 Task: Buy 4 Ballast Resistors from Ignition Parts section under best seller category for shipping address: Jillian Wright, 4206 Skips Lane, Phoenix, Arizona 85012, Cell Number 9285042162. Pay from credit card ending with 2005, CVV 3321
Action: Mouse moved to (25, 73)
Screenshot: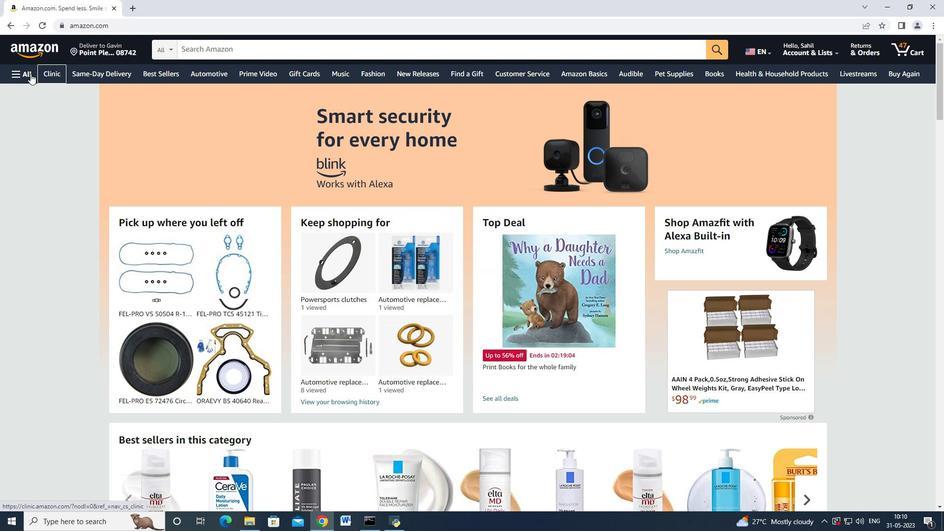 
Action: Mouse pressed left at (25, 73)
Screenshot: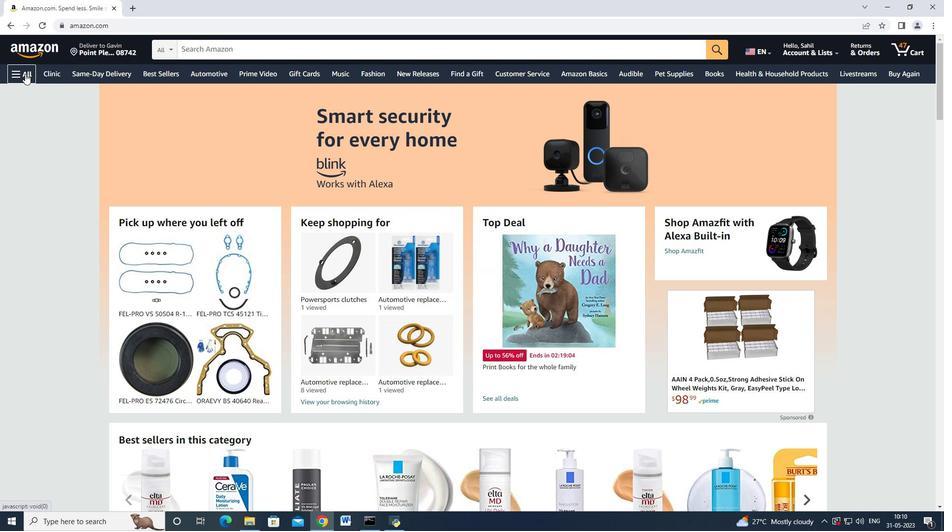 
Action: Mouse moved to (146, 201)
Screenshot: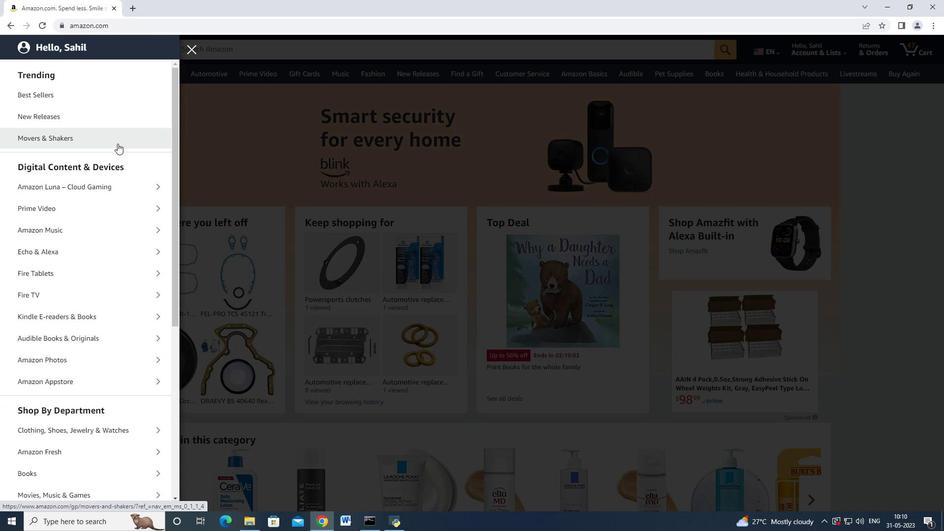 
Action: Mouse scrolled (146, 201) with delta (0, 0)
Screenshot: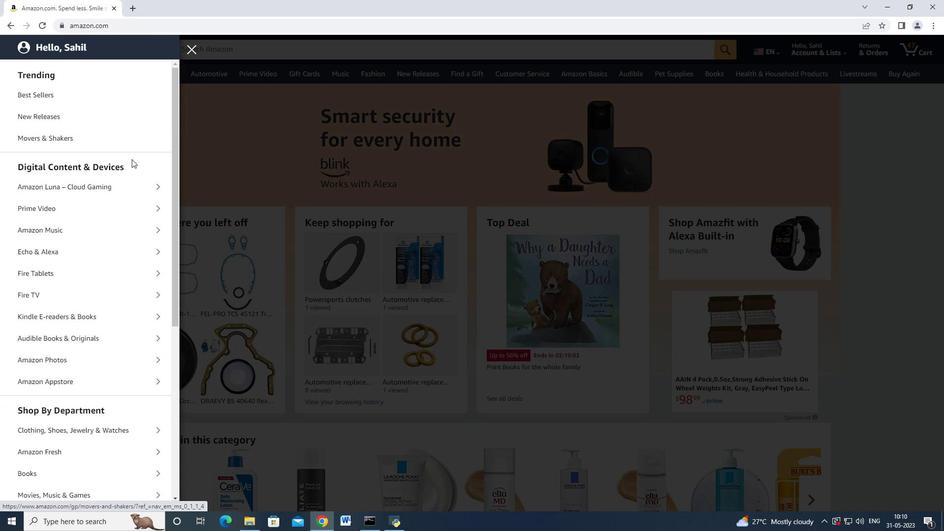 
Action: Mouse moved to (145, 205)
Screenshot: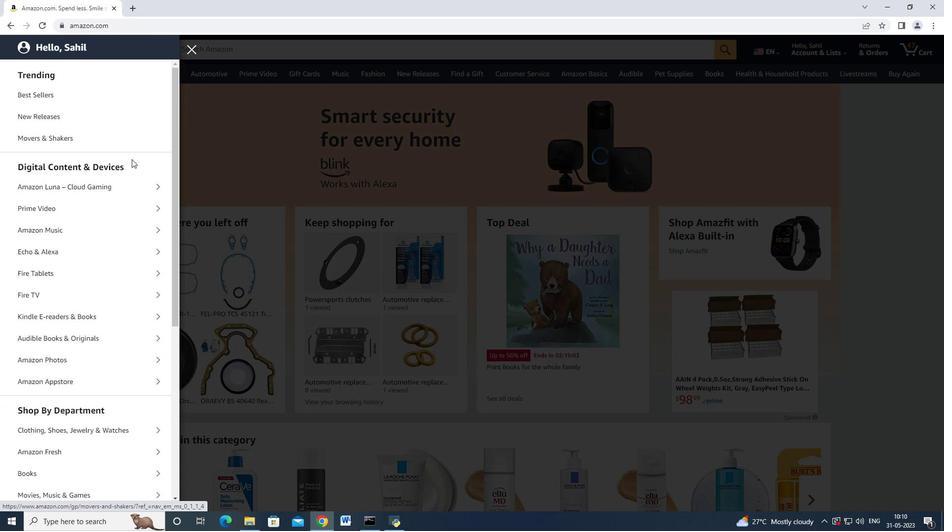 
Action: Mouse scrolled (145, 204) with delta (0, 0)
Screenshot: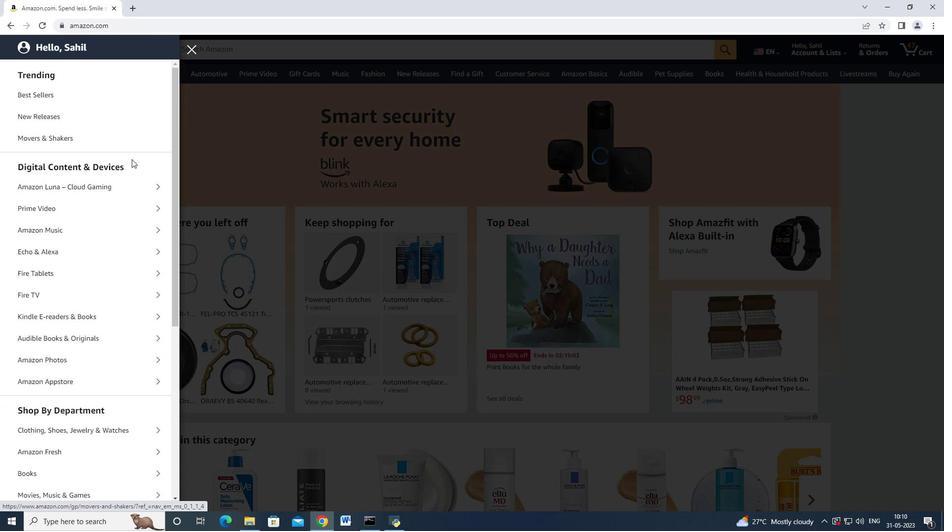 
Action: Mouse moved to (144, 212)
Screenshot: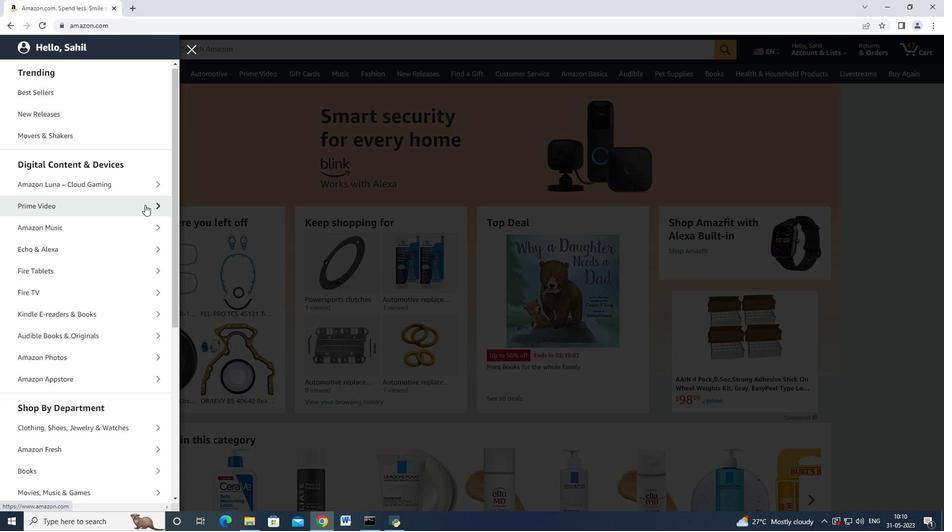 
Action: Mouse scrolled (144, 211) with delta (0, 0)
Screenshot: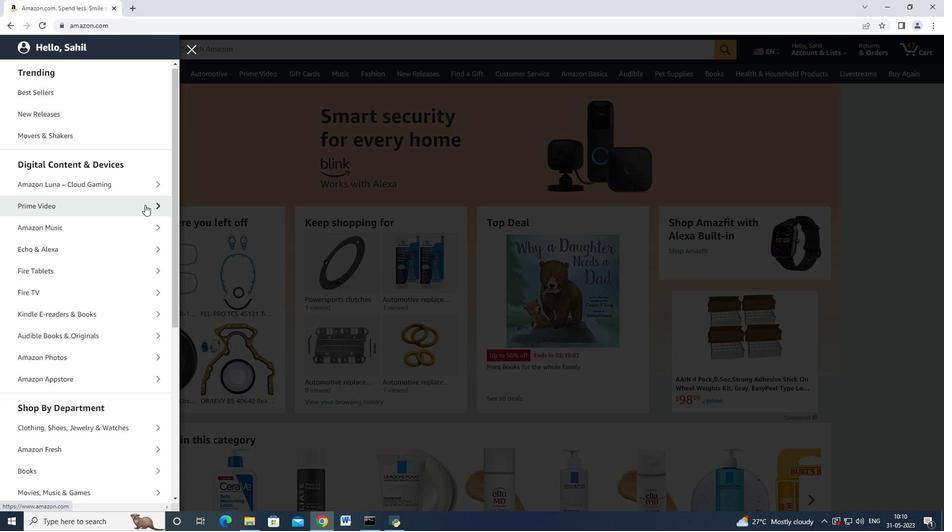 
Action: Mouse moved to (94, 313)
Screenshot: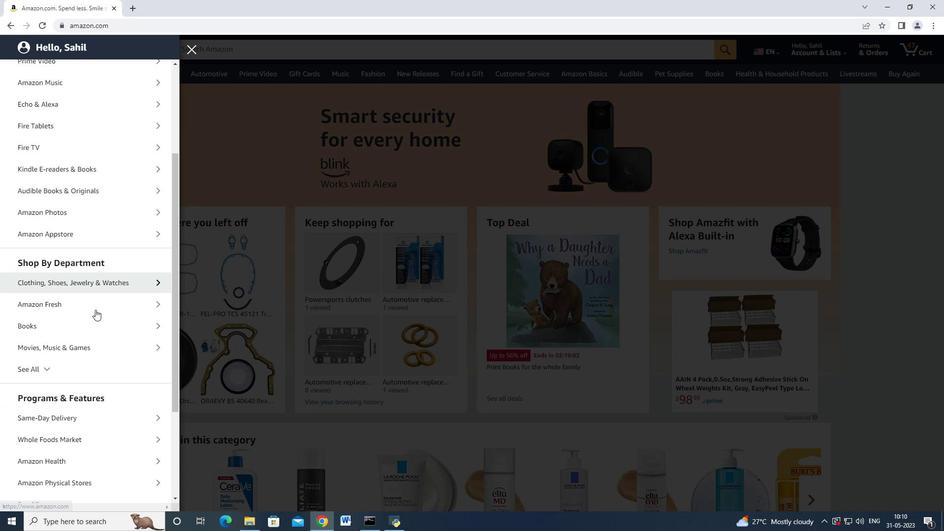 
Action: Mouse scrolled (94, 312) with delta (0, 0)
Screenshot: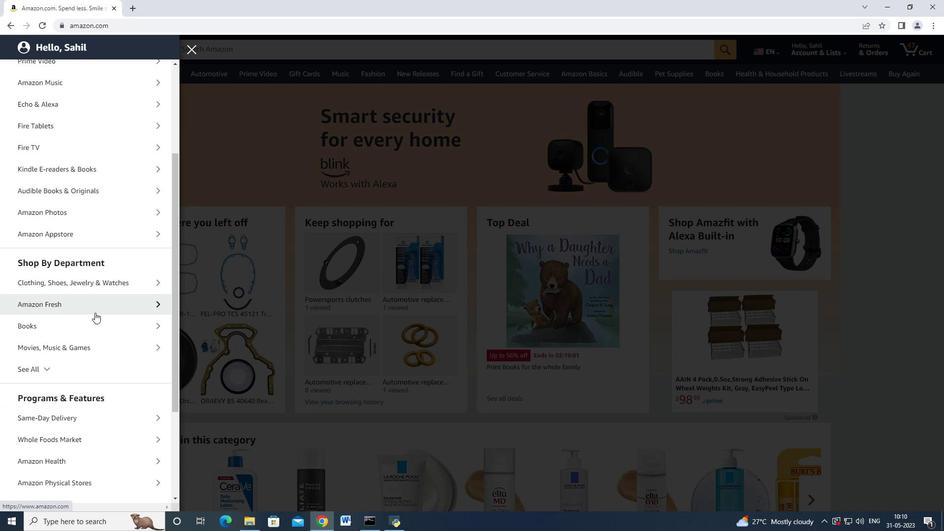 
Action: Mouse moved to (65, 317)
Screenshot: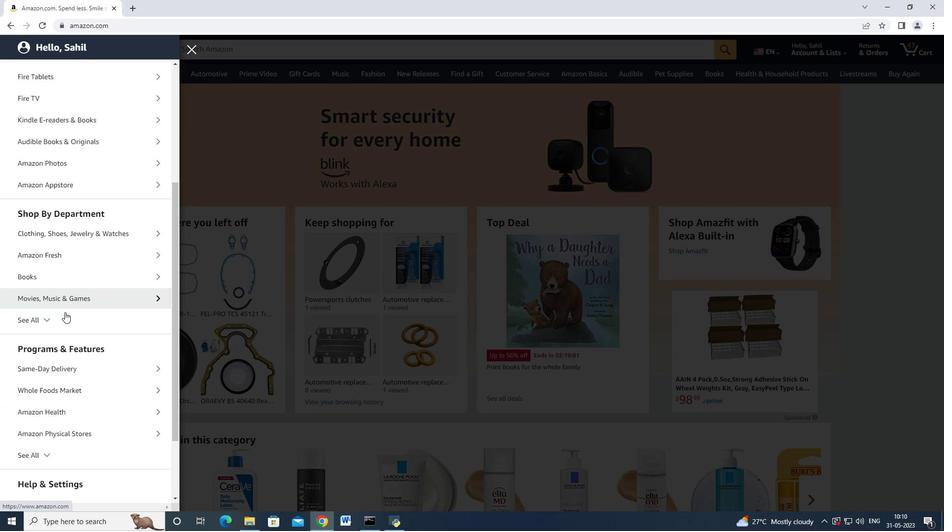 
Action: Mouse pressed left at (65, 317)
Screenshot: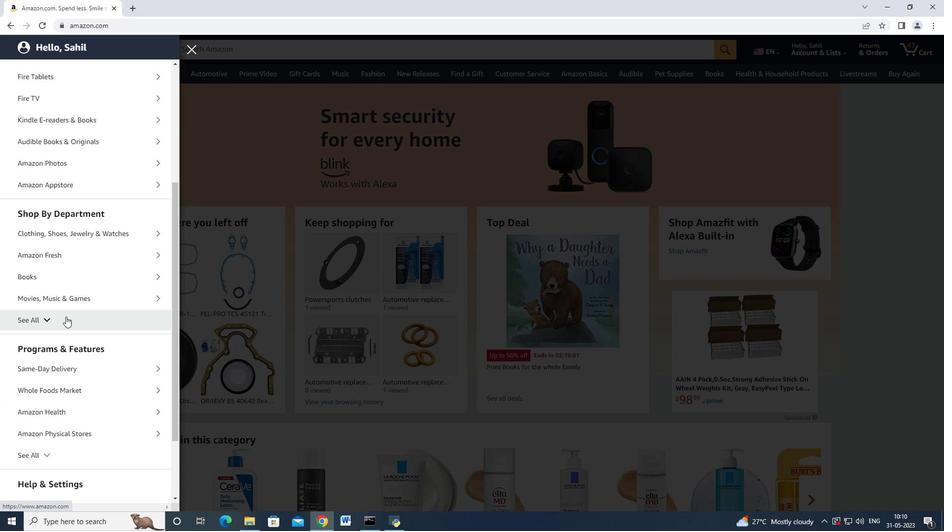
Action: Mouse moved to (80, 339)
Screenshot: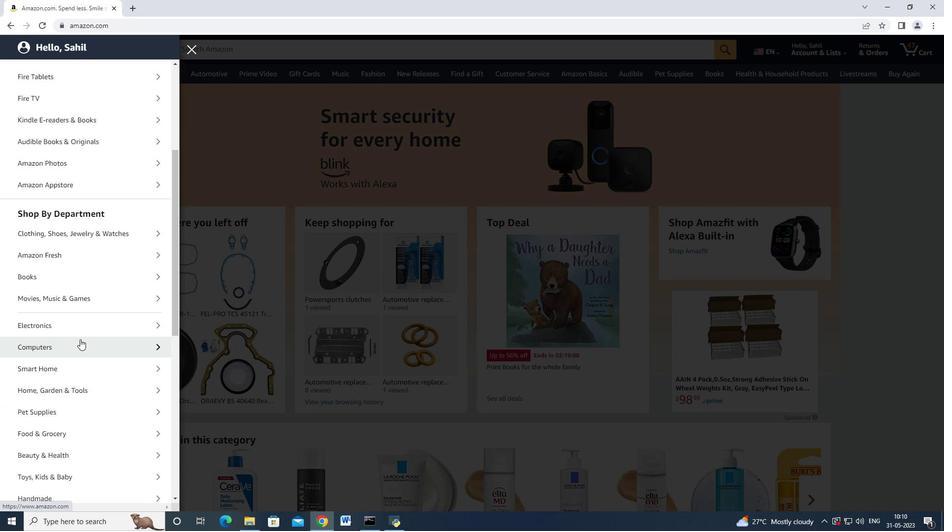 
Action: Mouse scrolled (80, 339) with delta (0, 0)
Screenshot: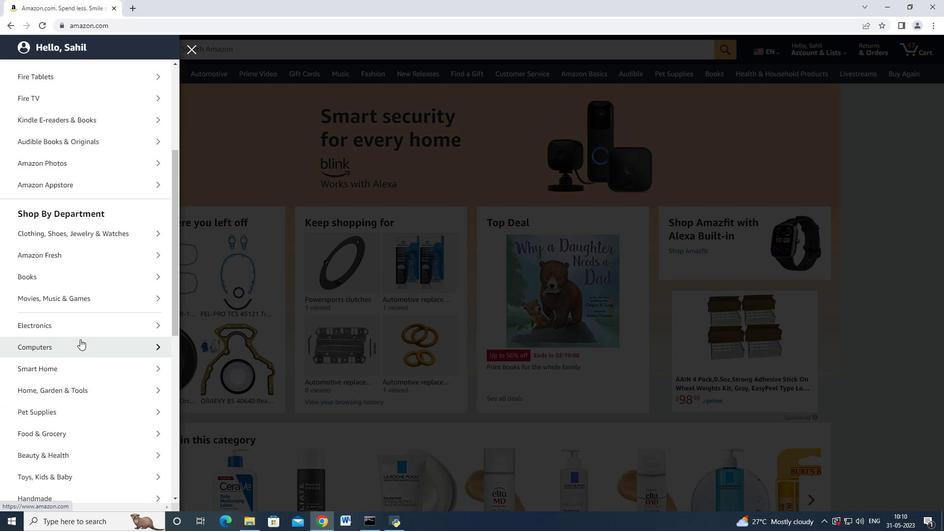 
Action: Mouse moved to (80, 343)
Screenshot: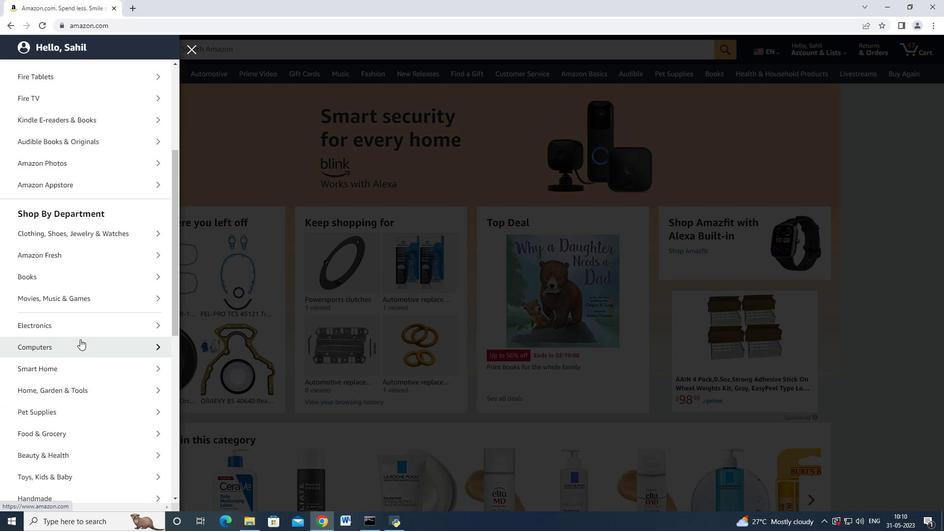 
Action: Mouse scrolled (80, 339) with delta (0, 0)
Screenshot: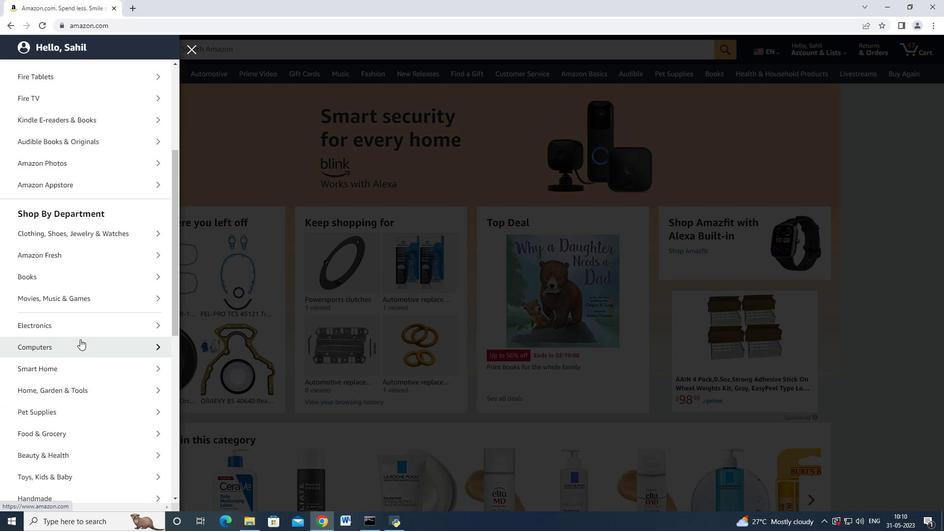 
Action: Mouse moved to (80, 343)
Screenshot: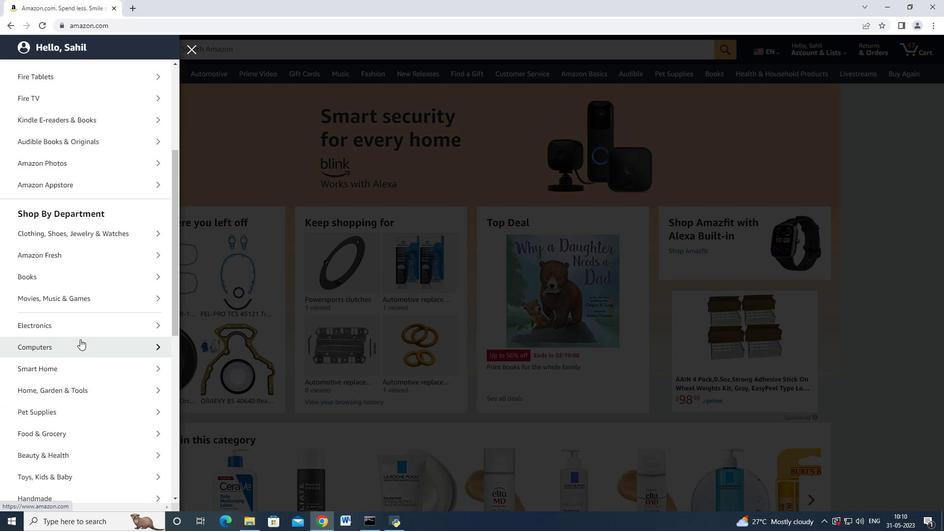 
Action: Mouse scrolled (80, 339) with delta (0, 0)
Screenshot: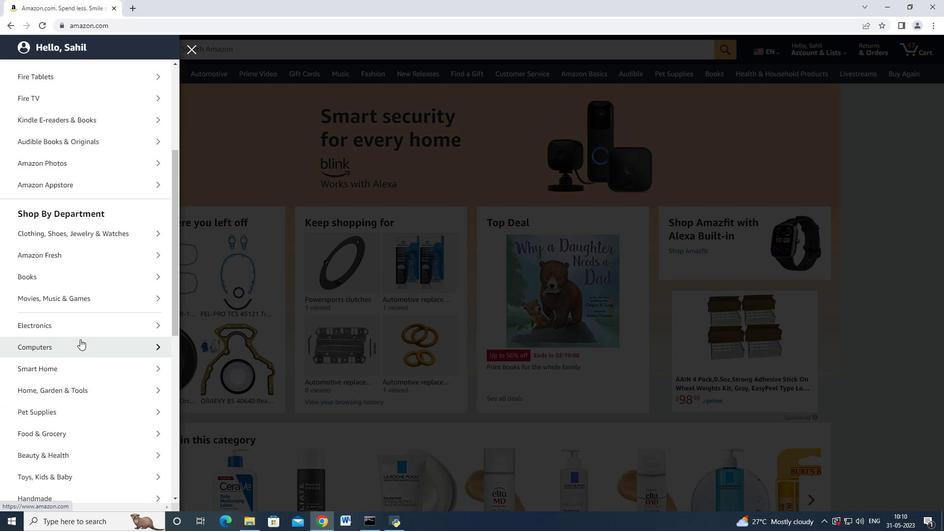 
Action: Mouse moved to (80, 343)
Screenshot: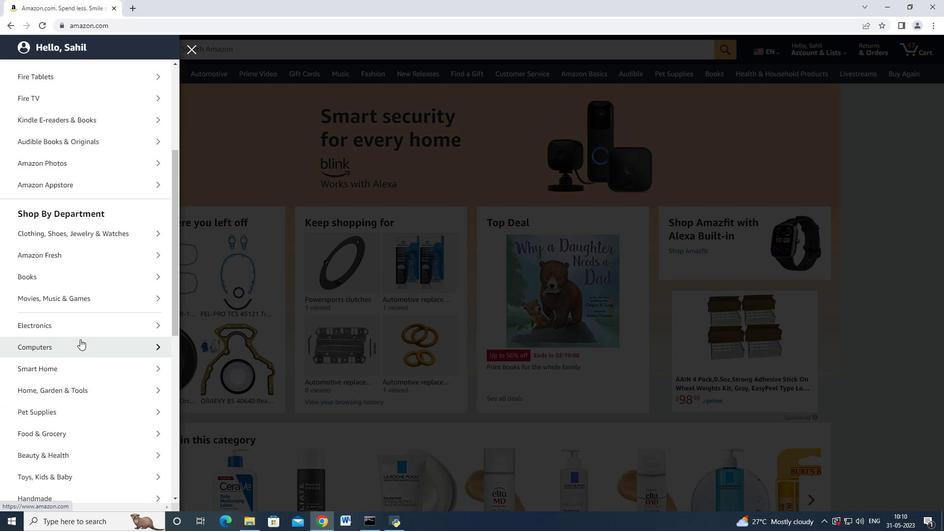 
Action: Mouse scrolled (80, 339) with delta (0, 0)
Screenshot: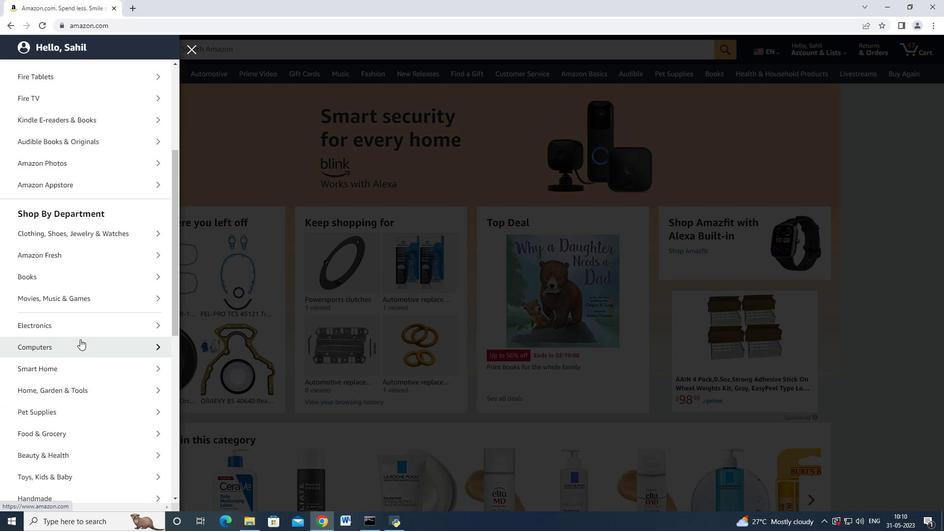 
Action: Mouse moved to (80, 359)
Screenshot: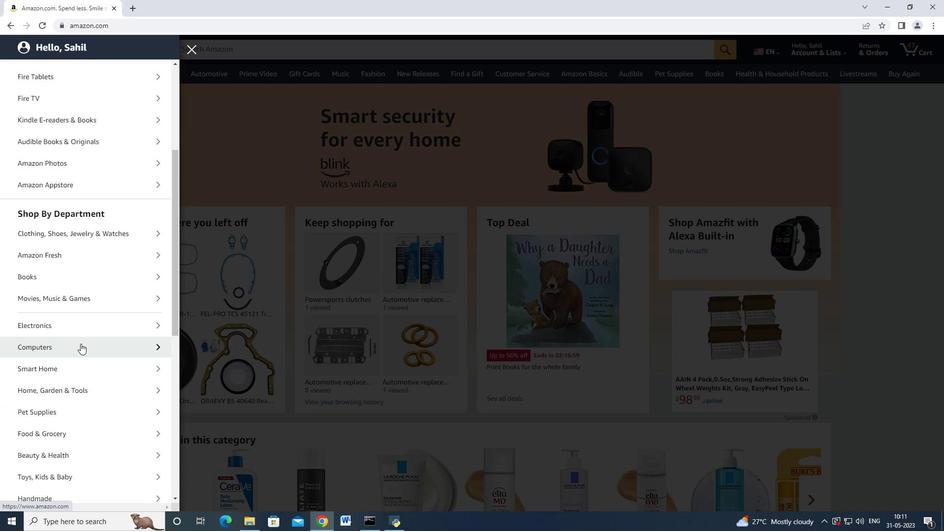 
Action: Mouse scrolled (80, 359) with delta (0, 0)
Screenshot: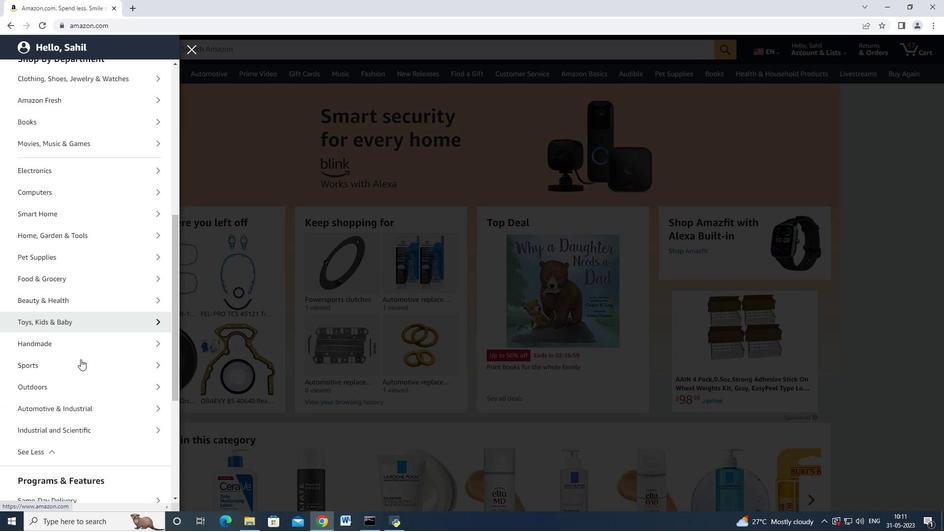 
Action: Mouse scrolled (80, 359) with delta (0, 0)
Screenshot: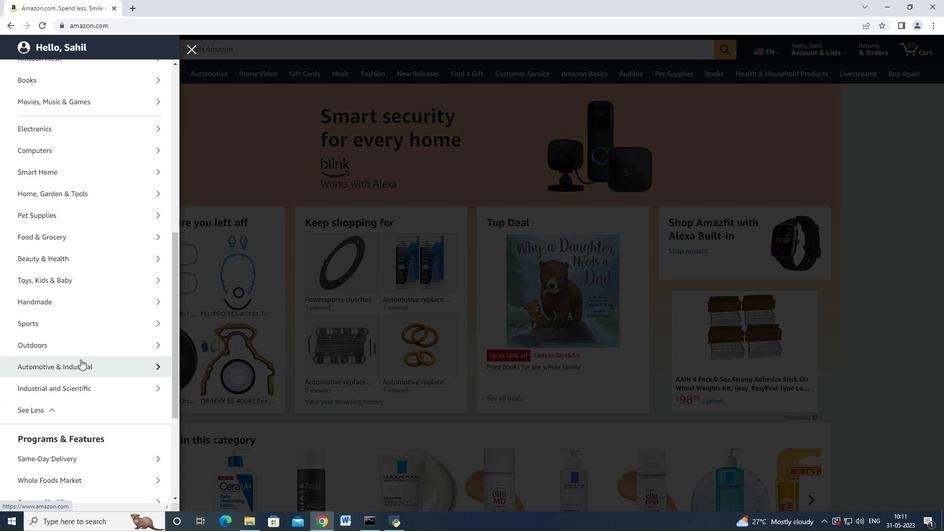 
Action: Mouse scrolled (80, 359) with delta (0, 0)
Screenshot: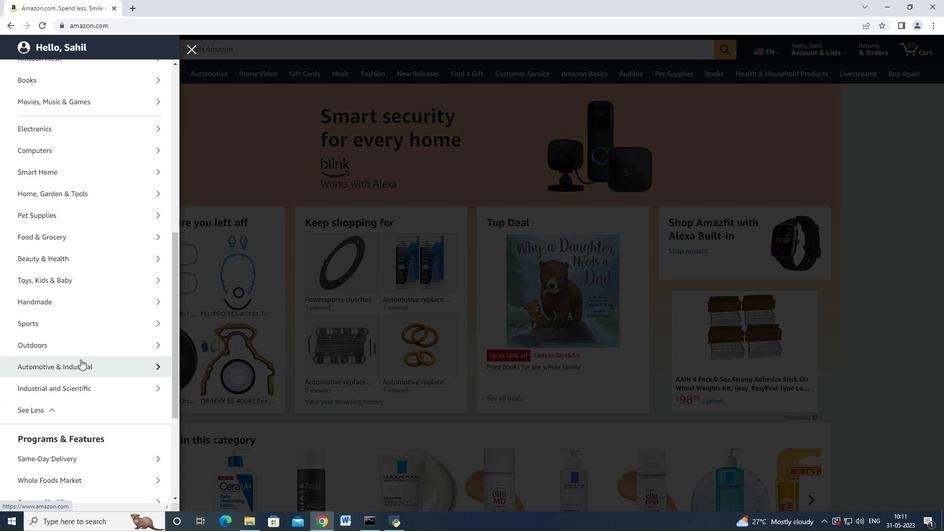
Action: Mouse moved to (98, 225)
Screenshot: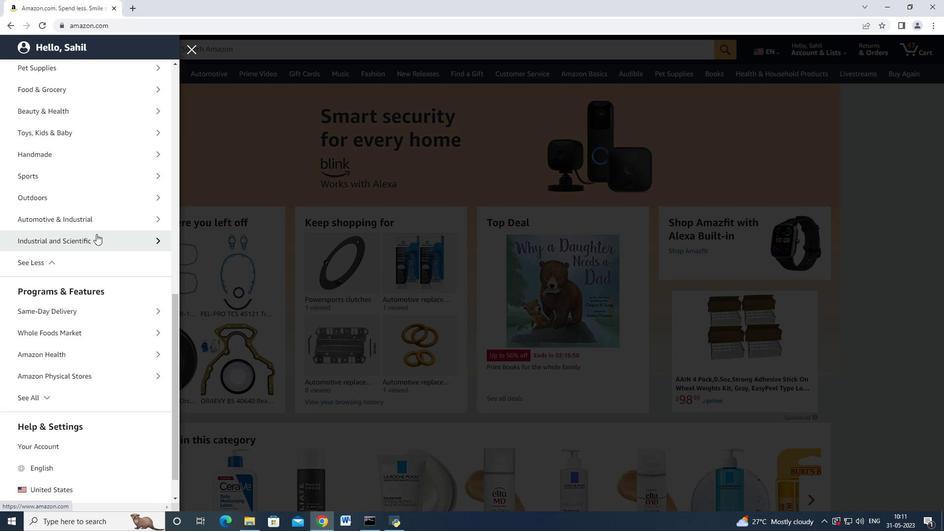
Action: Mouse pressed left at (98, 225)
Screenshot: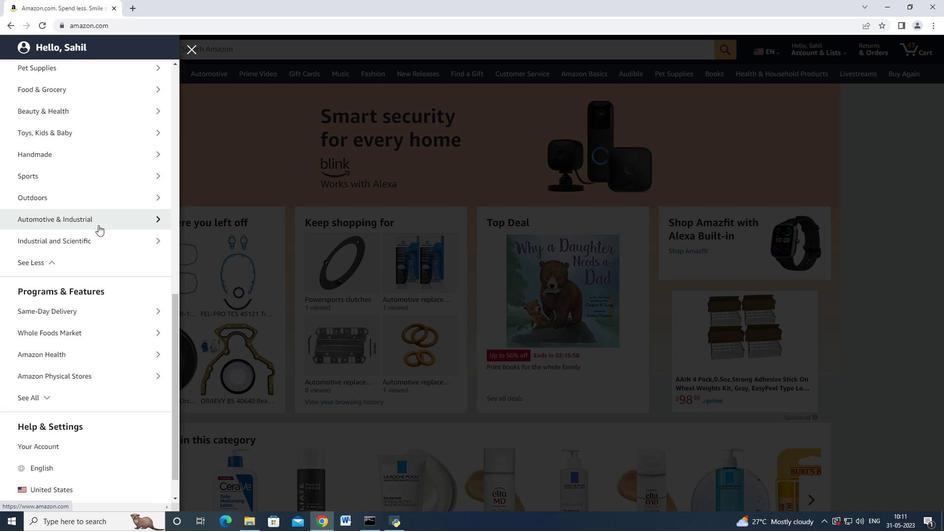 
Action: Mouse moved to (111, 118)
Screenshot: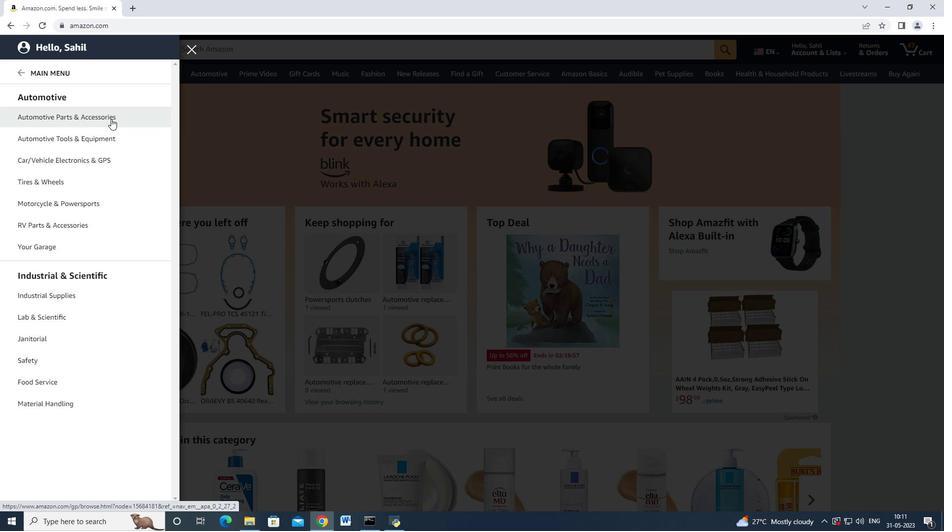
Action: Mouse pressed left at (111, 118)
Screenshot: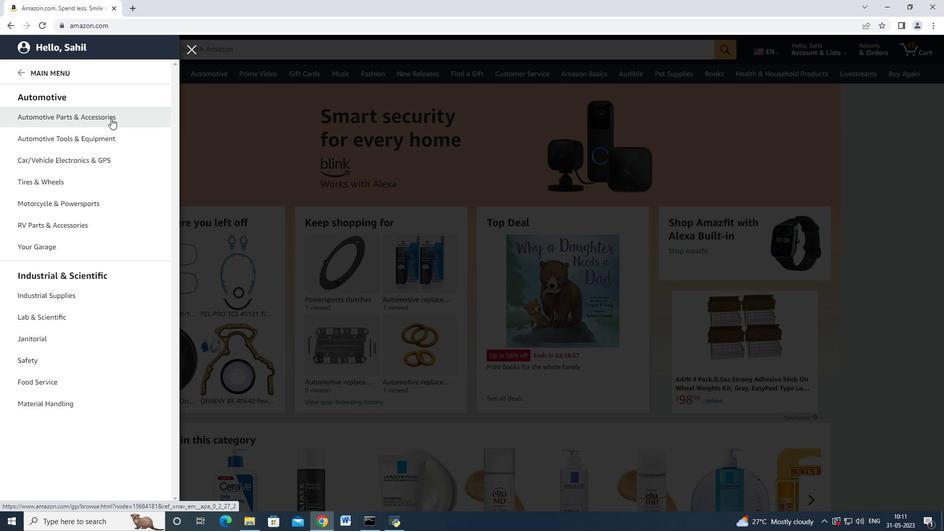 
Action: Mouse moved to (183, 95)
Screenshot: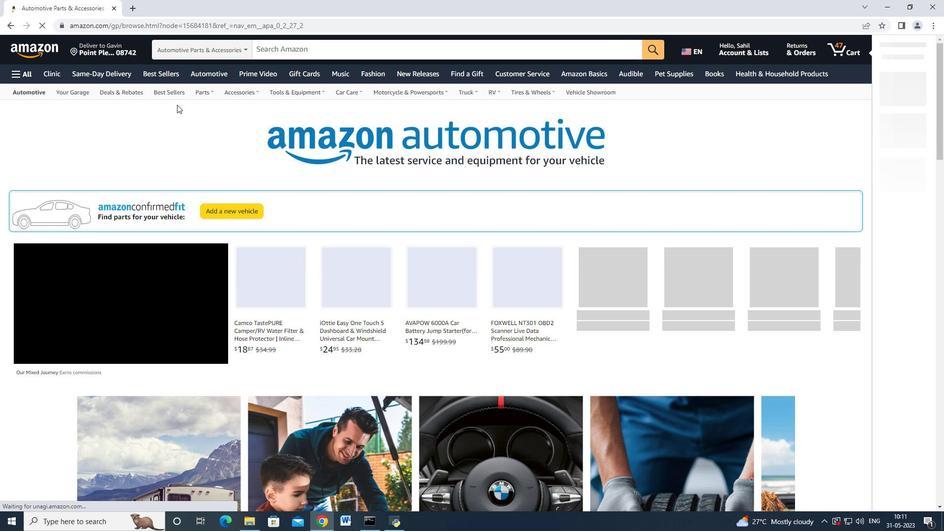 
Action: Mouse pressed left at (183, 95)
Screenshot: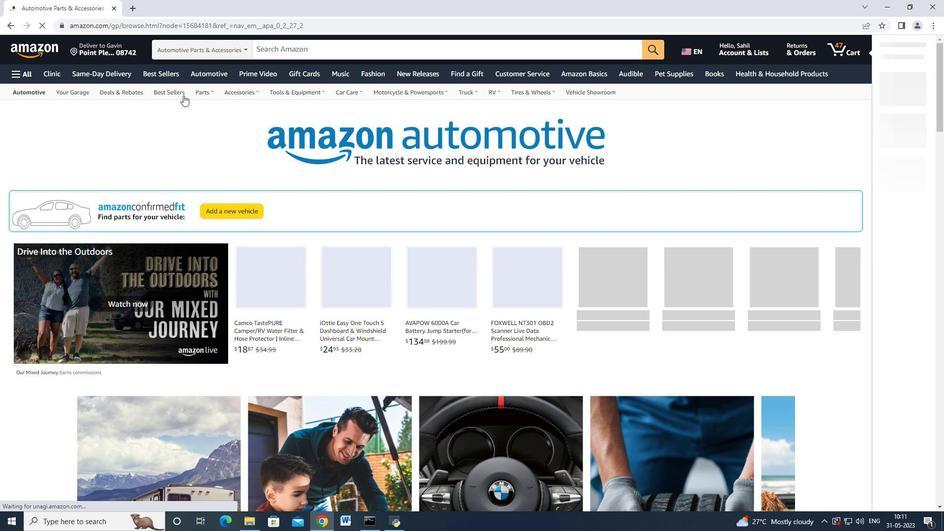 
Action: Mouse moved to (61, 315)
Screenshot: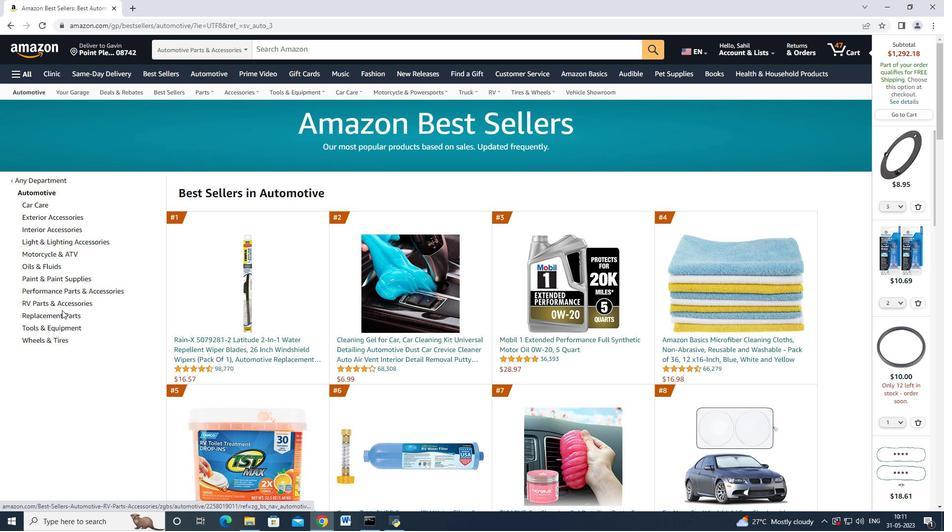 
Action: Mouse pressed left at (61, 315)
Screenshot: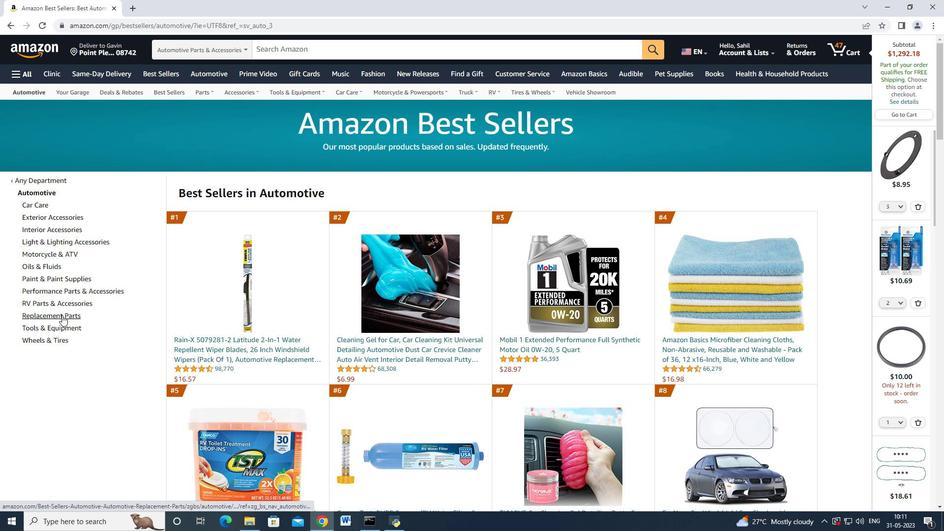 
Action: Mouse moved to (81, 288)
Screenshot: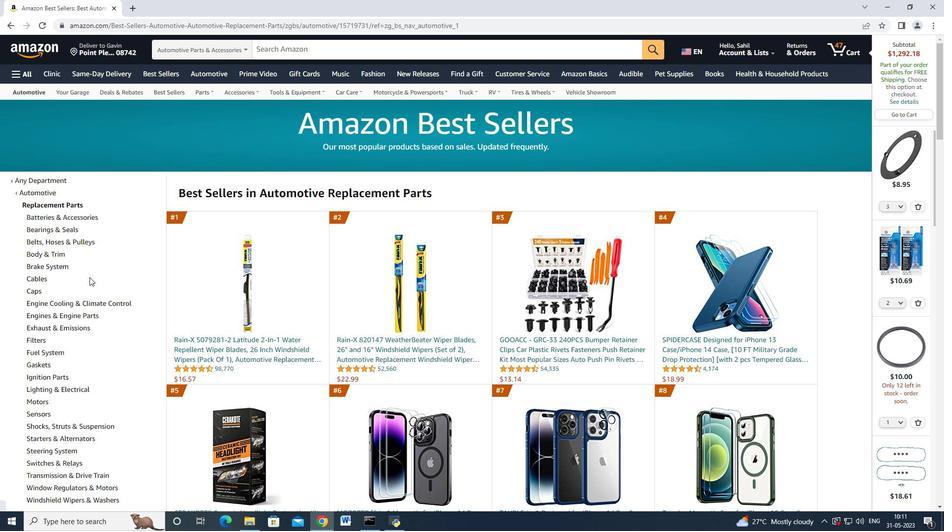 
Action: Mouse scrolled (81, 288) with delta (0, 0)
Screenshot: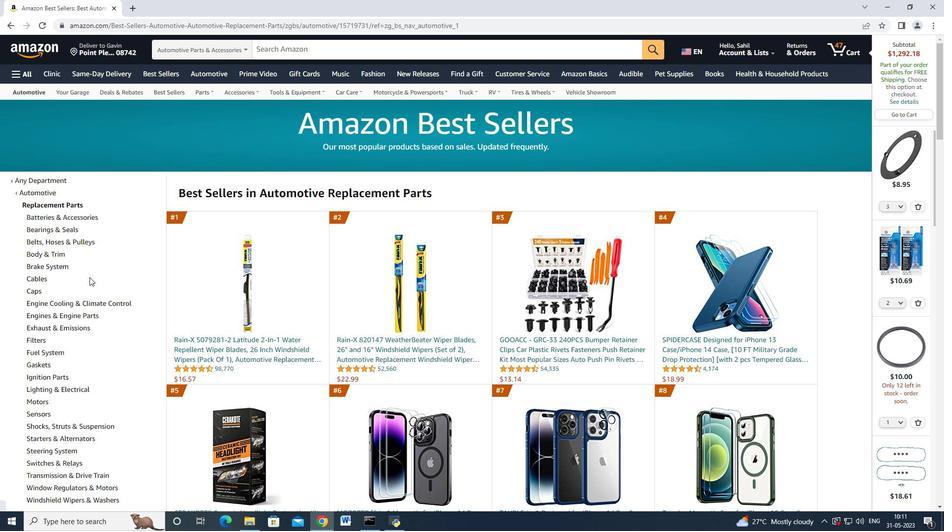 
Action: Mouse moved to (81, 289)
Screenshot: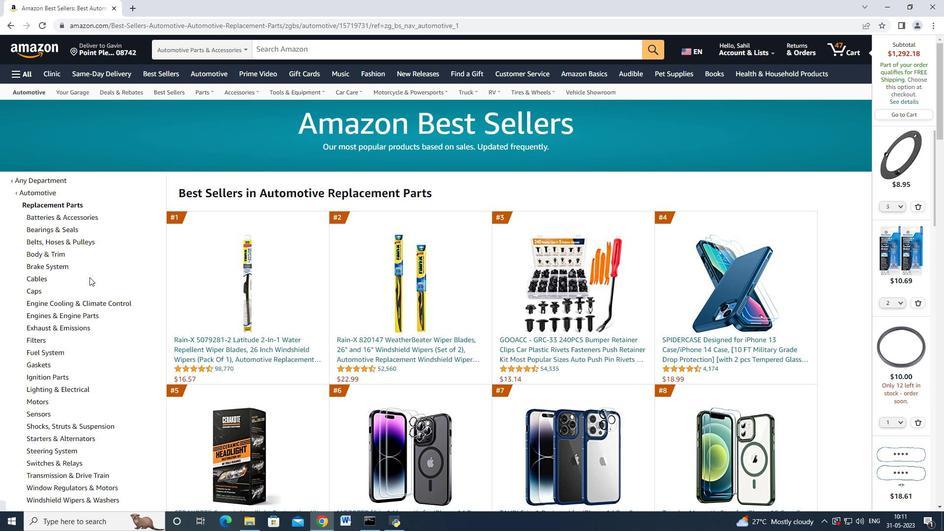 
Action: Mouse scrolled (81, 289) with delta (0, 0)
Screenshot: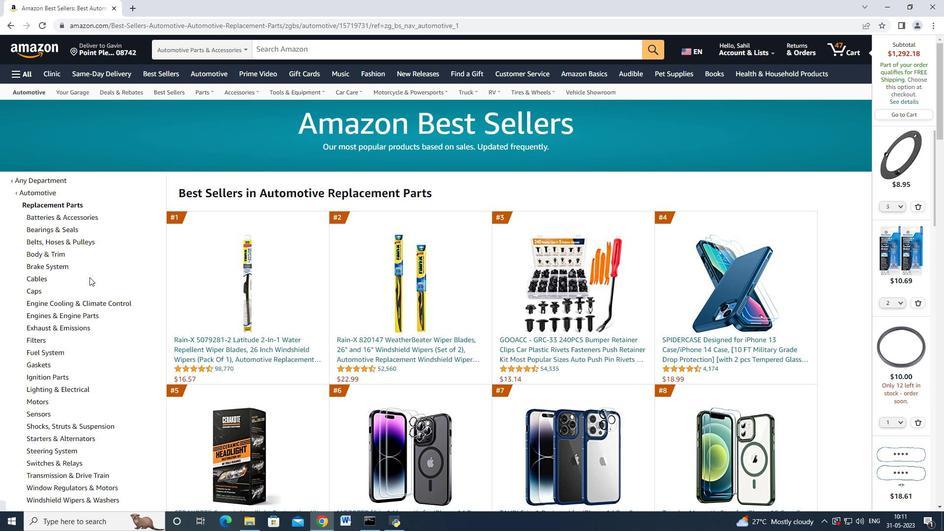 
Action: Mouse scrolled (81, 289) with delta (0, 0)
Screenshot: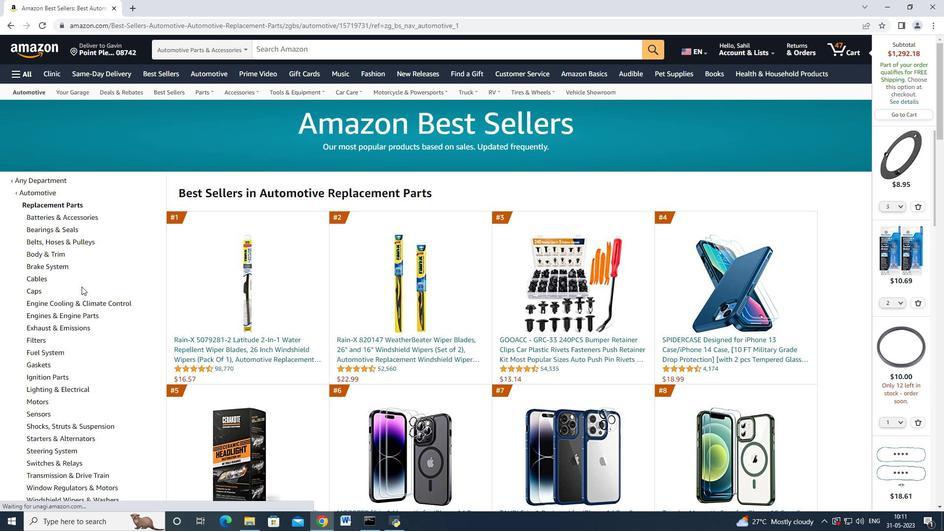 
Action: Mouse moved to (81, 289)
Screenshot: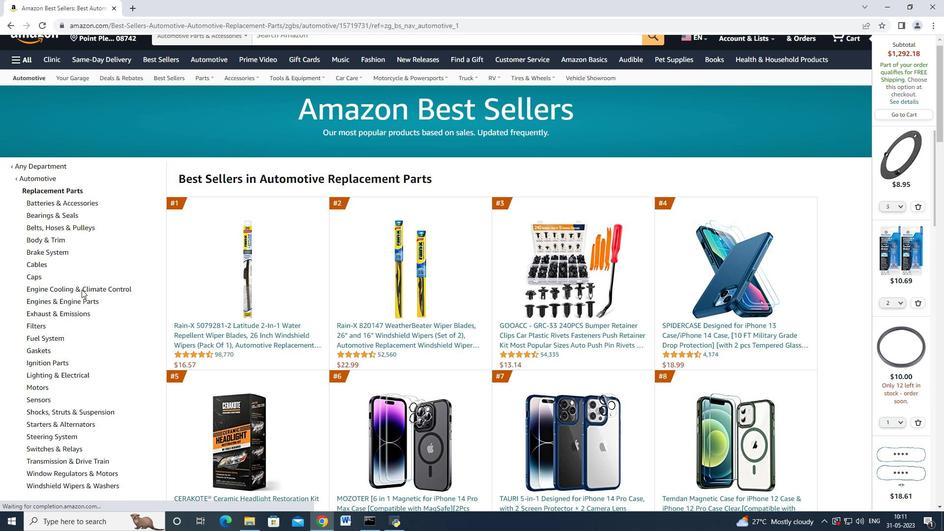 
Action: Mouse scrolled (81, 290) with delta (0, 0)
Screenshot: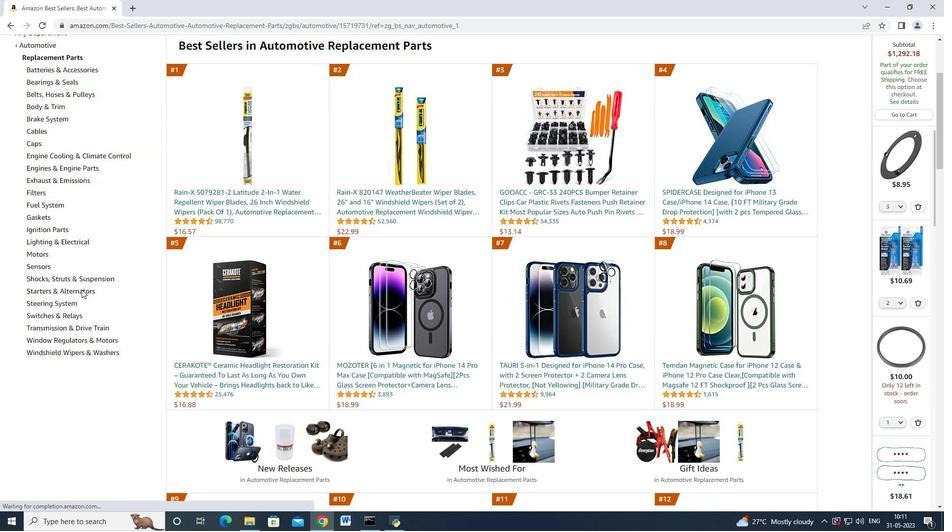 
Action: Mouse scrolled (81, 290) with delta (0, 0)
Screenshot: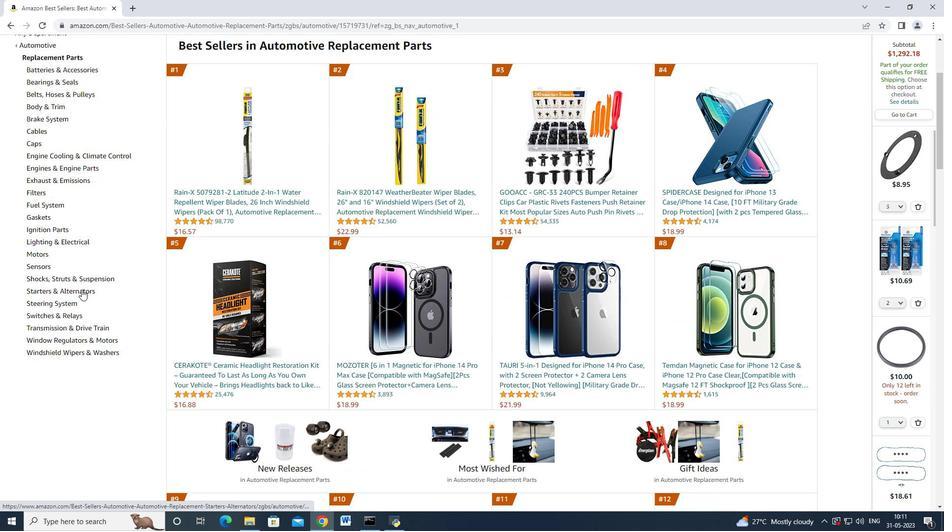 
Action: Mouse moved to (88, 297)
Screenshot: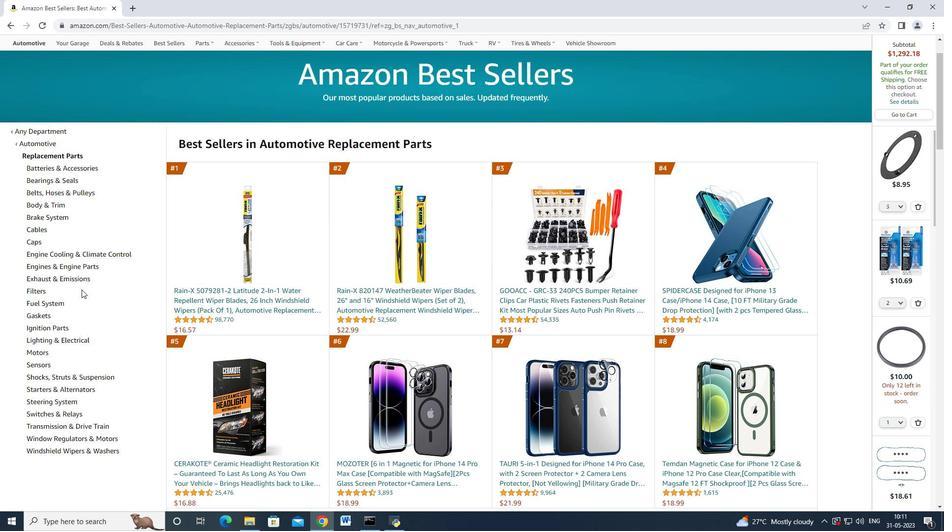 
Action: Mouse scrolled (88, 296) with delta (0, 0)
Screenshot: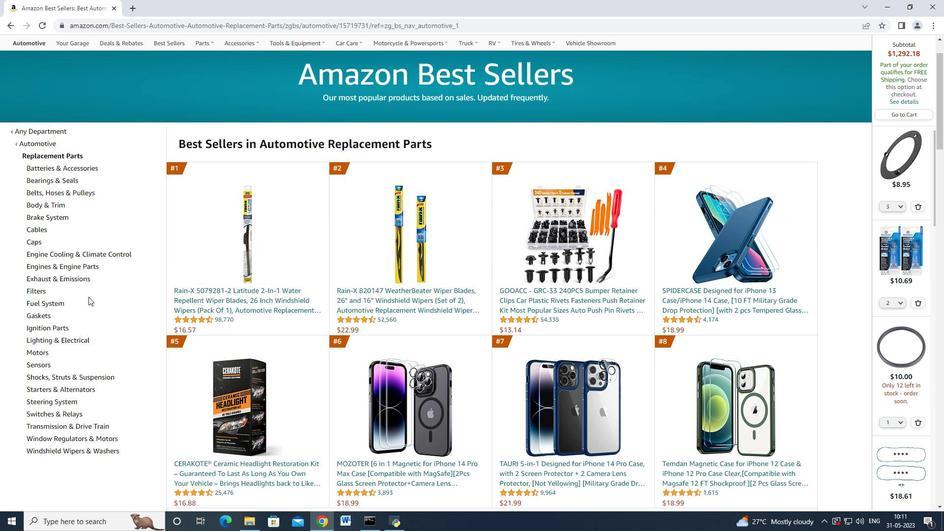 
Action: Mouse scrolled (88, 297) with delta (0, 0)
Screenshot: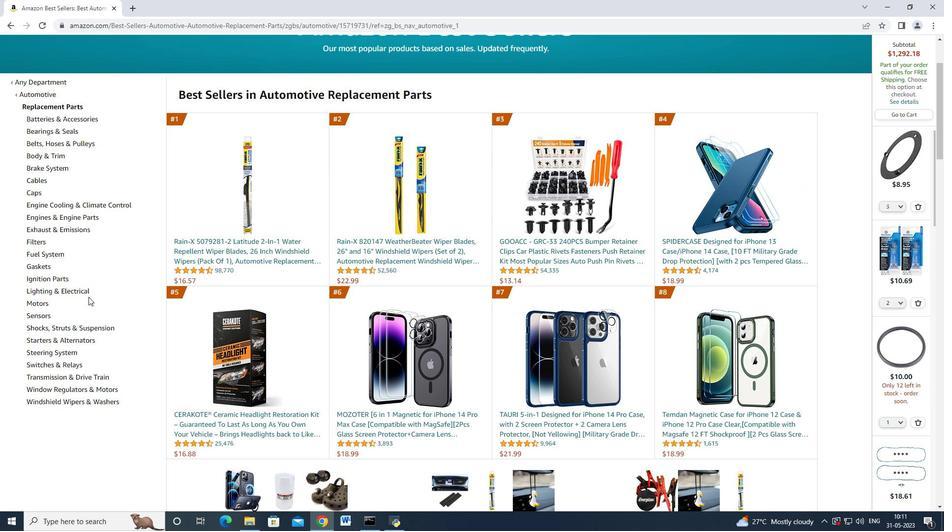 
Action: Mouse moved to (50, 328)
Screenshot: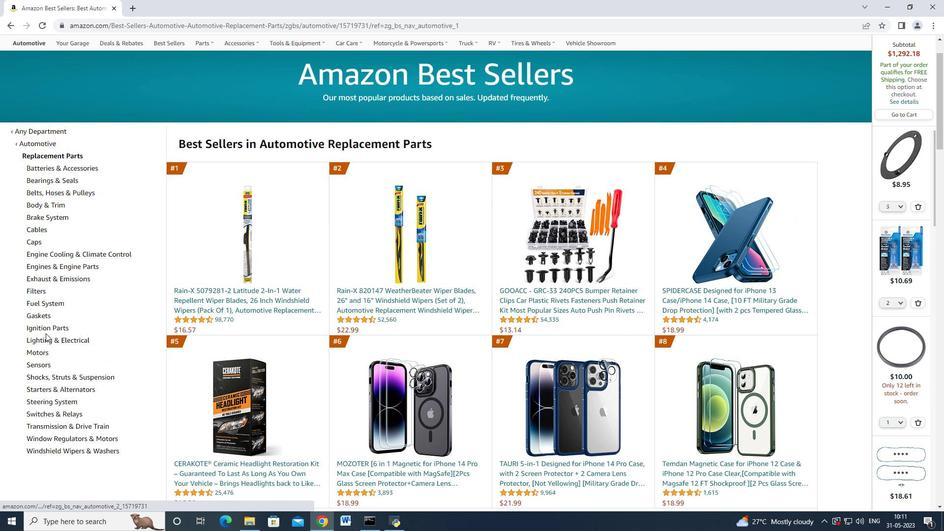 
Action: Mouse pressed left at (50, 328)
Screenshot: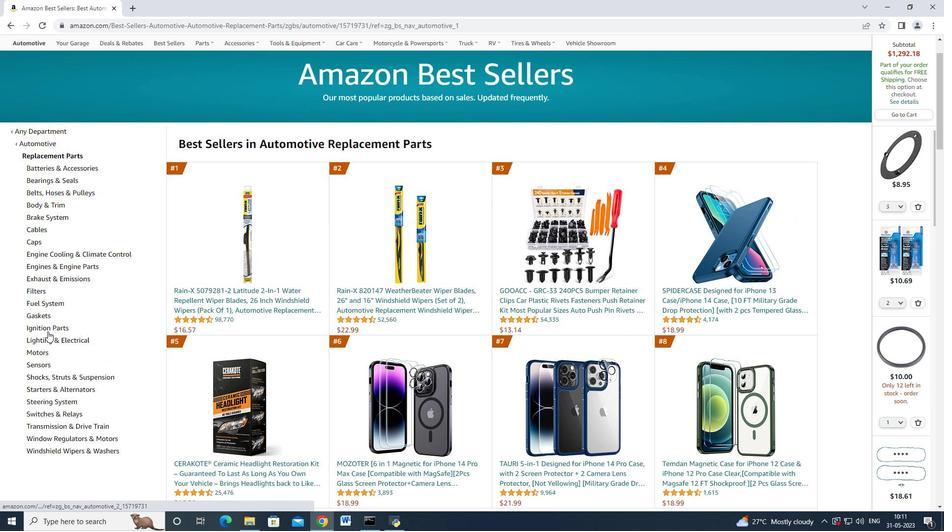 
Action: Mouse moved to (69, 239)
Screenshot: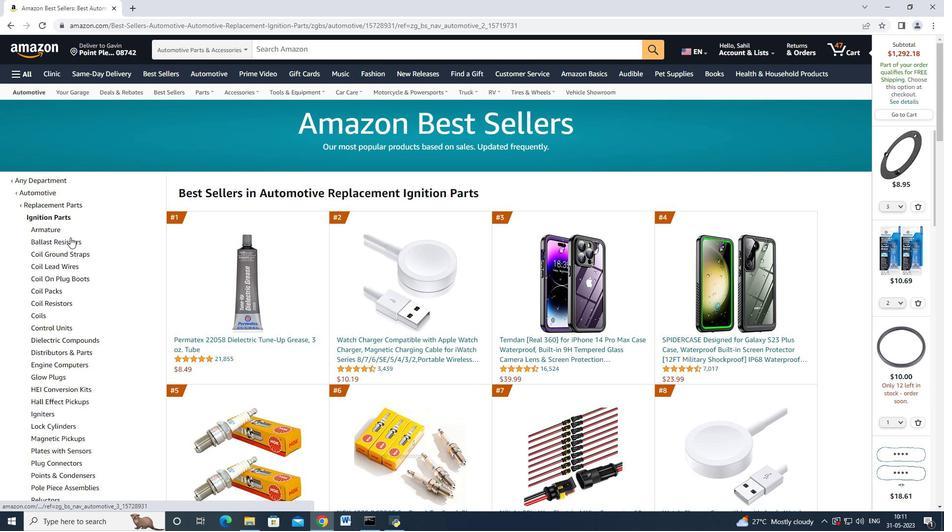 
Action: Mouse pressed left at (69, 239)
Screenshot: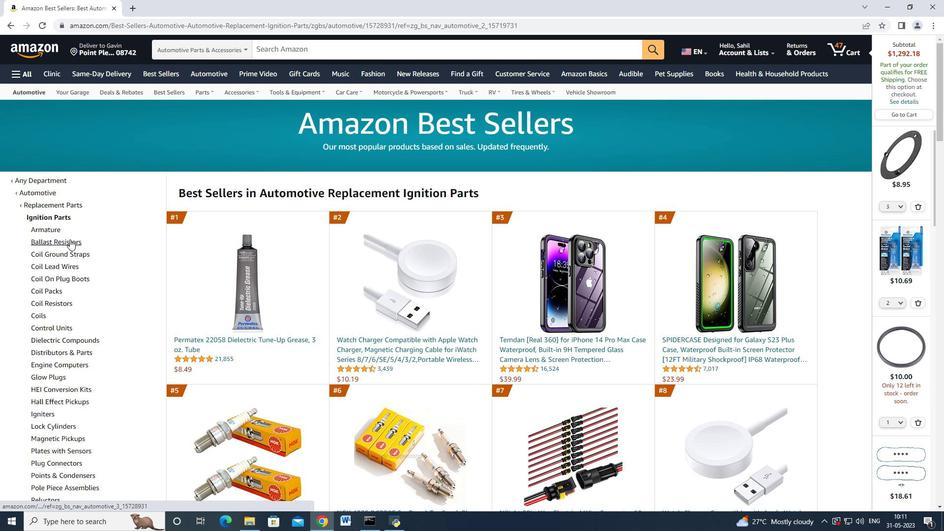 
Action: Mouse moved to (228, 242)
Screenshot: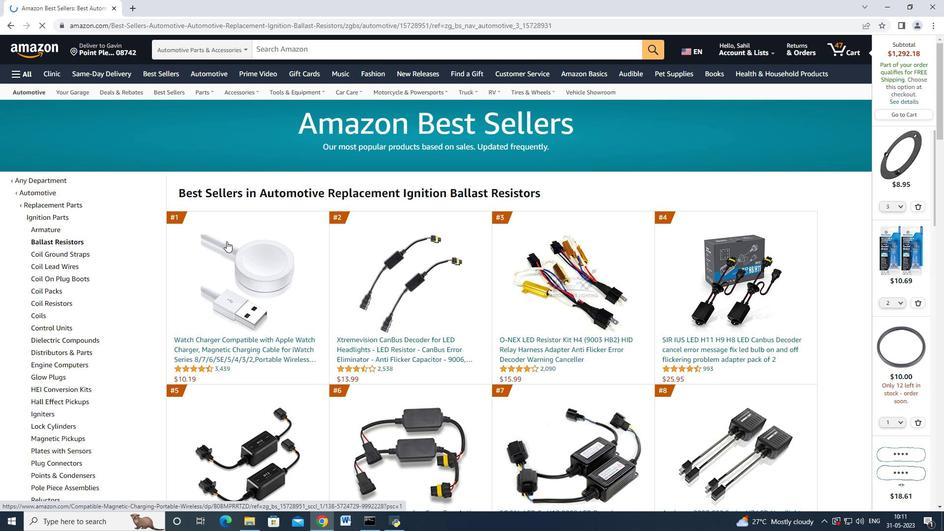 
Action: Mouse scrolled (228, 242) with delta (0, 0)
Screenshot: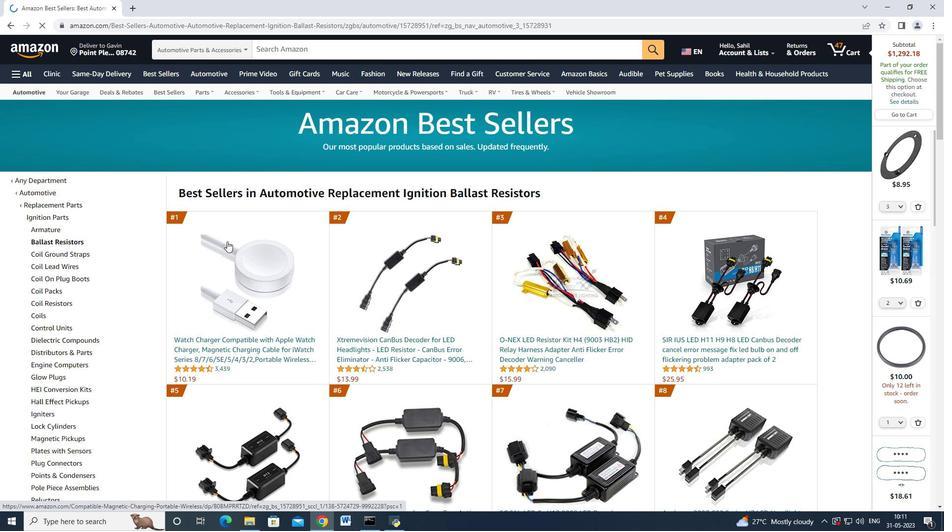 
Action: Mouse moved to (229, 244)
Screenshot: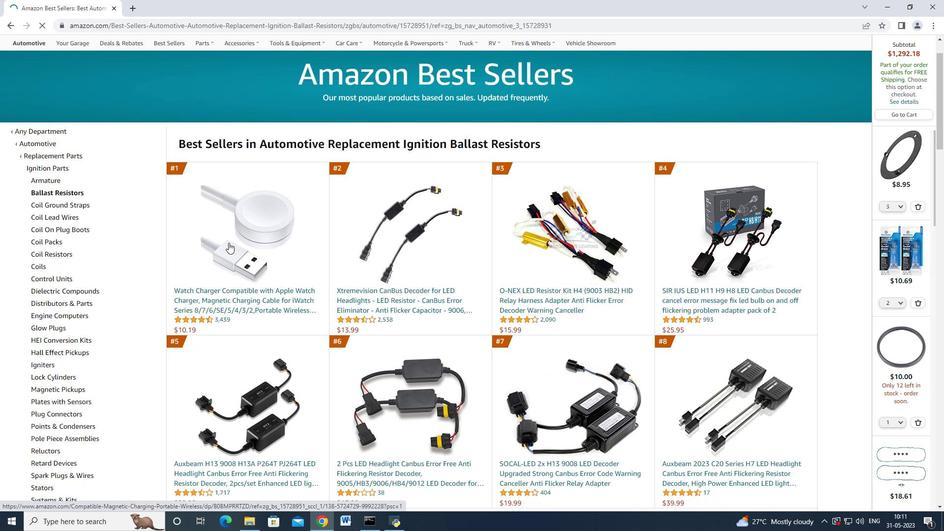 
Action: Mouse scrolled (229, 243) with delta (0, 0)
Screenshot: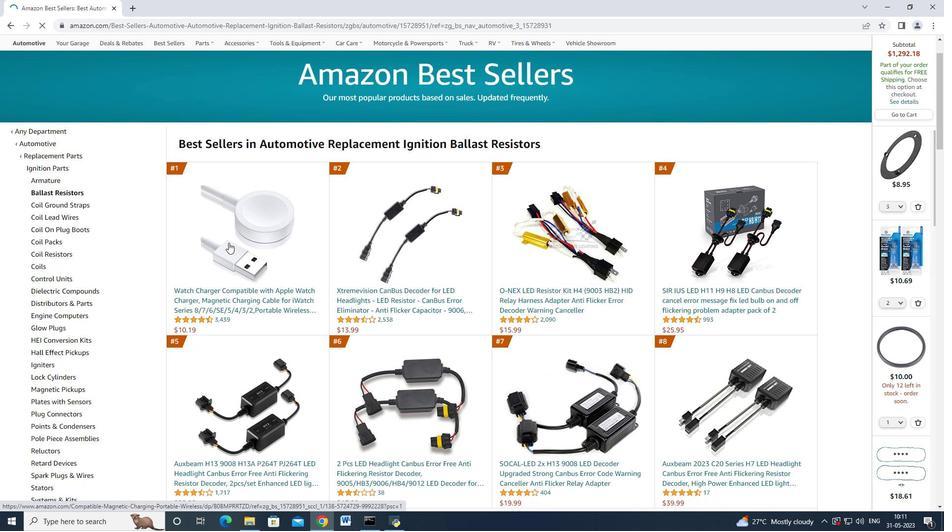 
Action: Mouse scrolled (229, 243) with delta (0, 0)
Screenshot: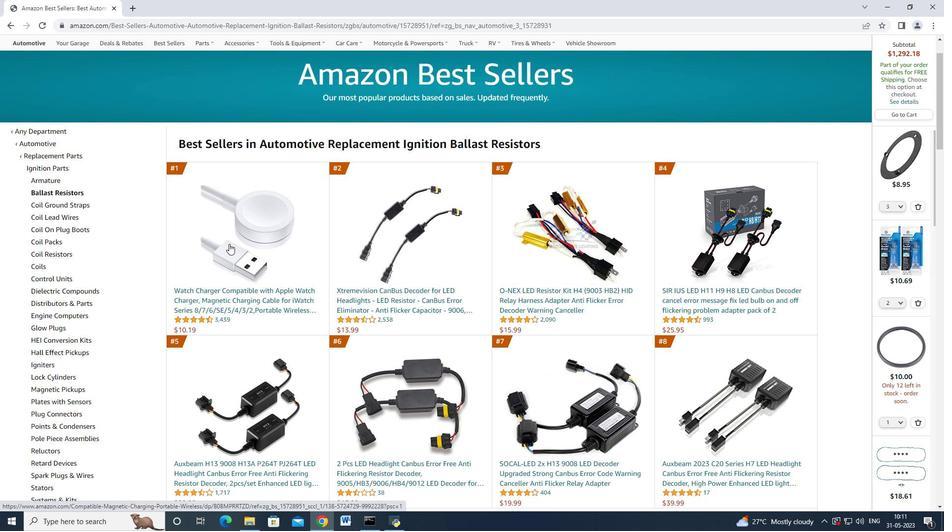 
Action: Mouse moved to (327, 254)
Screenshot: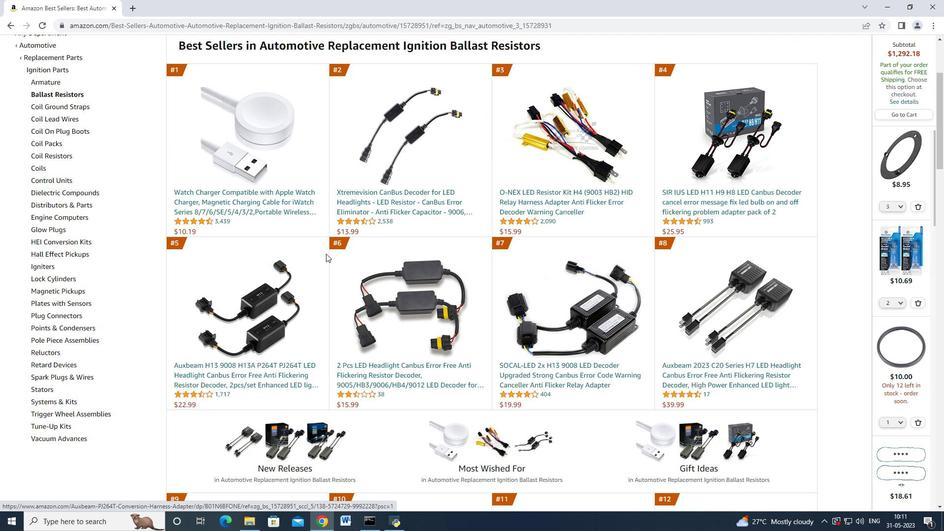 
Action: Mouse scrolled (327, 253) with delta (0, 0)
Screenshot: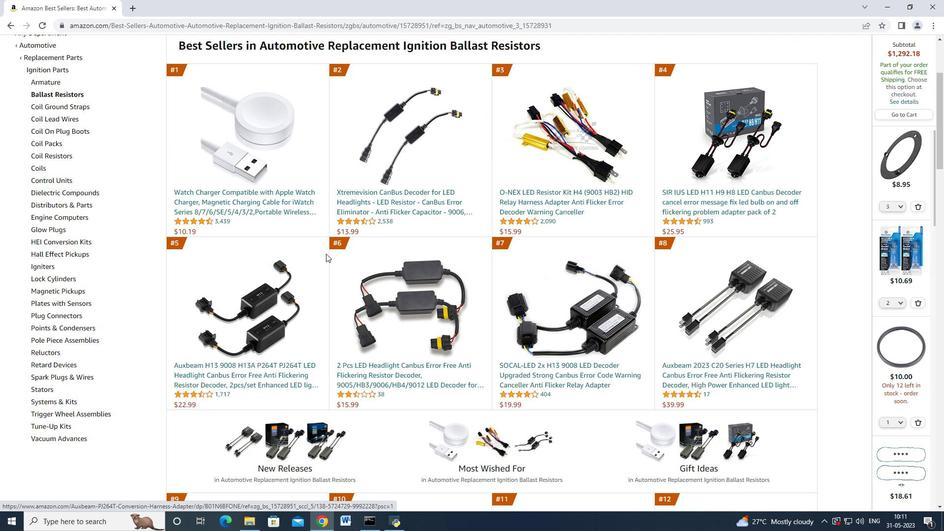 
Action: Mouse moved to (333, 248)
Screenshot: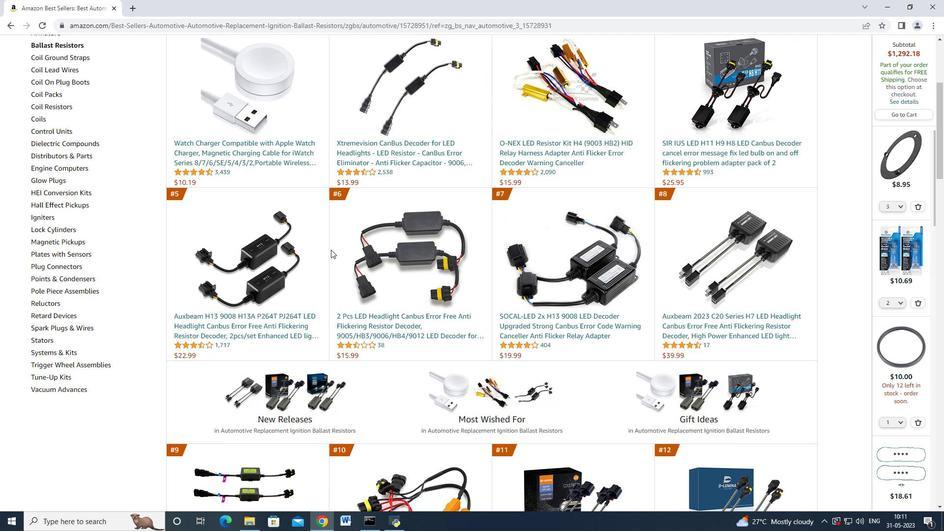 
Action: Mouse scrolled (333, 248) with delta (0, 0)
Screenshot: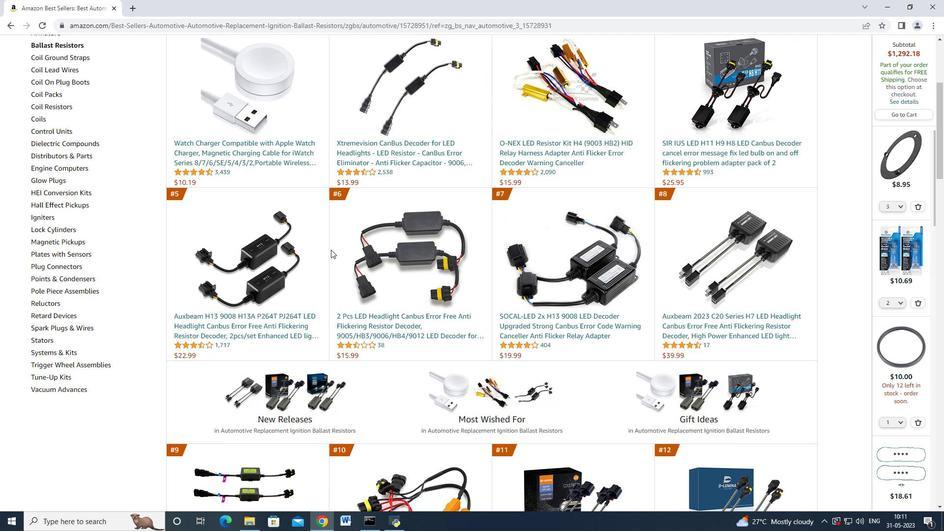 
Action: Mouse moved to (265, 206)
Screenshot: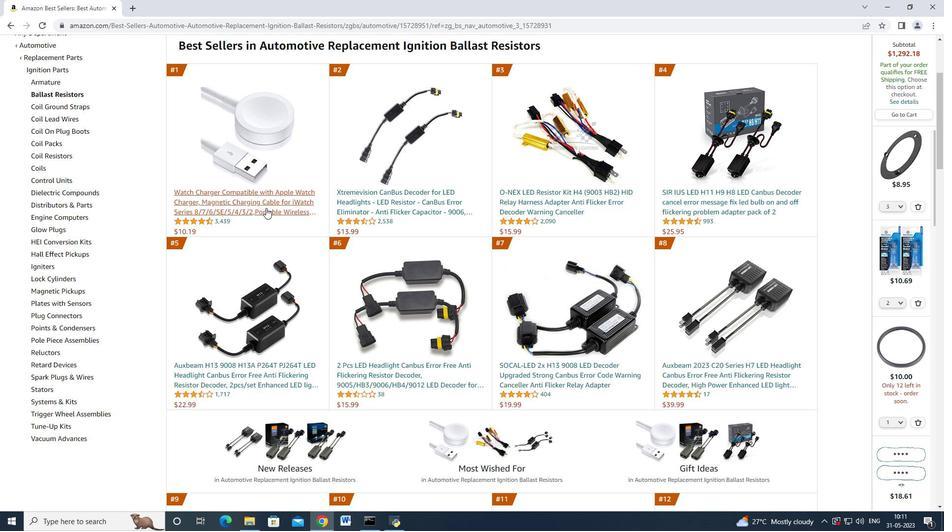 
Action: Mouse pressed left at (265, 206)
Screenshot: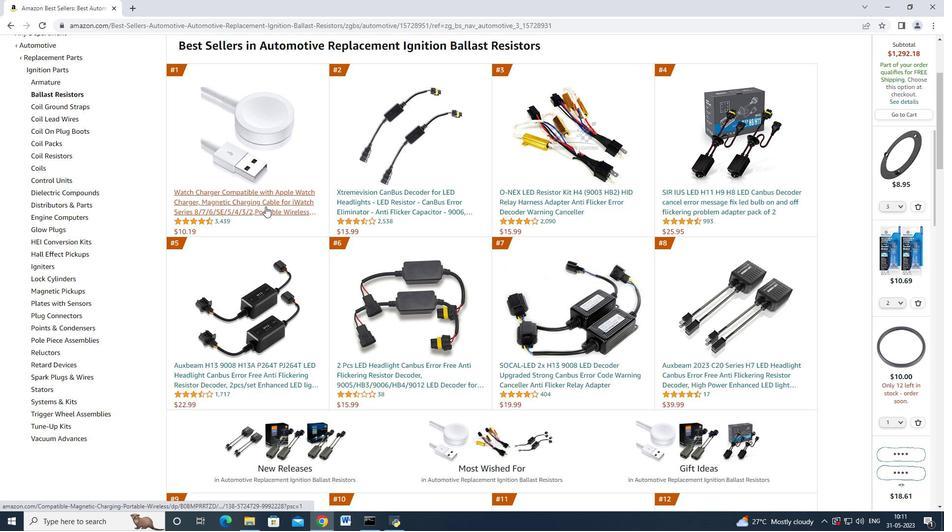 
Action: Mouse moved to (412, 272)
Screenshot: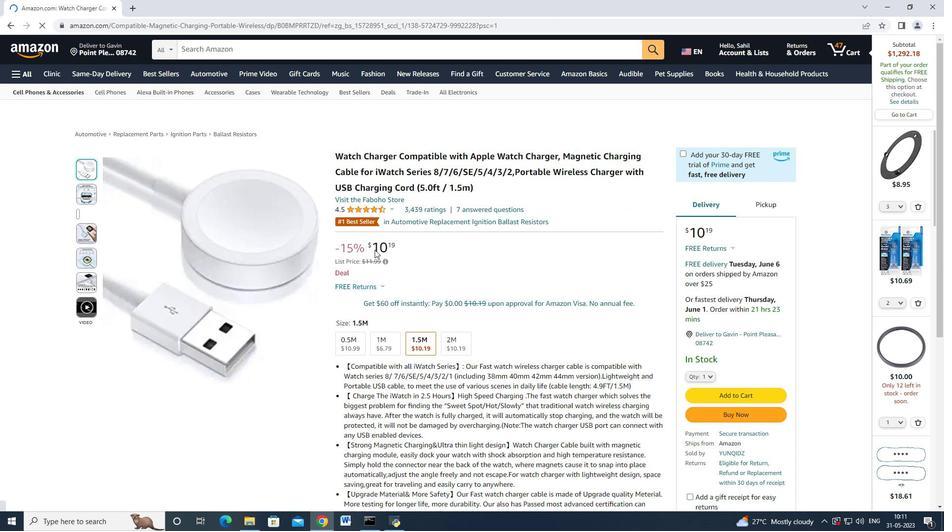 
Action: Mouse scrolled (412, 271) with delta (0, 0)
Screenshot: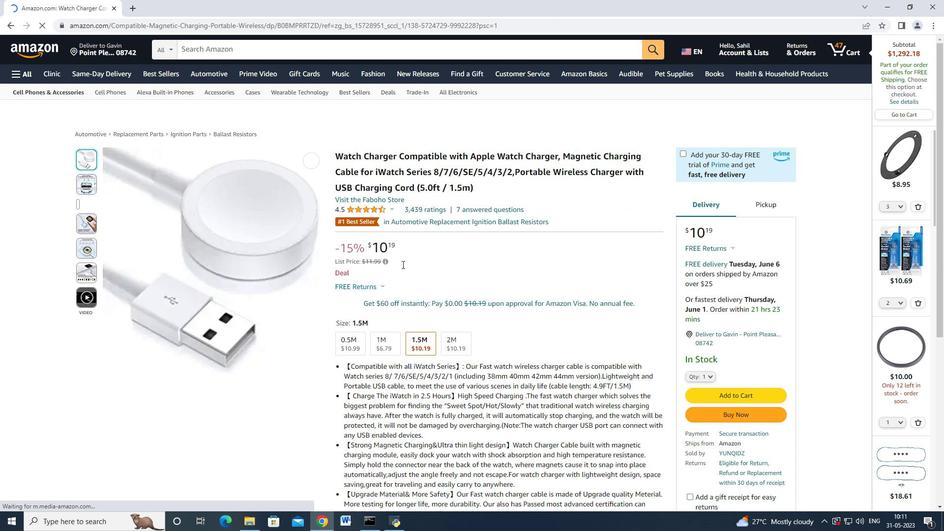 
Action: Mouse scrolled (412, 271) with delta (0, 0)
Screenshot: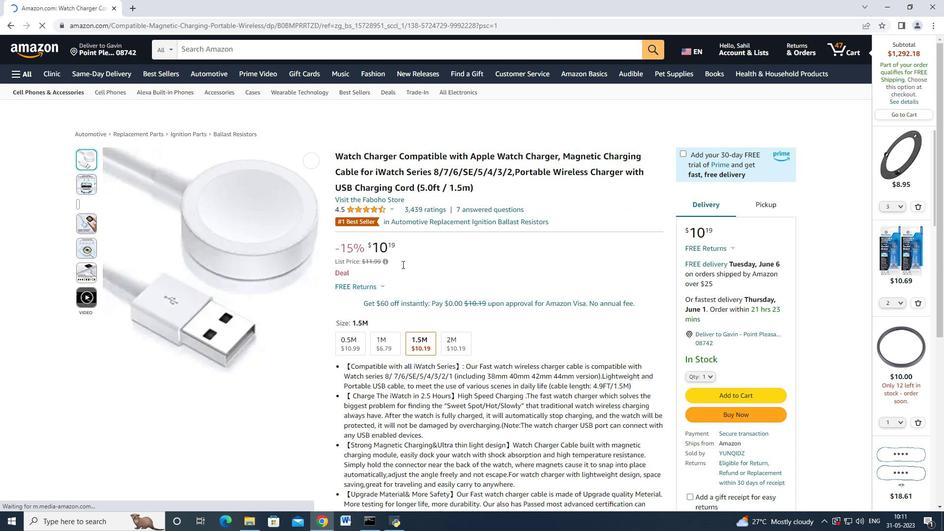 
Action: Mouse moved to (747, 312)
Screenshot: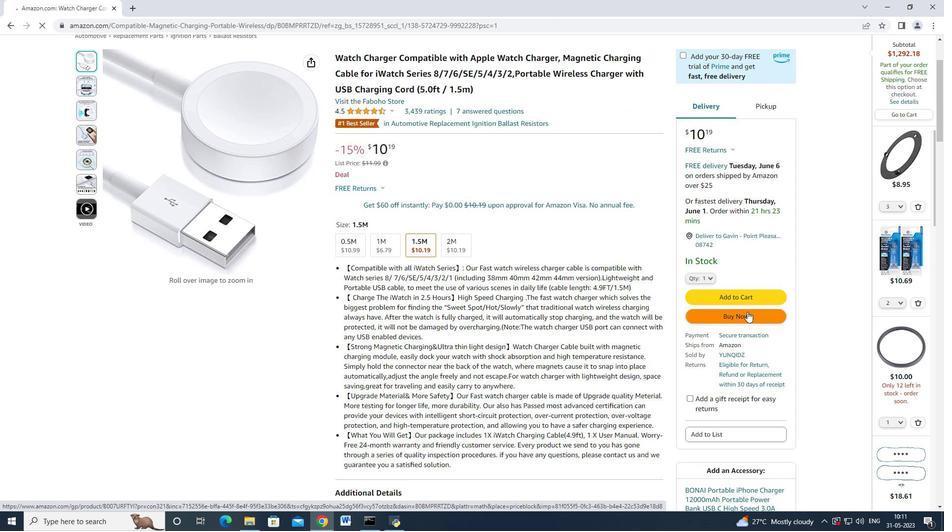 
Action: Mouse pressed left at (747, 312)
Screenshot: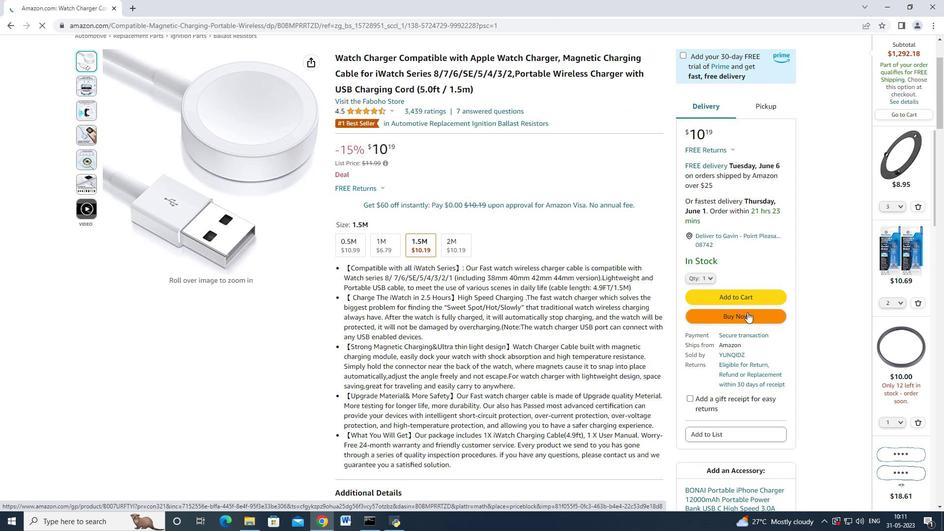 
Action: Mouse moved to (413, 211)
Screenshot: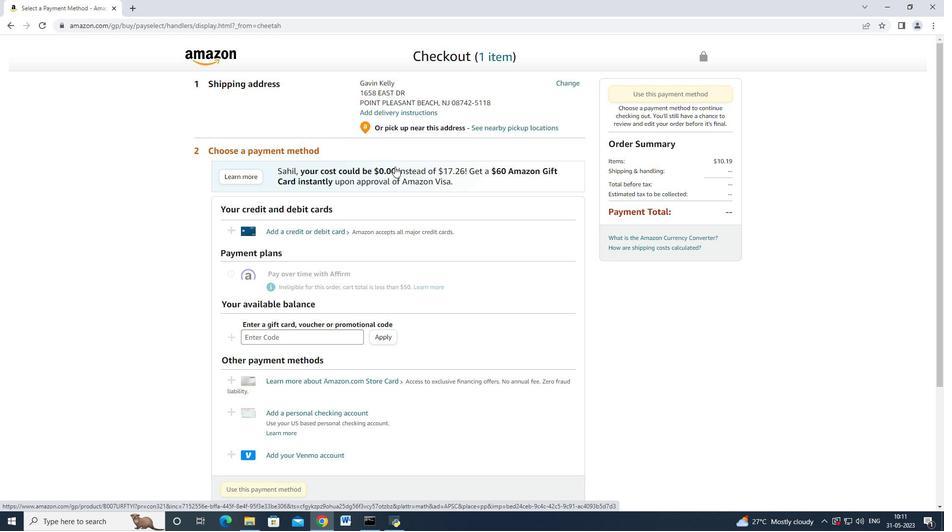 
Action: Mouse scrolled (413, 211) with delta (0, 0)
Screenshot: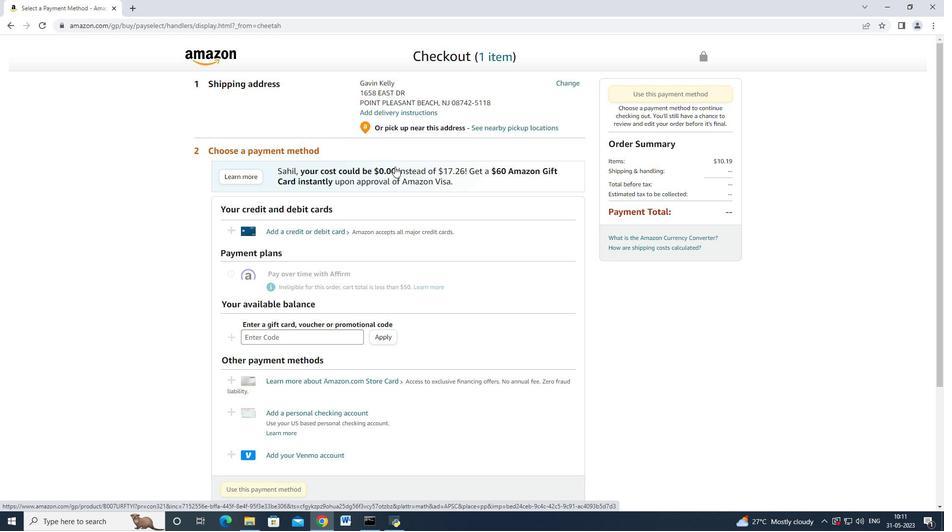 
Action: Mouse moved to (413, 211)
Screenshot: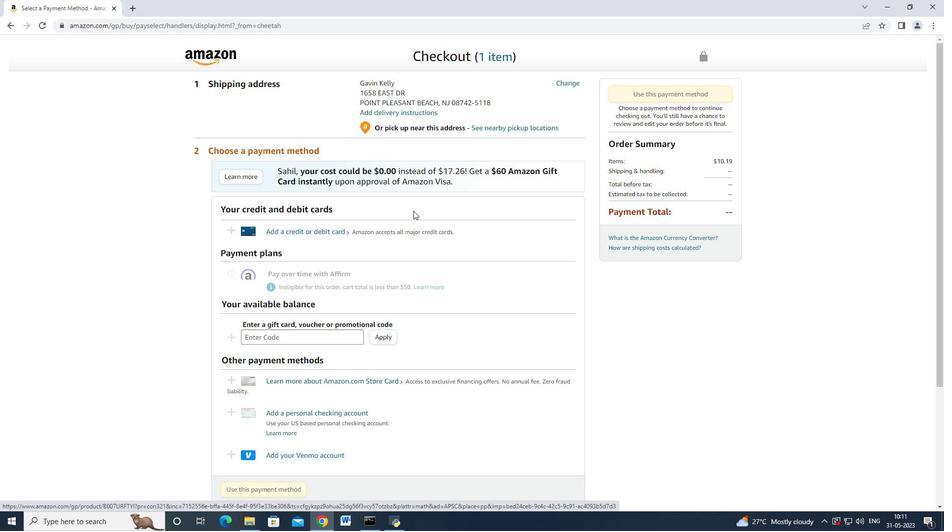
Action: Mouse scrolled (413, 212) with delta (0, 0)
Screenshot: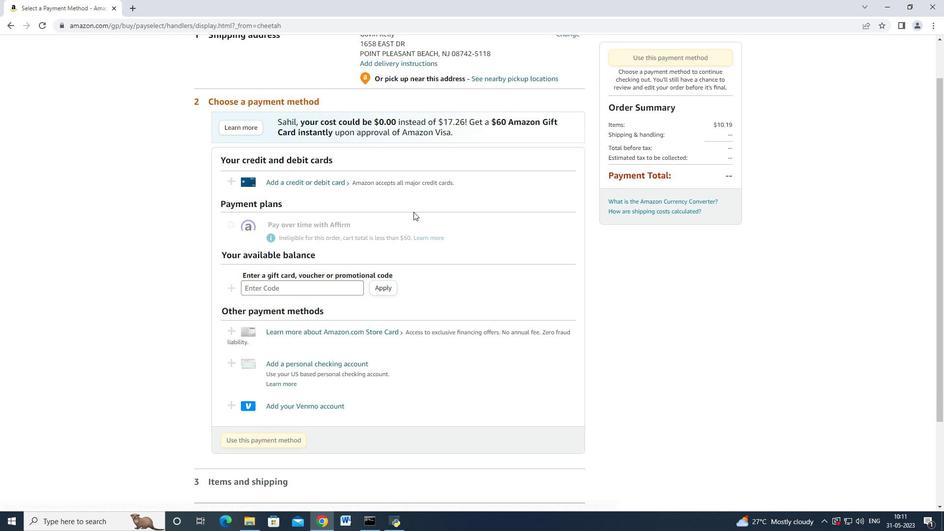 
Action: Mouse scrolled (413, 212) with delta (0, 0)
Screenshot: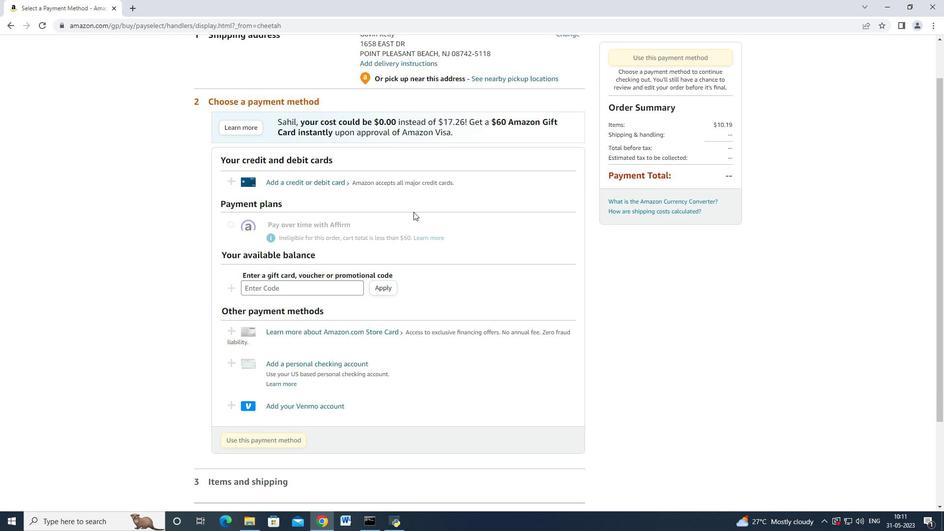 
Action: Mouse moved to (570, 83)
Screenshot: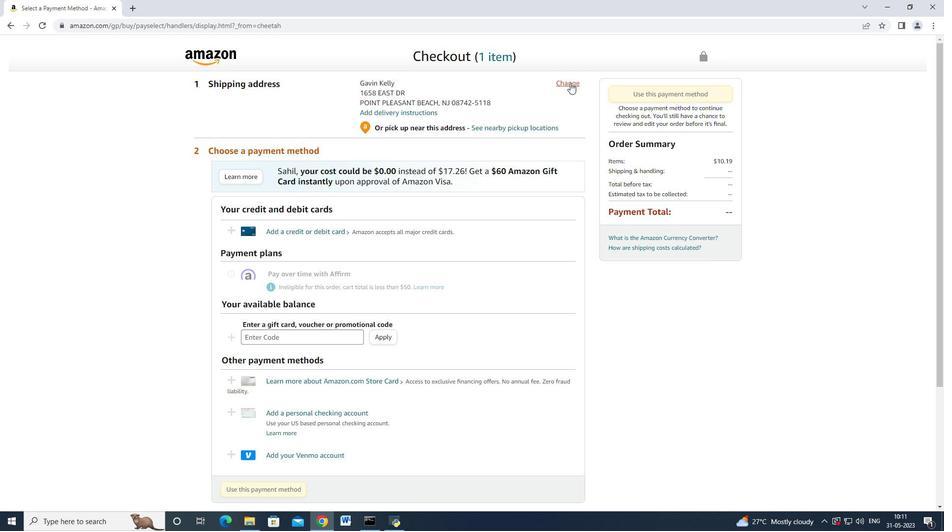 
Action: Mouse pressed left at (570, 83)
Screenshot: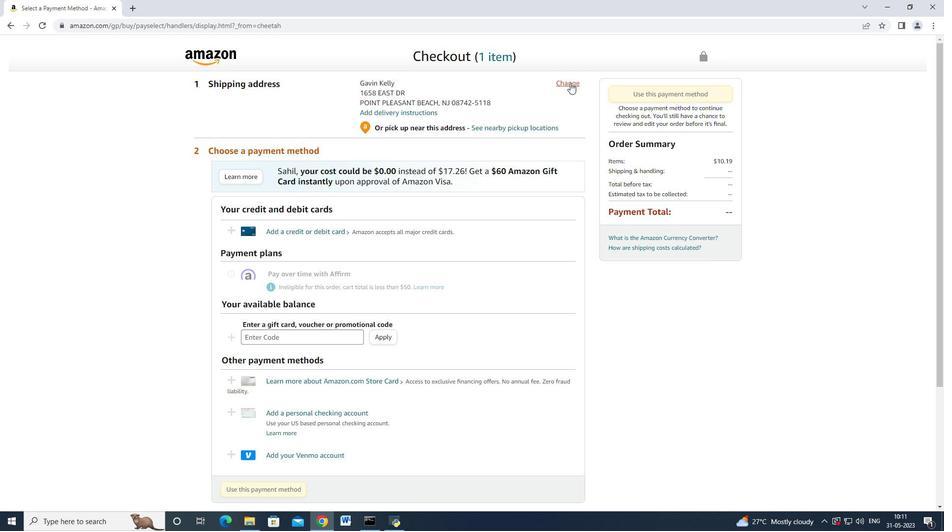 
Action: Mouse moved to (408, 148)
Screenshot: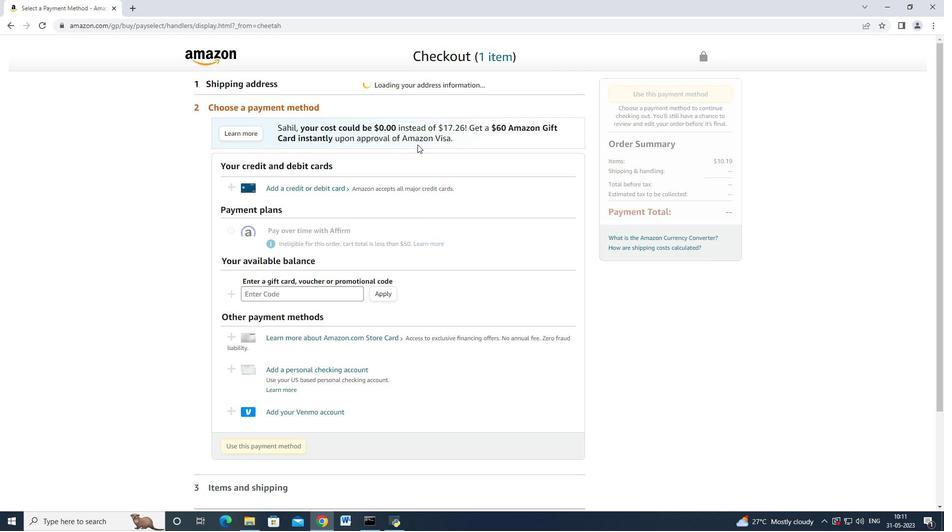 
Action: Mouse scrolled (408, 147) with delta (0, 0)
Screenshot: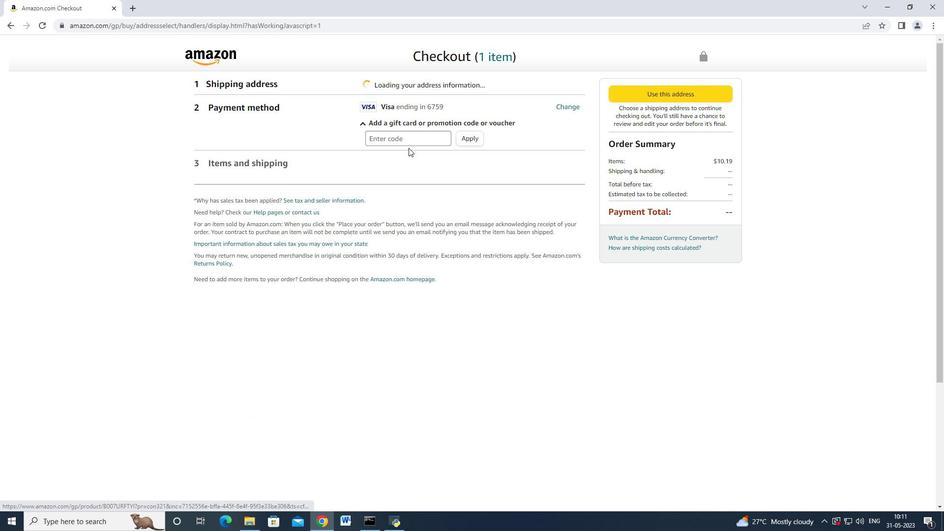 
Action: Mouse scrolled (408, 148) with delta (0, 0)
Screenshot: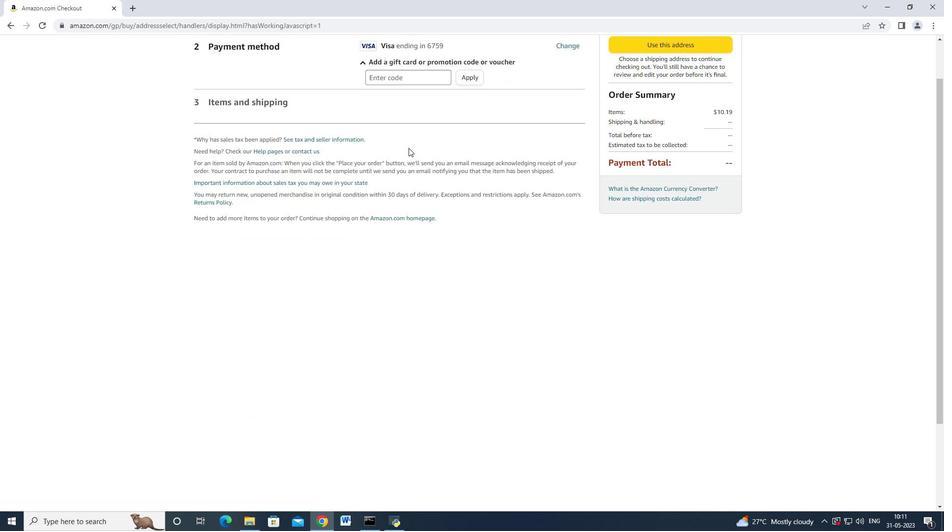 
Action: Mouse scrolled (408, 147) with delta (0, 0)
Screenshot: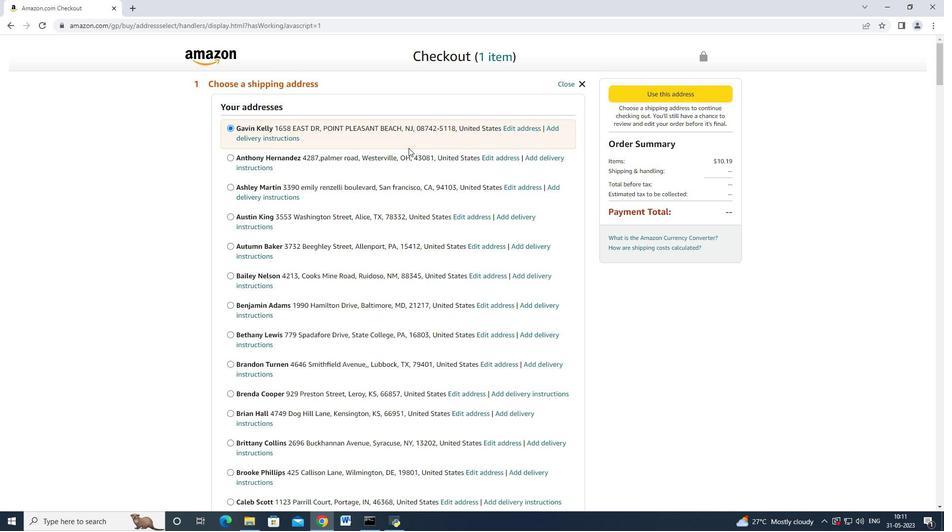 
Action: Mouse moved to (408, 148)
Screenshot: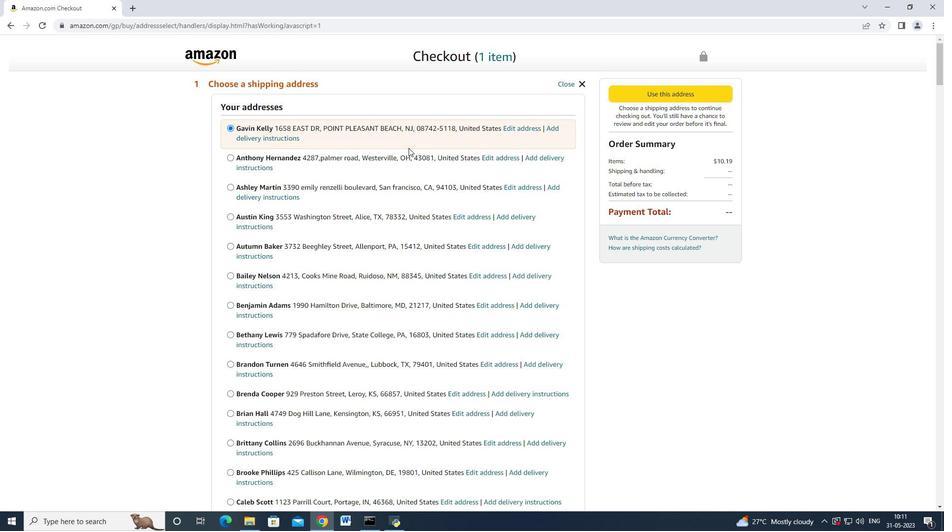 
Action: Mouse scrolled (408, 147) with delta (0, 0)
Screenshot: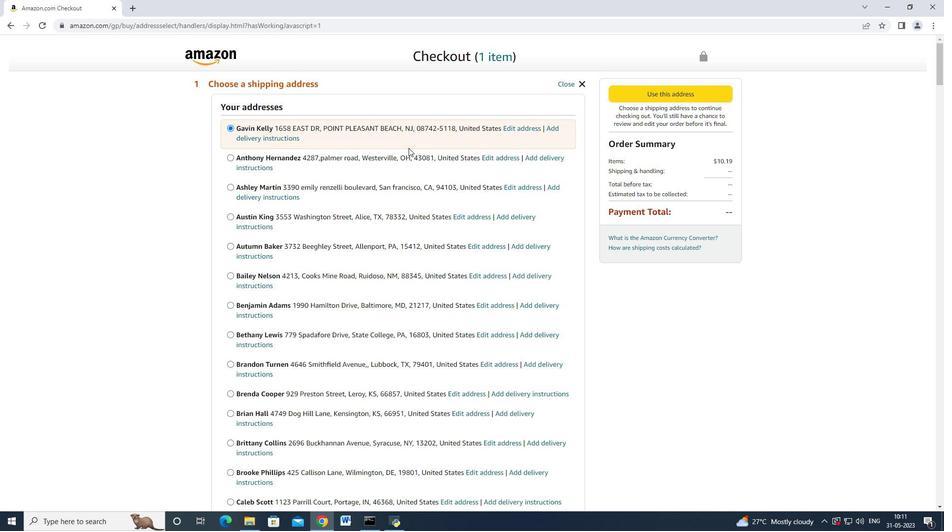 
Action: Mouse moved to (408, 148)
Screenshot: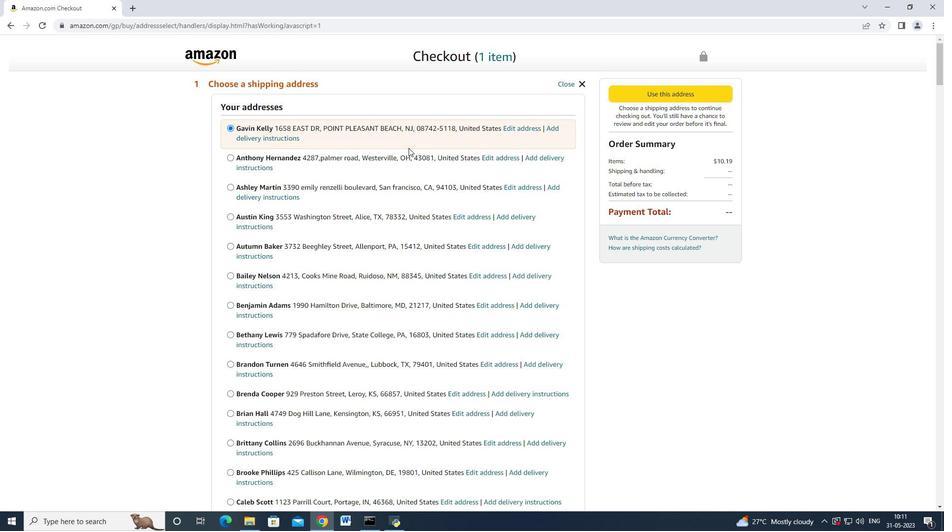 
Action: Mouse scrolled (408, 148) with delta (0, 0)
Screenshot: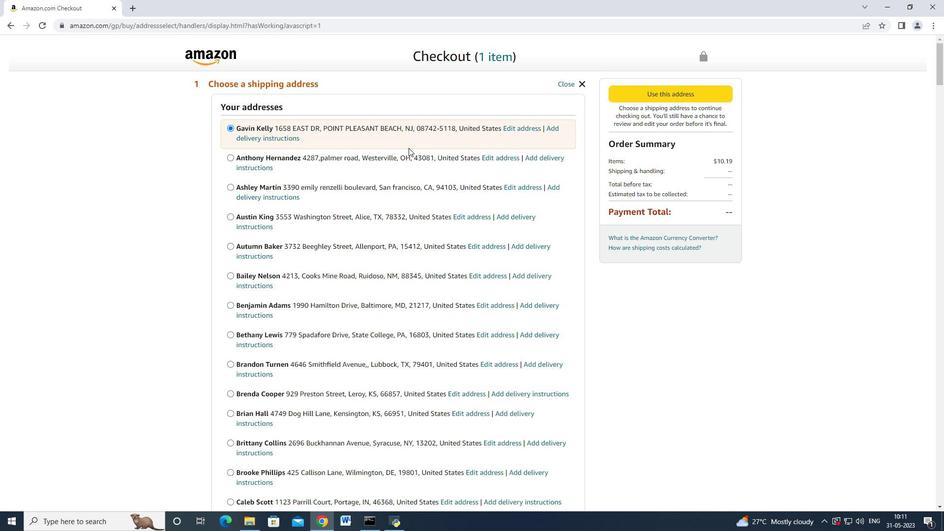 
Action: Mouse moved to (408, 148)
Screenshot: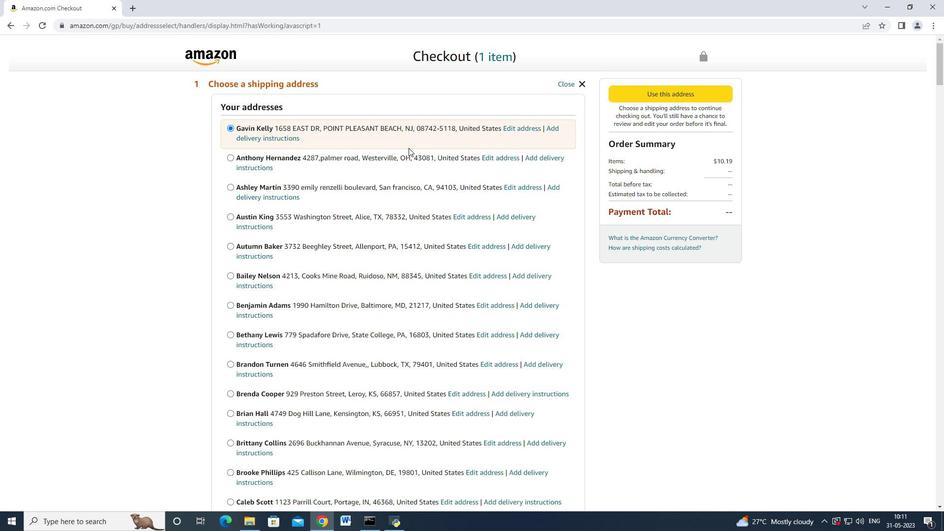 
Action: Mouse scrolled (408, 148) with delta (0, 0)
Screenshot: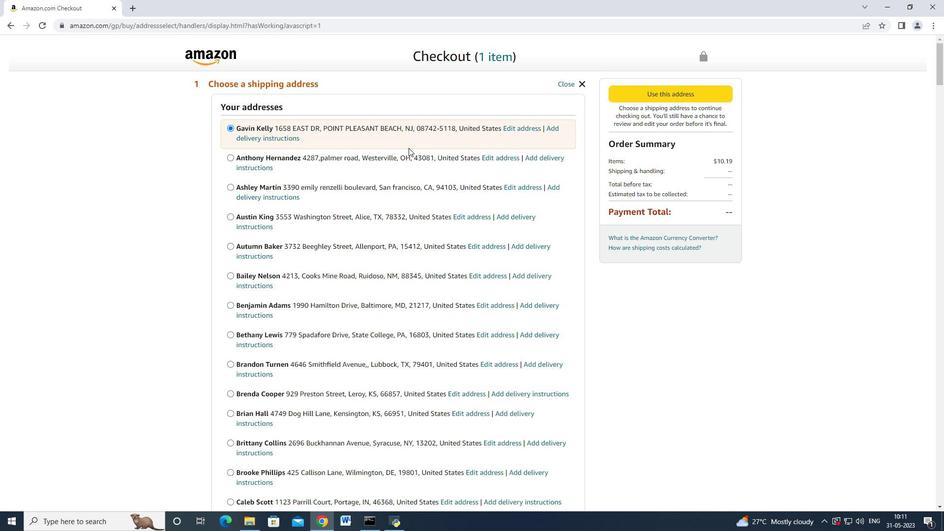 
Action: Mouse moved to (408, 148)
Screenshot: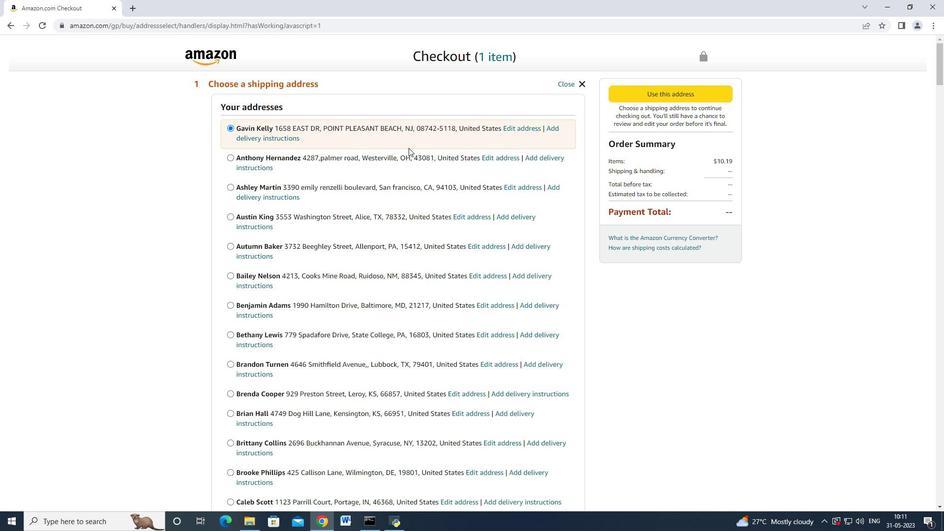 
Action: Mouse scrolled (408, 148) with delta (0, 0)
Screenshot: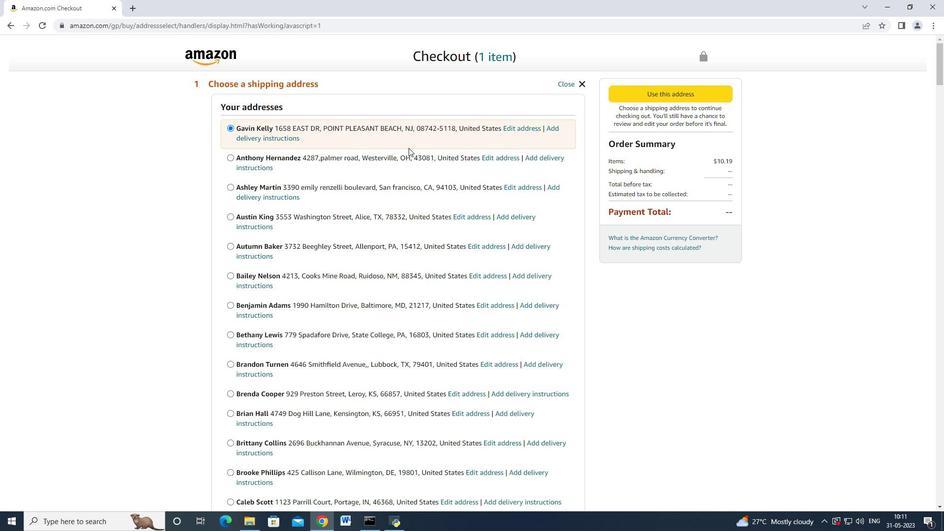 
Action: Mouse moved to (395, 154)
Screenshot: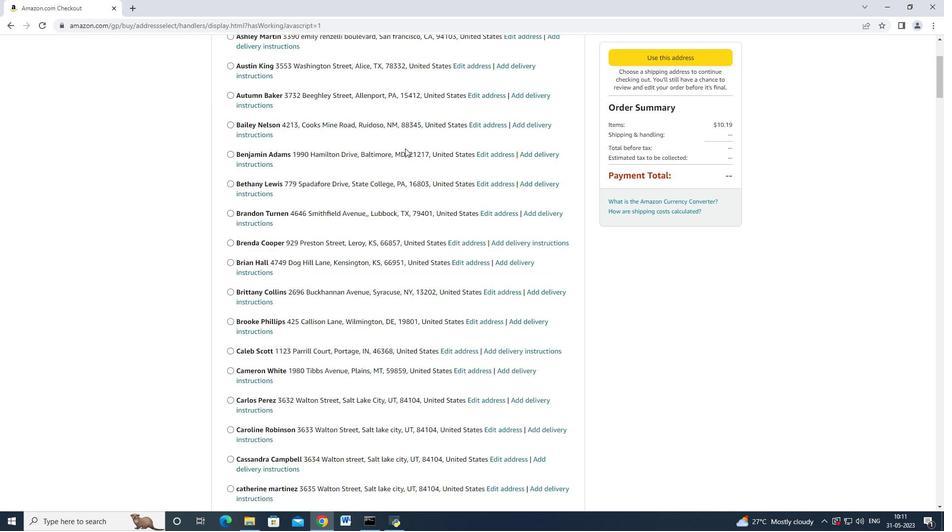 
Action: Mouse scrolled (395, 153) with delta (0, 0)
Screenshot: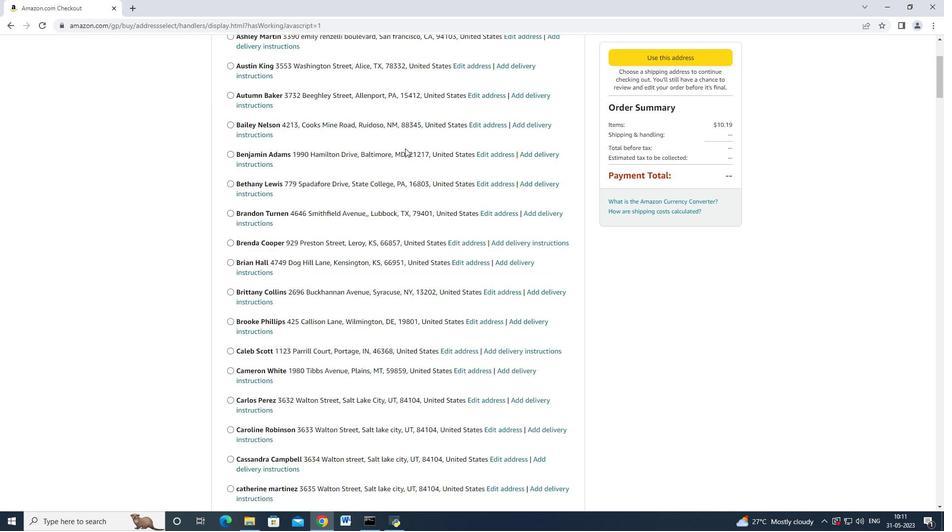 
Action: Mouse moved to (395, 154)
Screenshot: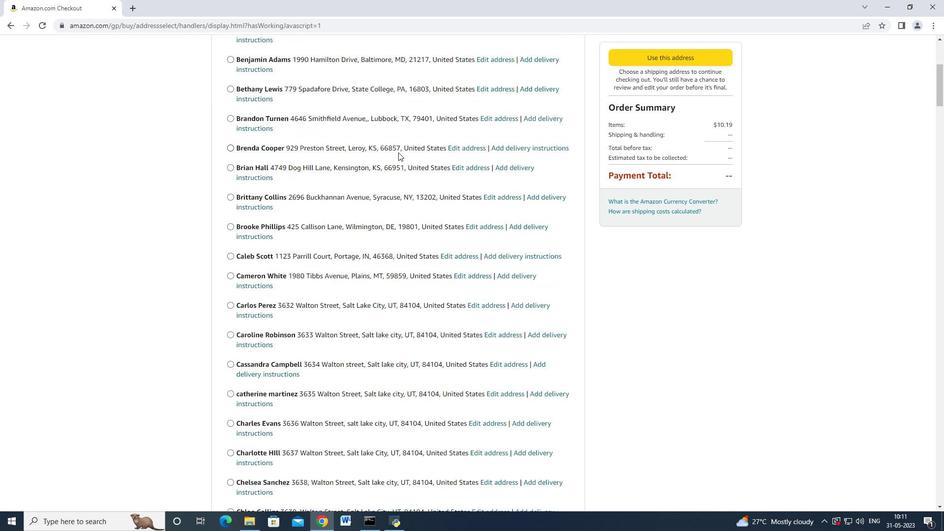 
Action: Mouse scrolled (395, 153) with delta (0, 0)
Screenshot: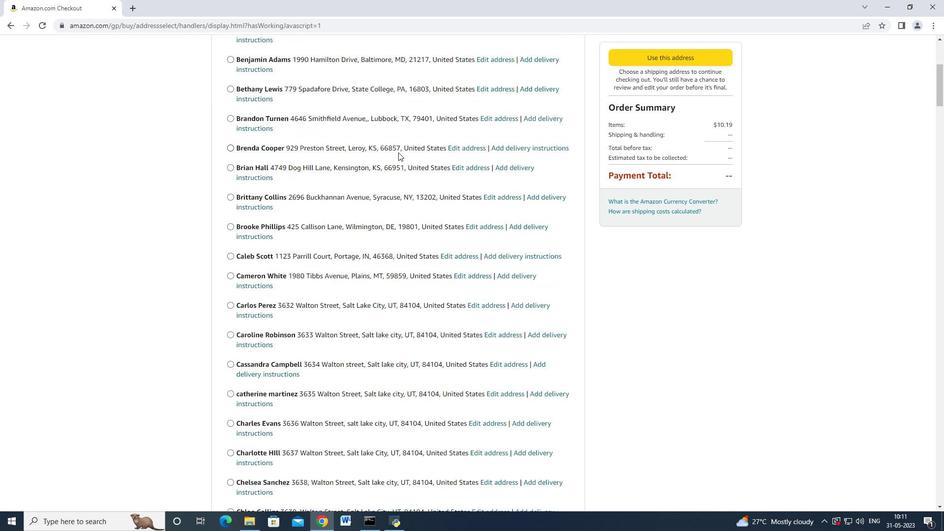 
Action: Mouse moved to (394, 154)
Screenshot: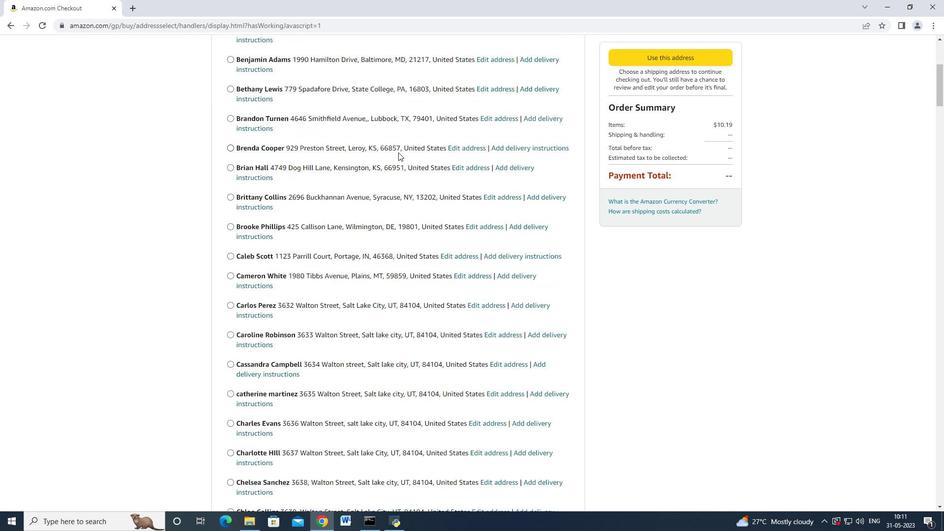 
Action: Mouse scrolled (394, 153) with delta (0, 0)
Screenshot: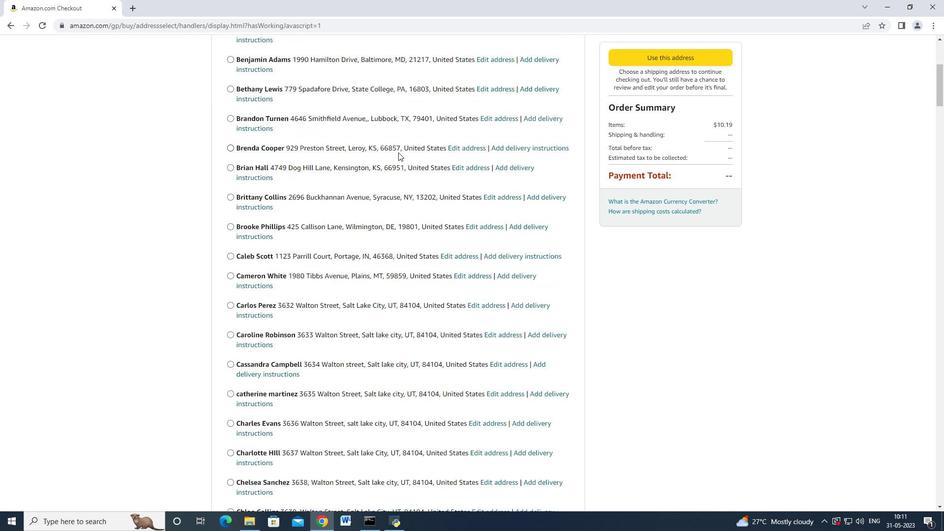 
Action: Mouse moved to (393, 154)
Screenshot: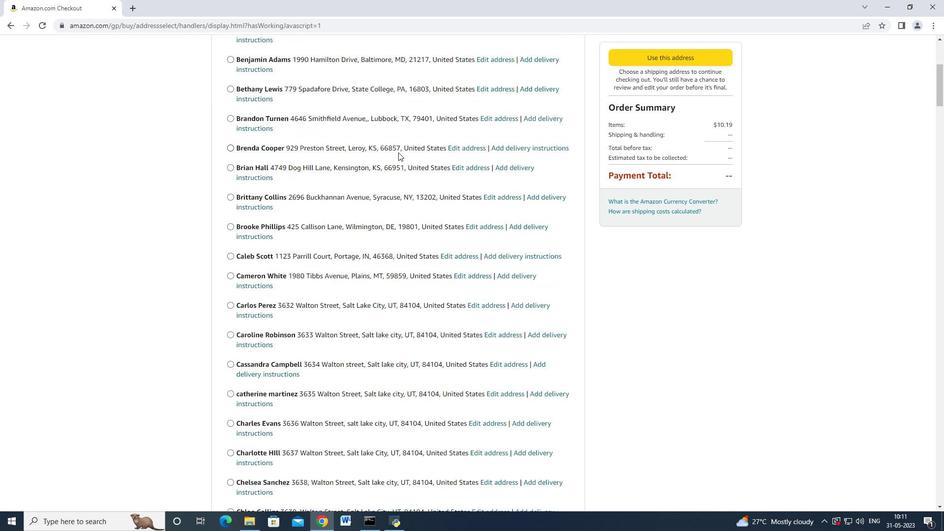 
Action: Mouse scrolled (393, 153) with delta (0, 0)
Screenshot: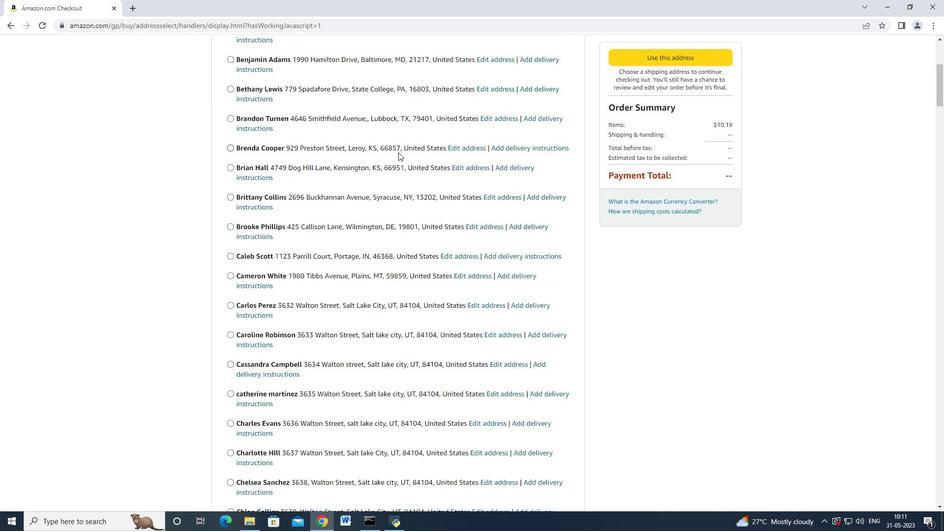 
Action: Mouse moved to (391, 155)
Screenshot: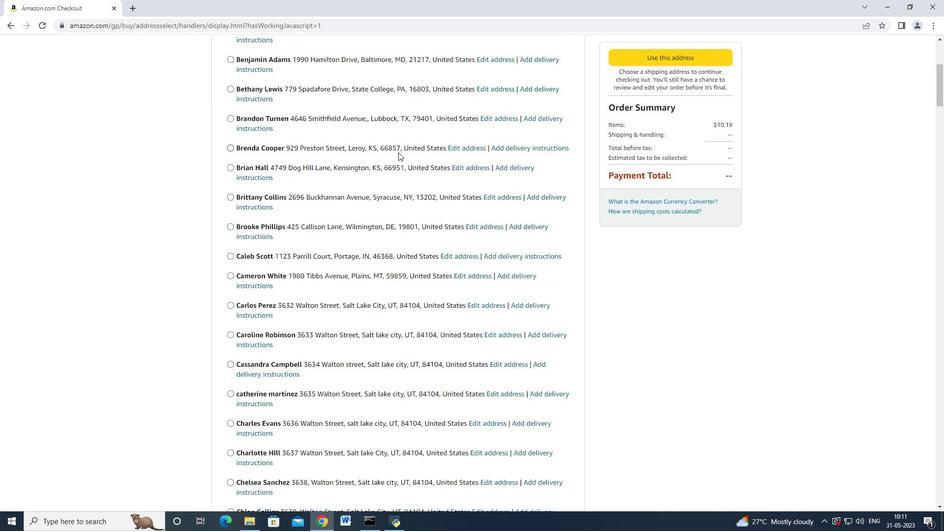
Action: Mouse scrolled (391, 154) with delta (0, 0)
Screenshot: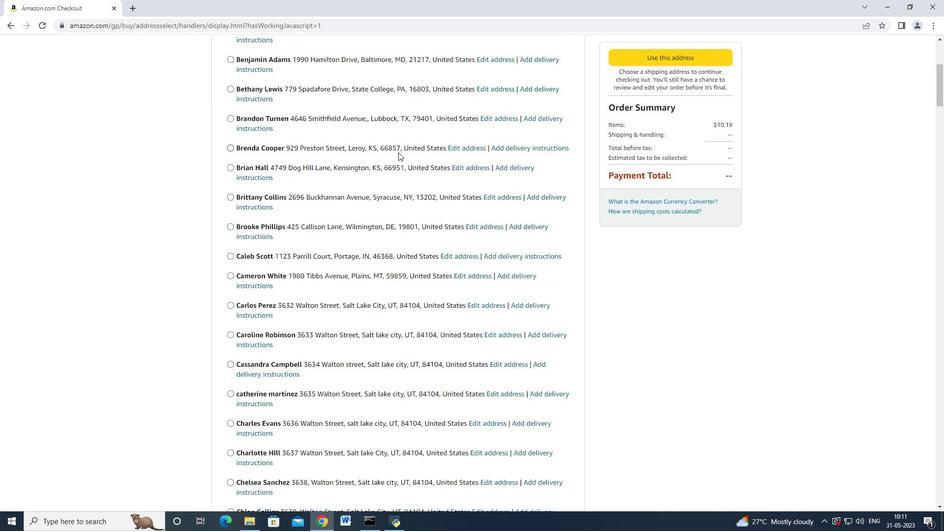 
Action: Mouse moved to (391, 155)
Screenshot: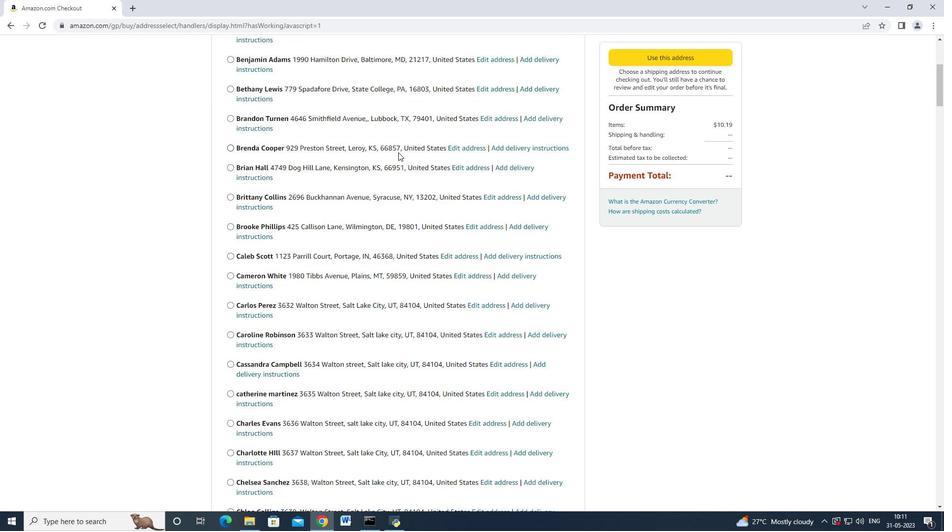 
Action: Mouse scrolled (391, 154) with delta (0, 0)
Screenshot: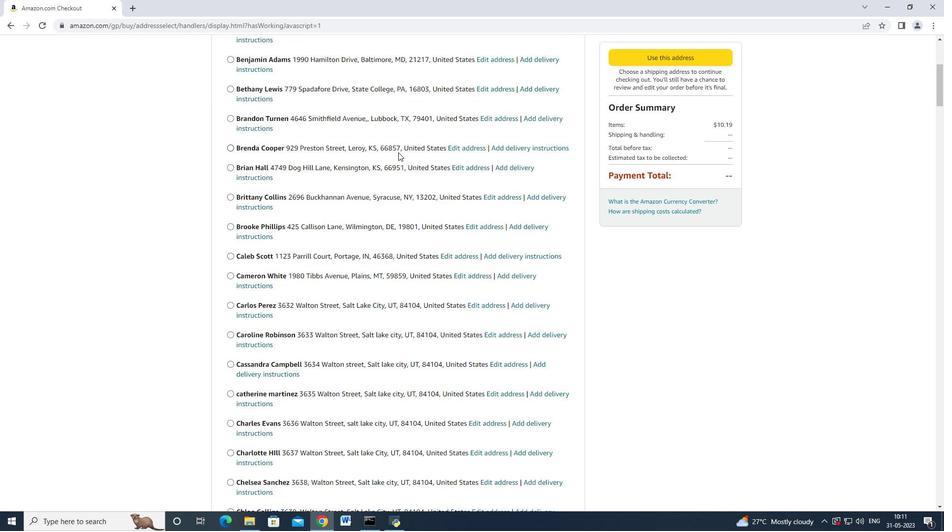 
Action: Mouse moved to (387, 157)
Screenshot: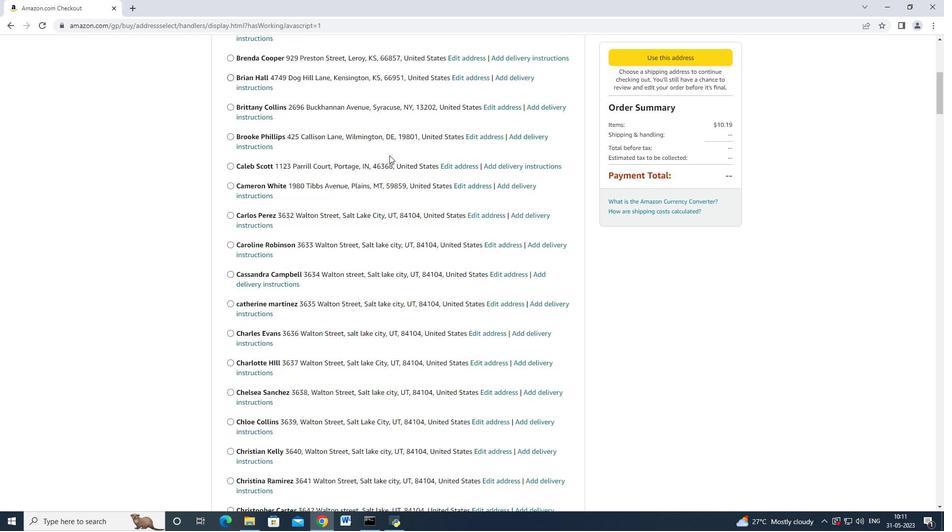 
Action: Mouse scrolled (387, 157) with delta (0, 0)
Screenshot: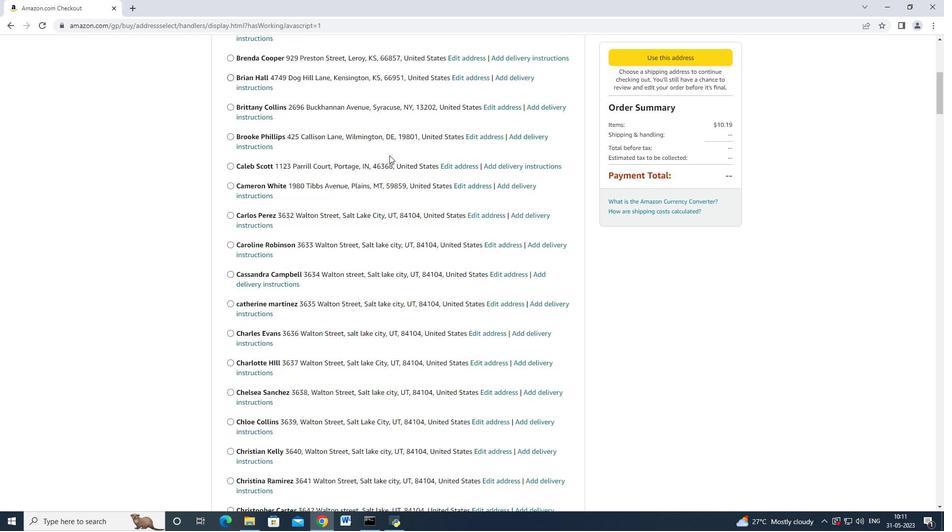 
Action: Mouse moved to (386, 159)
Screenshot: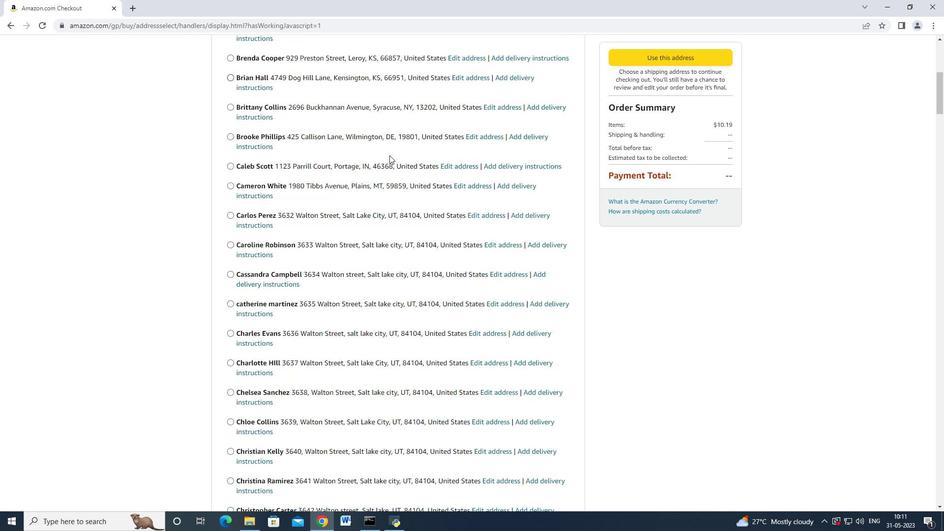 
Action: Mouse scrolled (386, 158) with delta (0, 0)
Screenshot: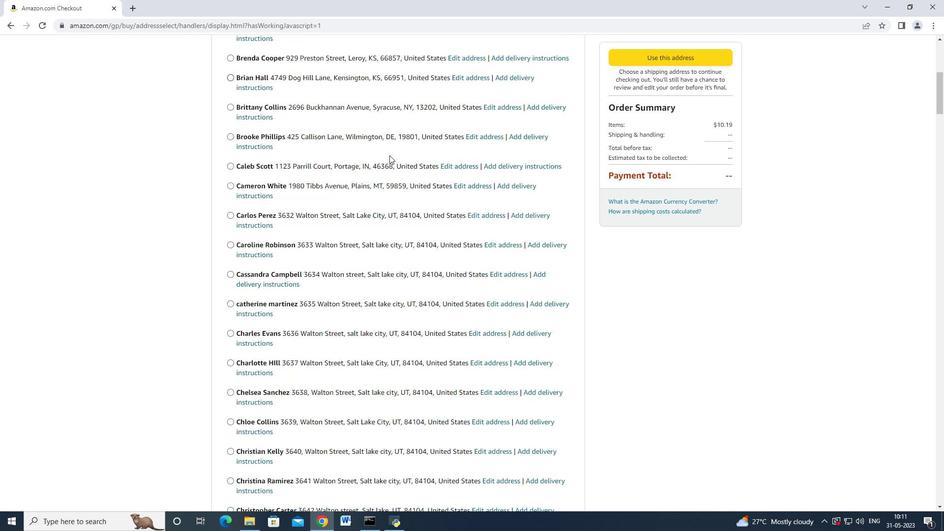 
Action: Mouse scrolled (386, 158) with delta (0, 0)
Screenshot: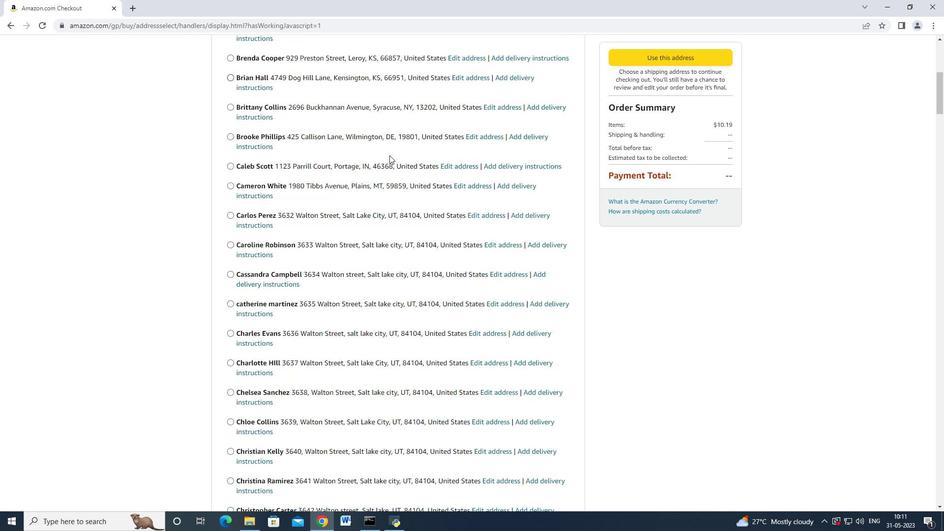 
Action: Mouse scrolled (386, 158) with delta (0, 0)
Screenshot: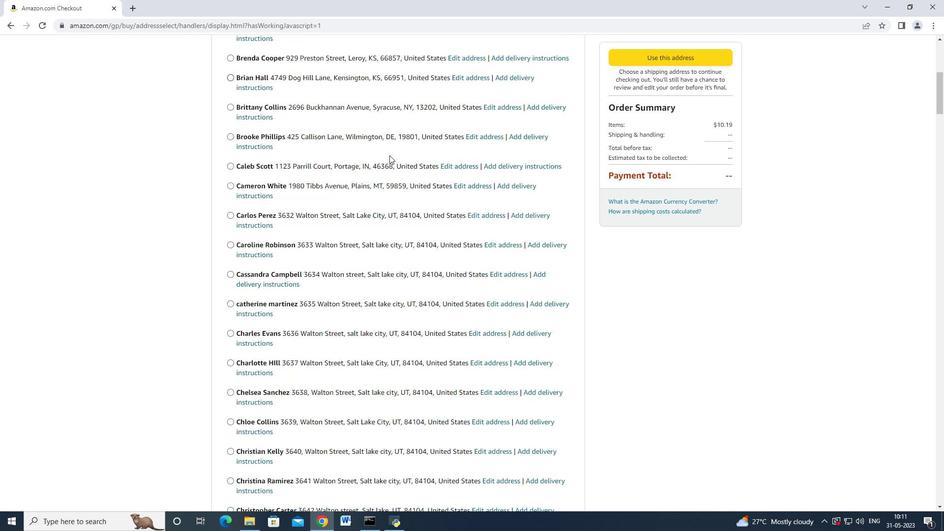 
Action: Mouse moved to (385, 159)
Screenshot: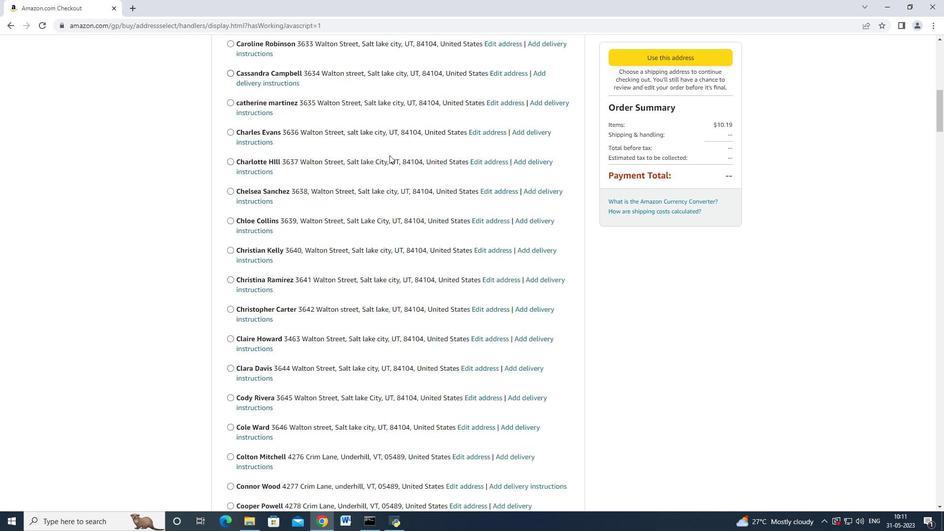 
Action: Mouse scrolled (385, 158) with delta (0, 0)
Screenshot: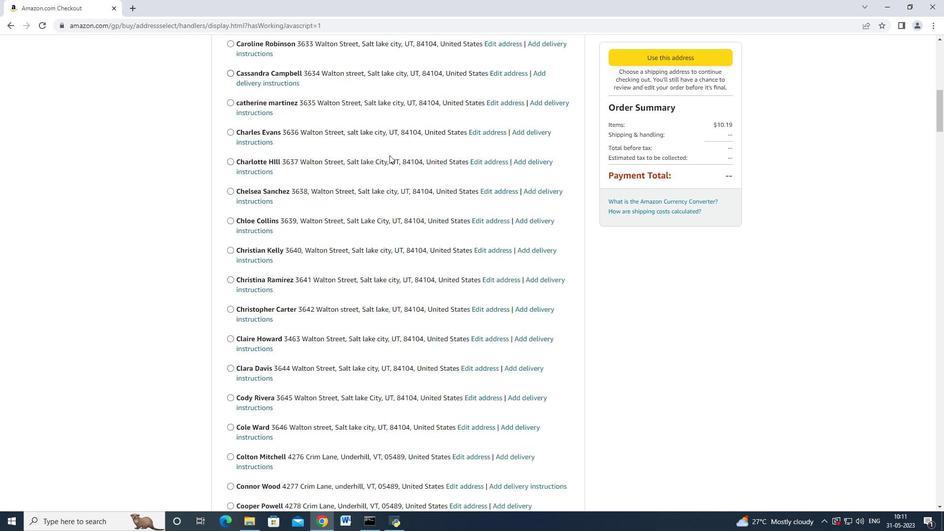 
Action: Mouse moved to (385, 159)
Screenshot: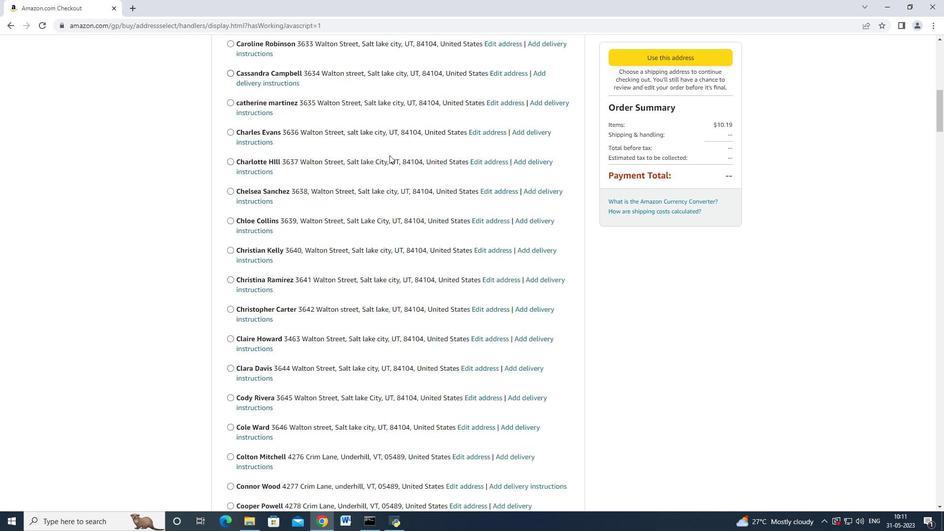 
Action: Mouse scrolled (385, 158) with delta (0, 0)
Screenshot: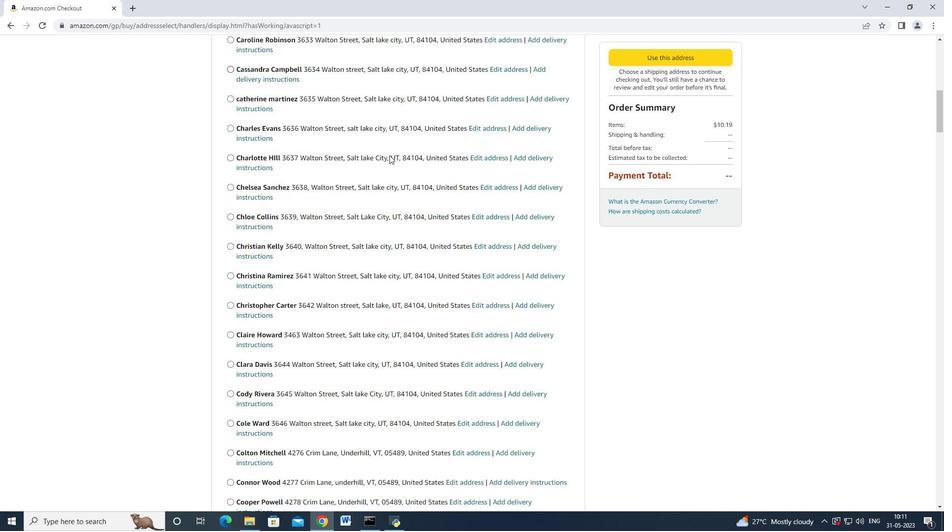 
Action: Mouse scrolled (385, 158) with delta (0, 0)
Screenshot: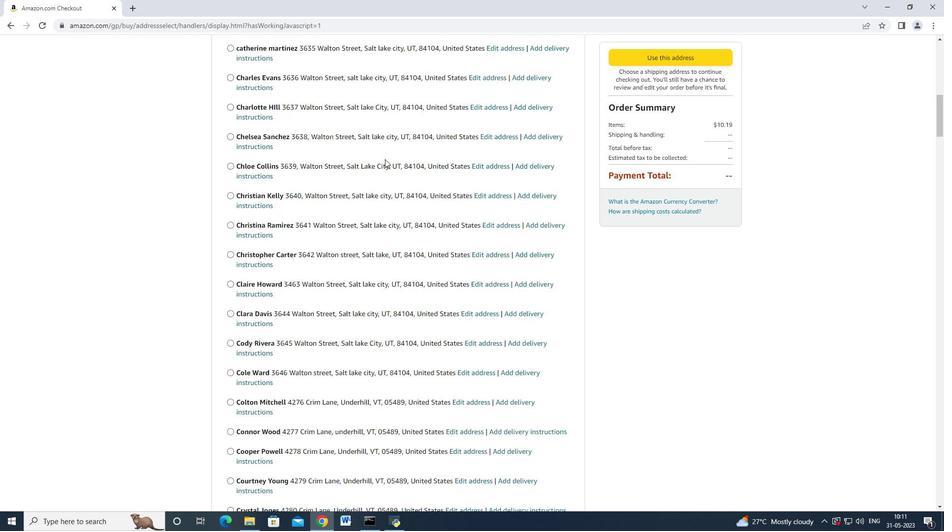 
Action: Mouse scrolled (385, 158) with delta (0, 0)
Screenshot: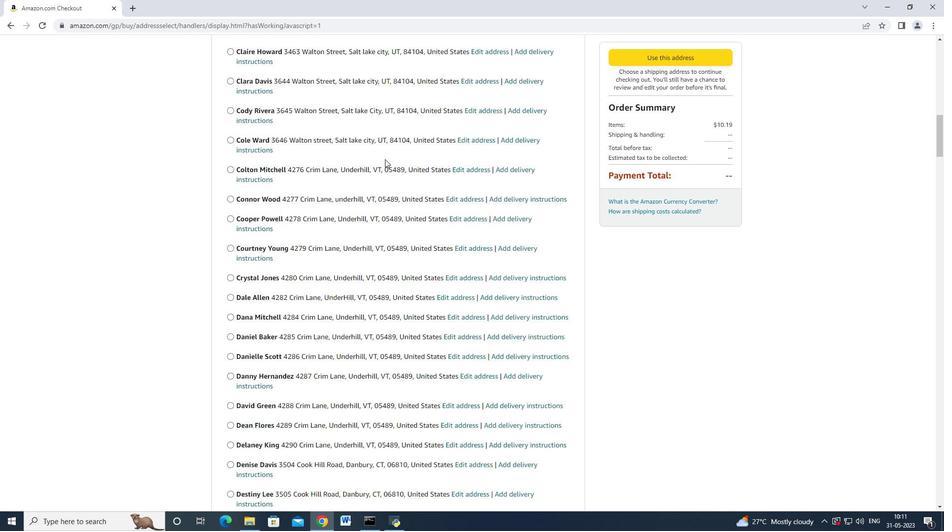 
Action: Mouse scrolled (385, 158) with delta (0, 0)
Screenshot: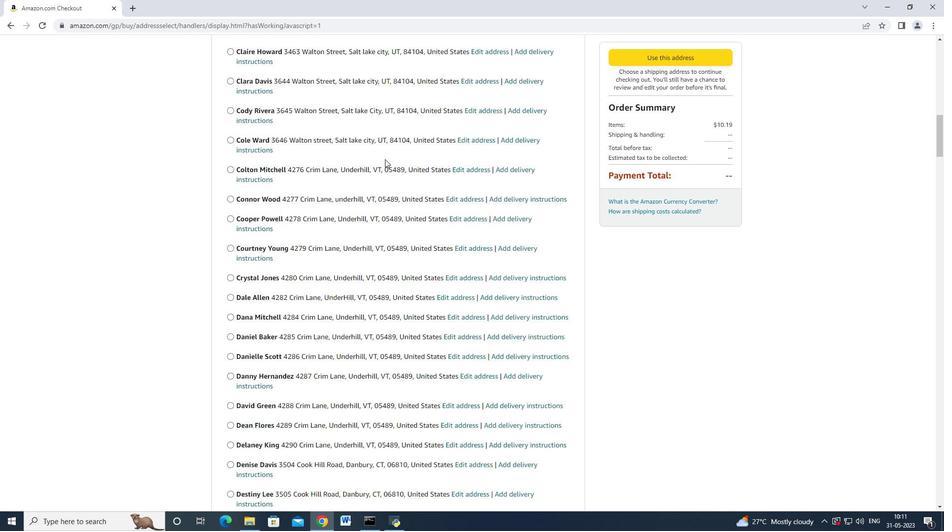 
Action: Mouse scrolled (385, 158) with delta (0, 0)
Screenshot: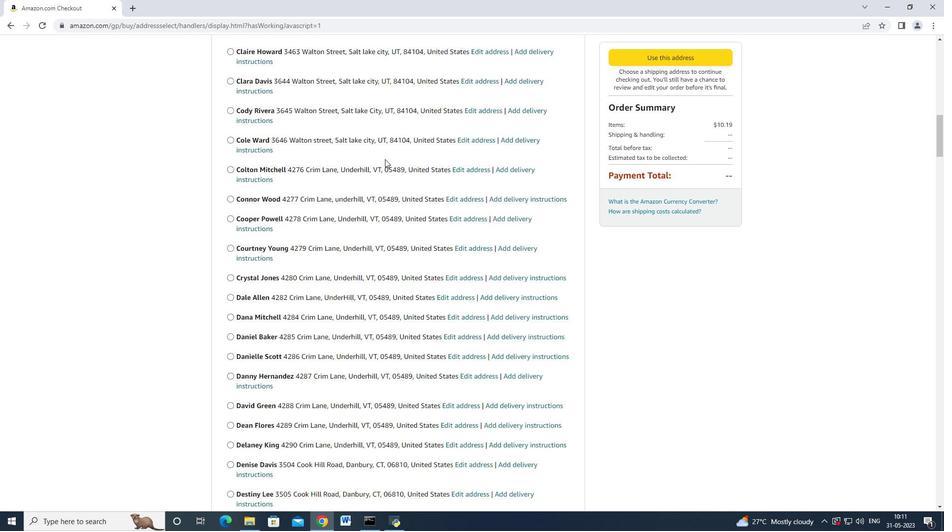 
Action: Mouse scrolled (385, 158) with delta (0, 0)
Screenshot: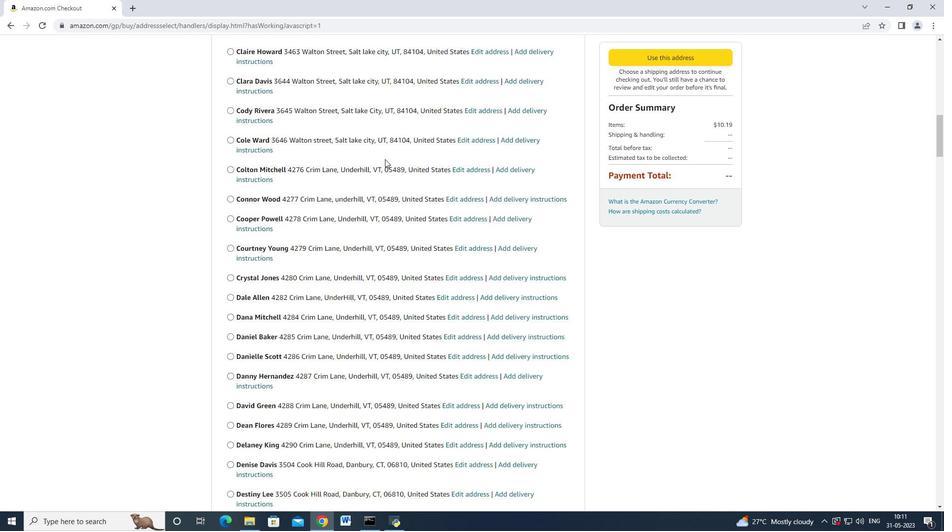 
Action: Mouse scrolled (385, 158) with delta (0, 0)
Screenshot: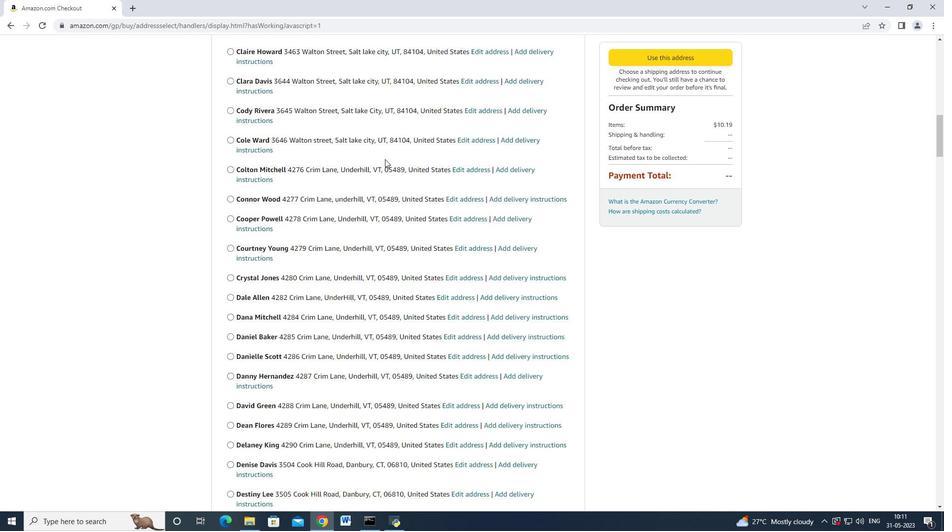 
Action: Mouse scrolled (385, 158) with delta (0, 0)
Screenshot: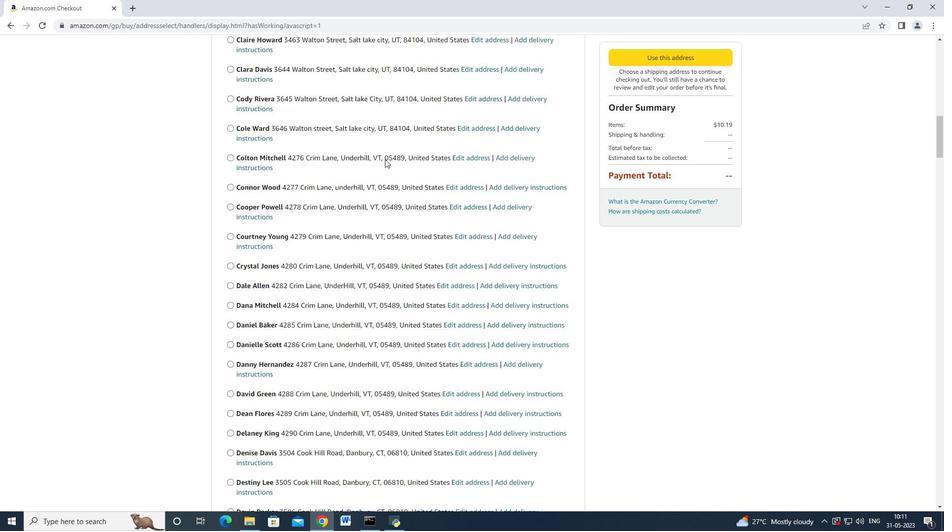 
Action: Mouse scrolled (385, 158) with delta (0, 0)
Screenshot: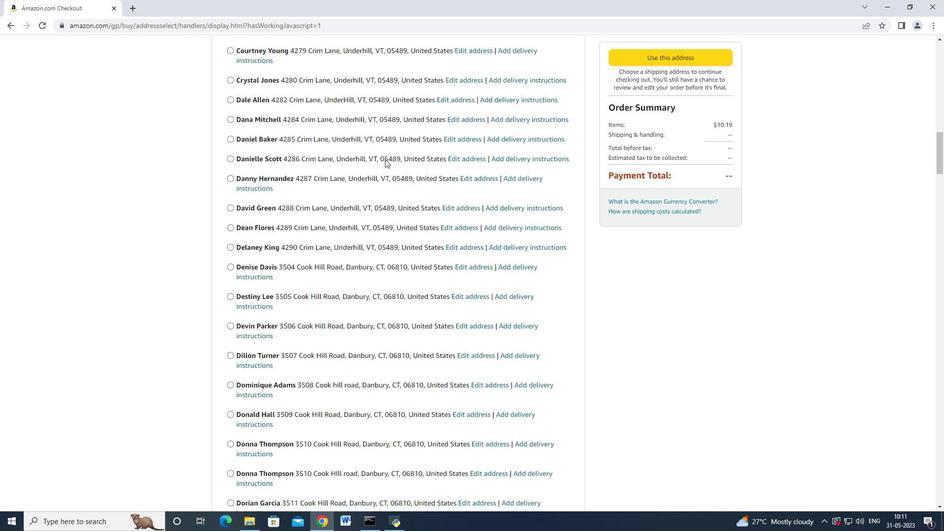 
Action: Mouse scrolled (385, 158) with delta (0, 0)
Screenshot: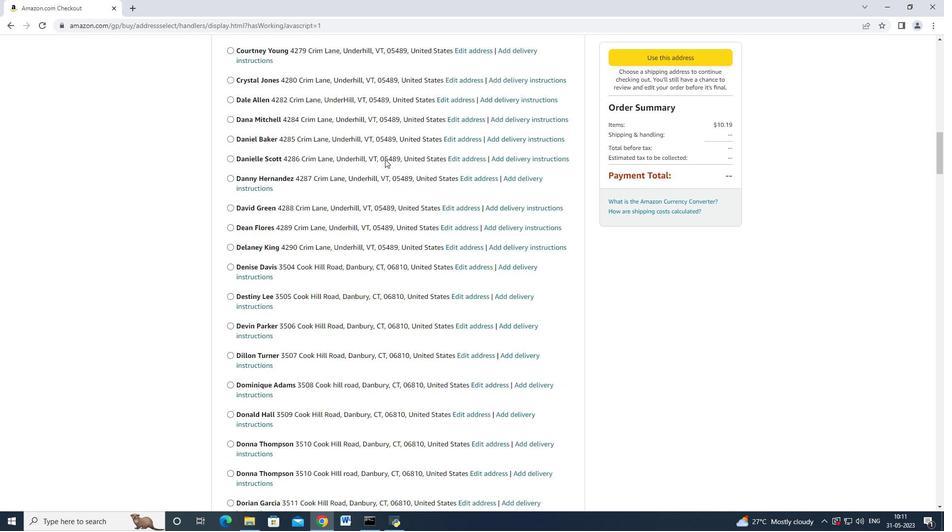 
Action: Mouse scrolled (385, 158) with delta (0, 0)
Screenshot: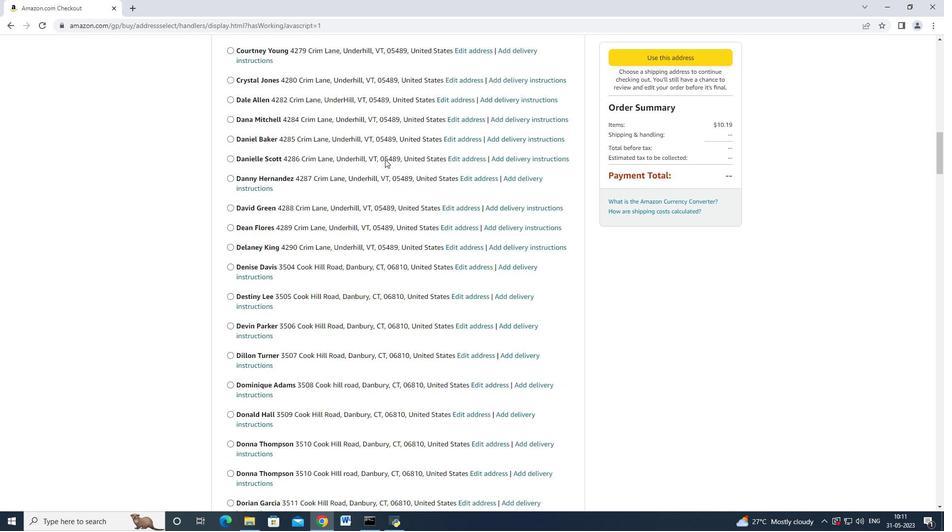 
Action: Mouse scrolled (385, 158) with delta (0, 0)
Screenshot: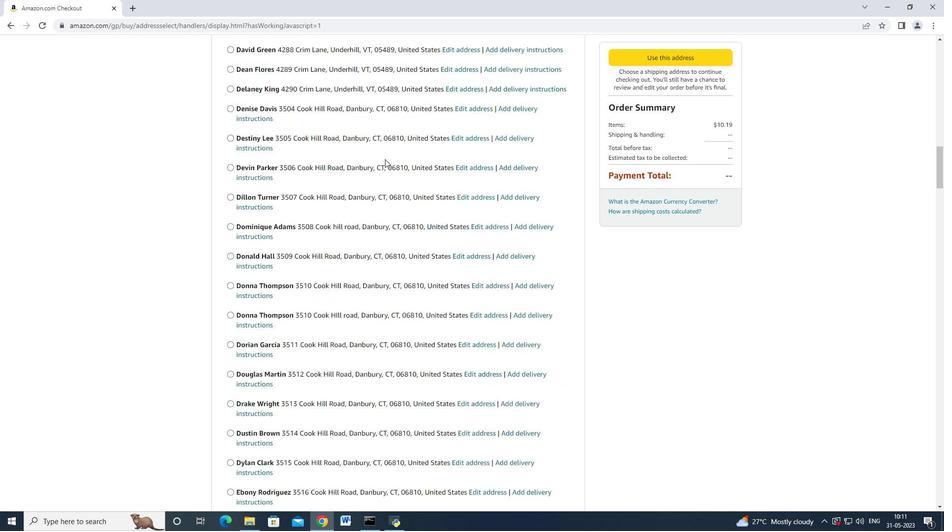 
Action: Mouse scrolled (385, 158) with delta (0, 0)
Screenshot: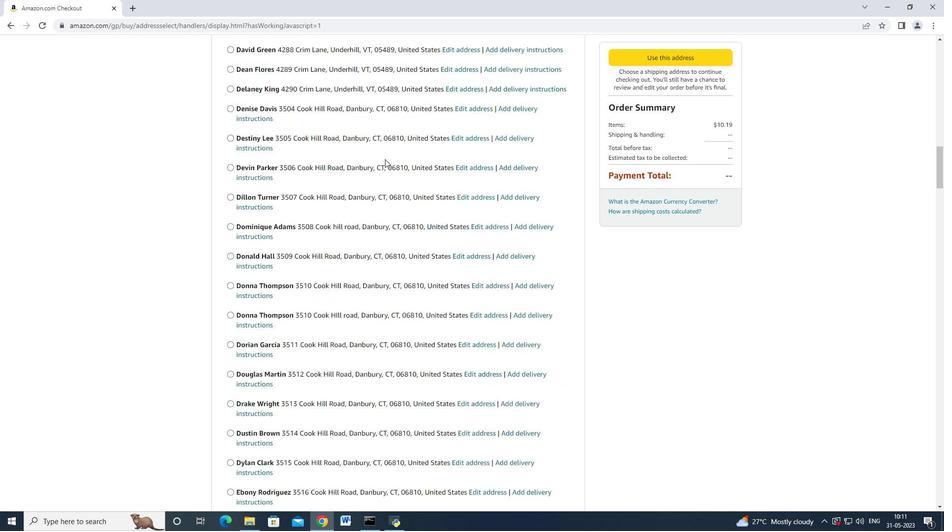 
Action: Mouse scrolled (385, 158) with delta (0, 0)
Screenshot: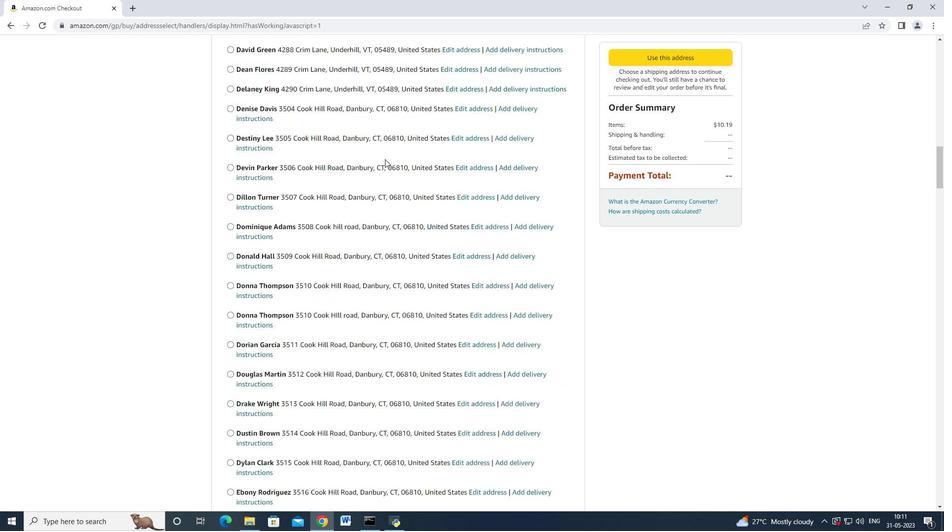 
Action: Mouse scrolled (385, 158) with delta (0, 0)
Screenshot: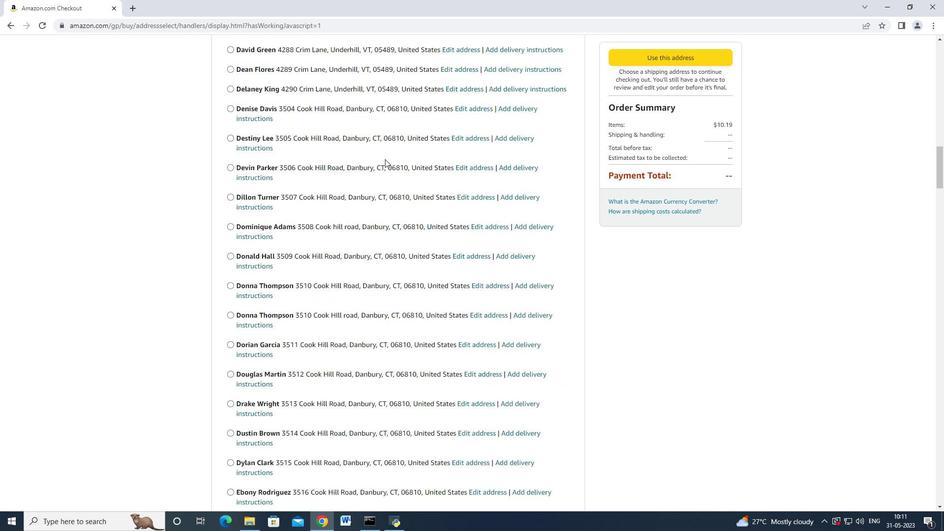 
Action: Mouse scrolled (385, 158) with delta (0, 0)
Screenshot: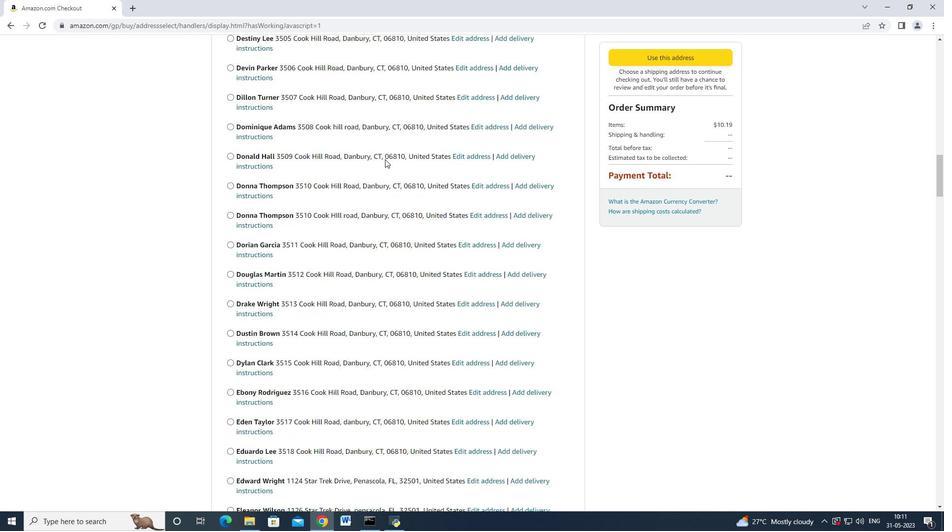 
Action: Mouse scrolled (385, 158) with delta (0, 0)
Screenshot: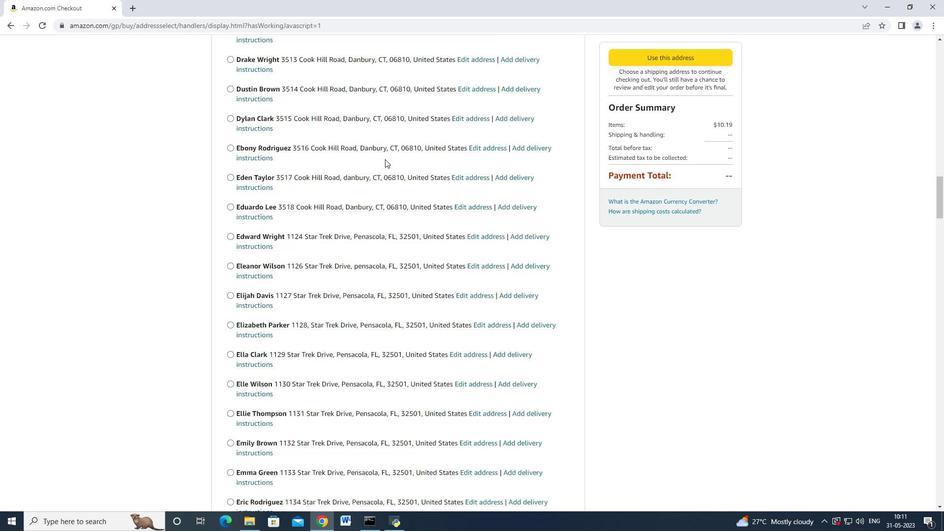 
Action: Mouse scrolled (385, 158) with delta (0, 0)
Screenshot: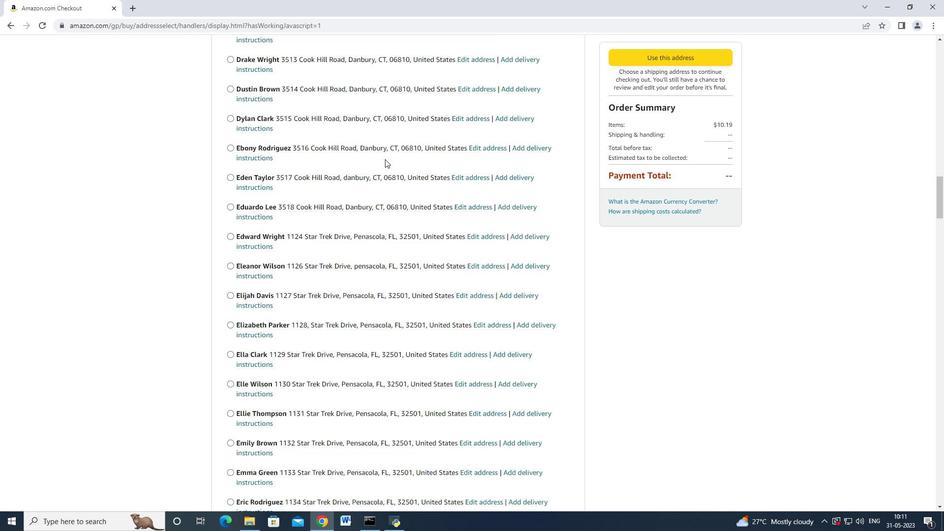 
Action: Mouse scrolled (385, 158) with delta (0, 0)
Screenshot: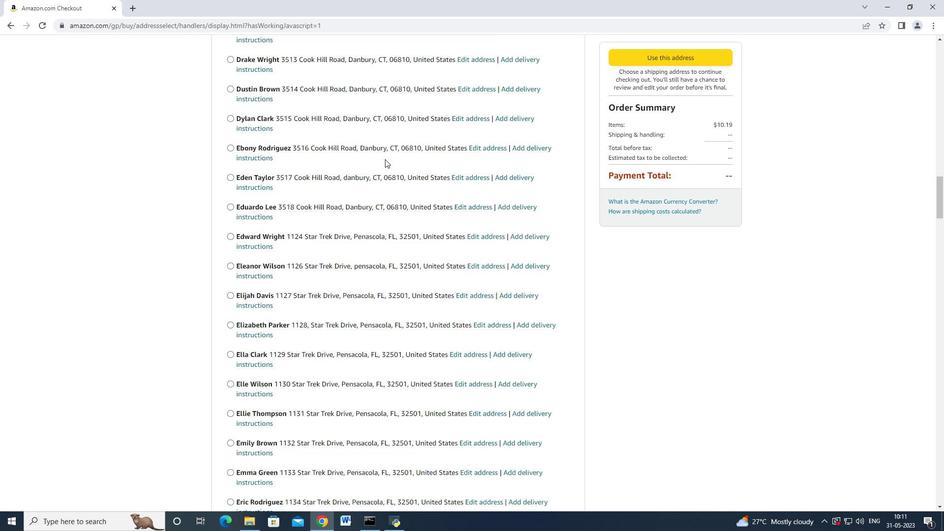 
Action: Mouse scrolled (385, 158) with delta (0, 0)
Screenshot: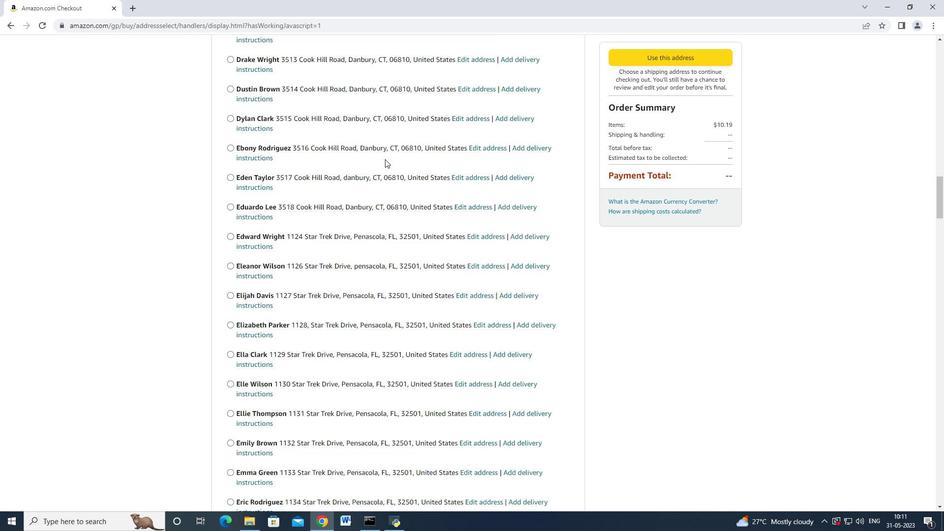 
Action: Mouse scrolled (385, 158) with delta (0, 0)
Screenshot: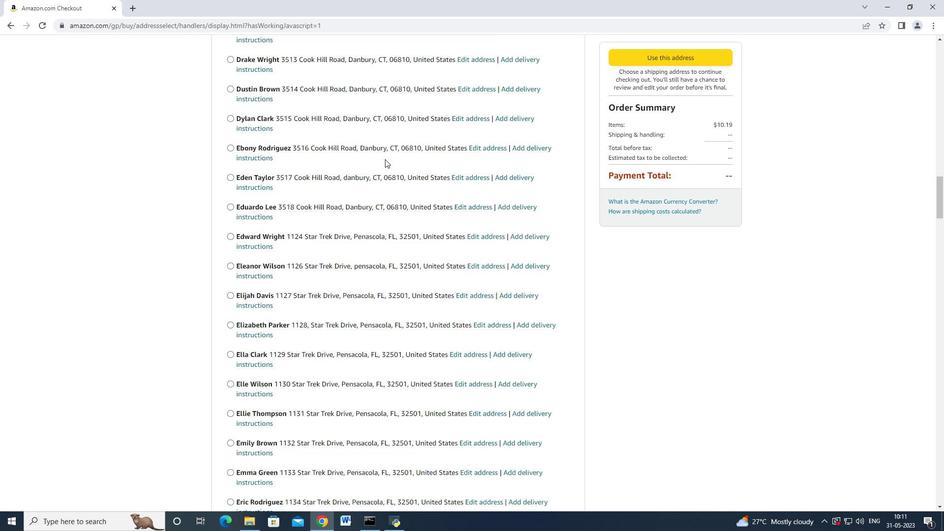 
Action: Mouse scrolled (385, 158) with delta (0, 0)
Screenshot: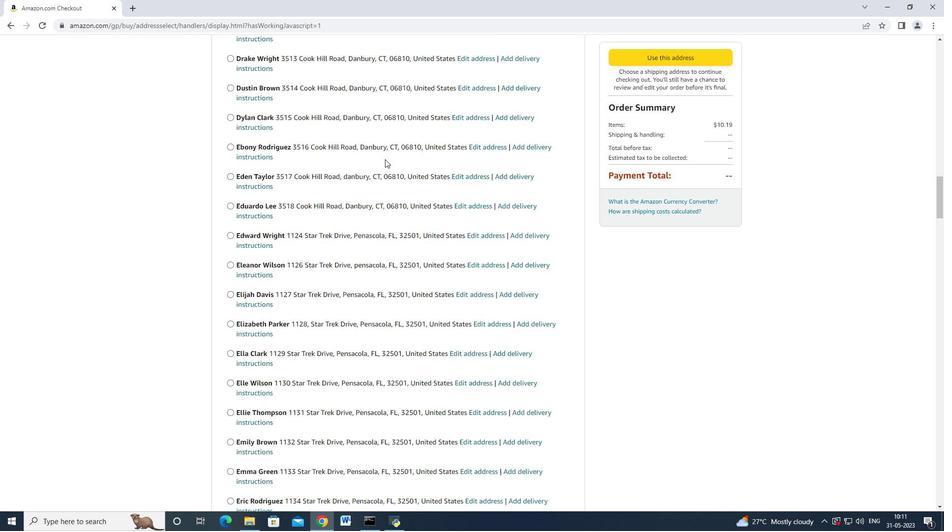 
Action: Mouse scrolled (385, 158) with delta (0, 0)
Screenshot: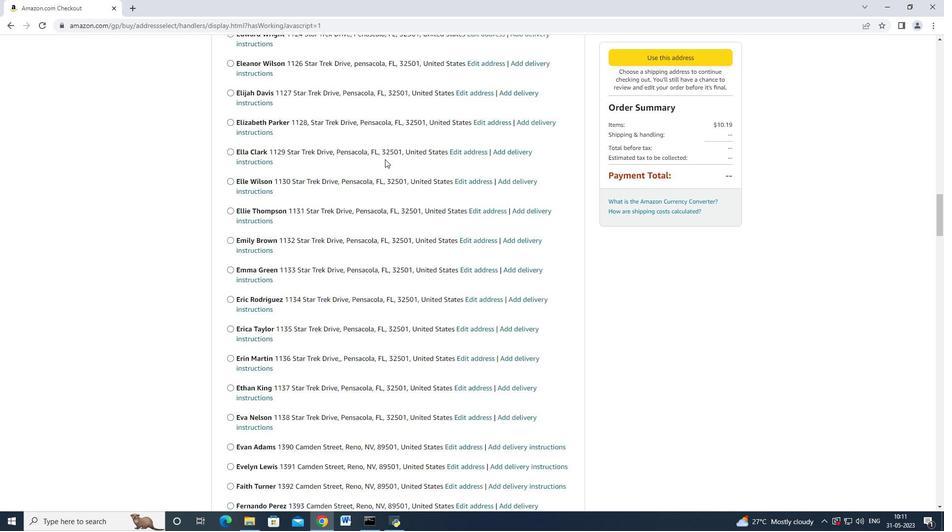 
Action: Mouse scrolled (385, 158) with delta (0, 0)
Screenshot: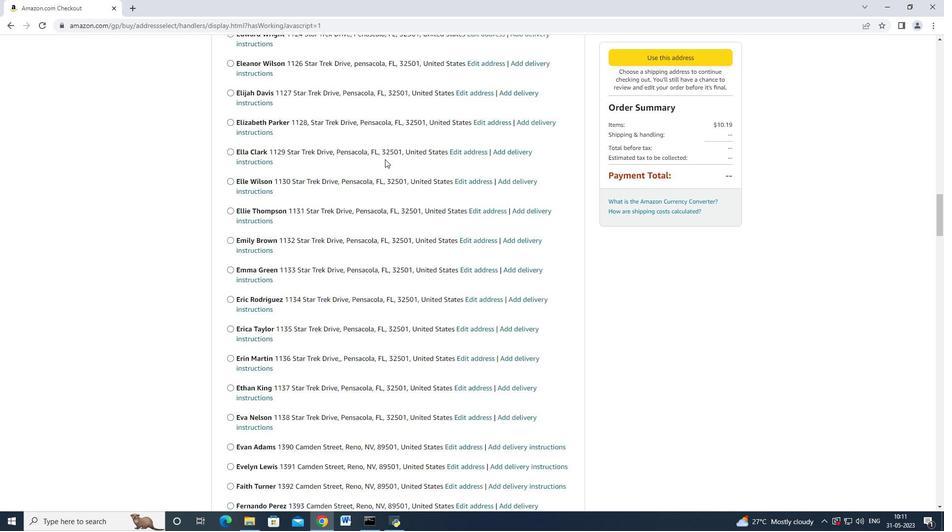 
Action: Mouse scrolled (385, 158) with delta (0, 0)
Screenshot: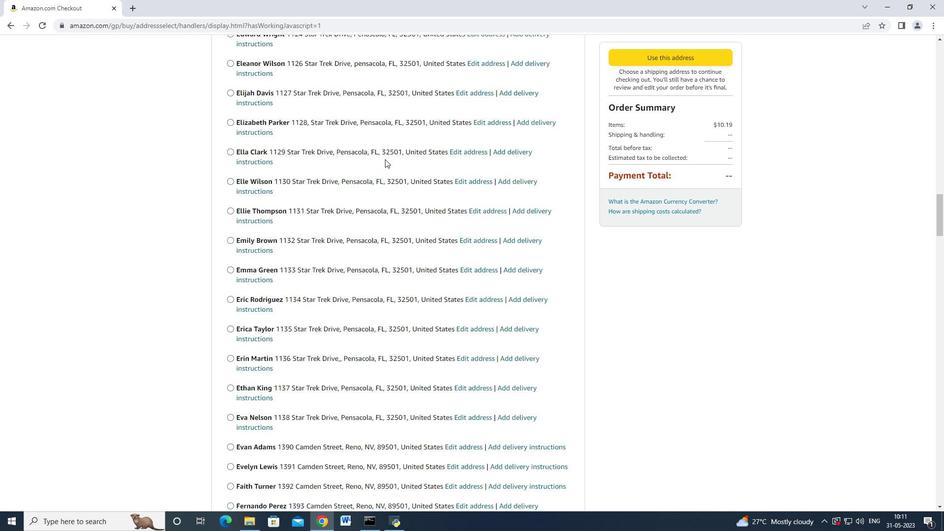 
Action: Mouse scrolled (385, 158) with delta (0, 0)
Screenshot: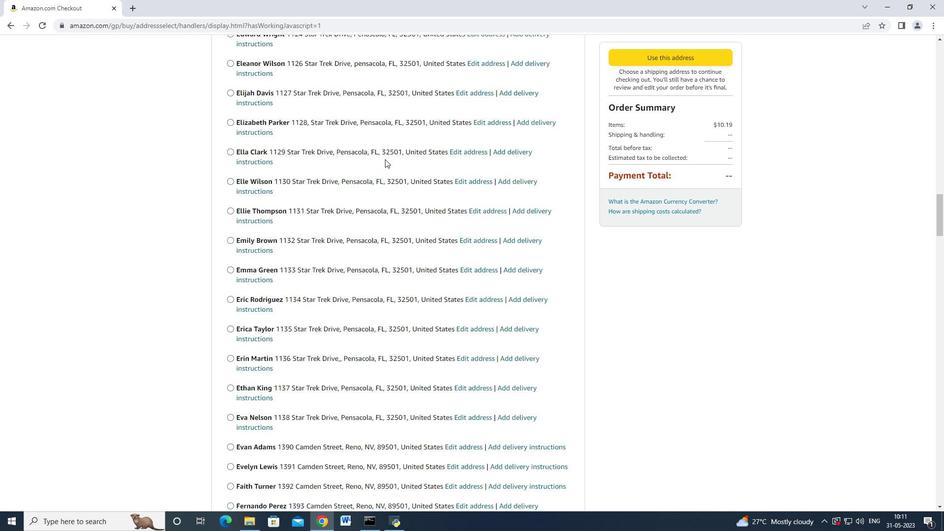 
Action: Mouse scrolled (385, 158) with delta (0, 0)
Screenshot: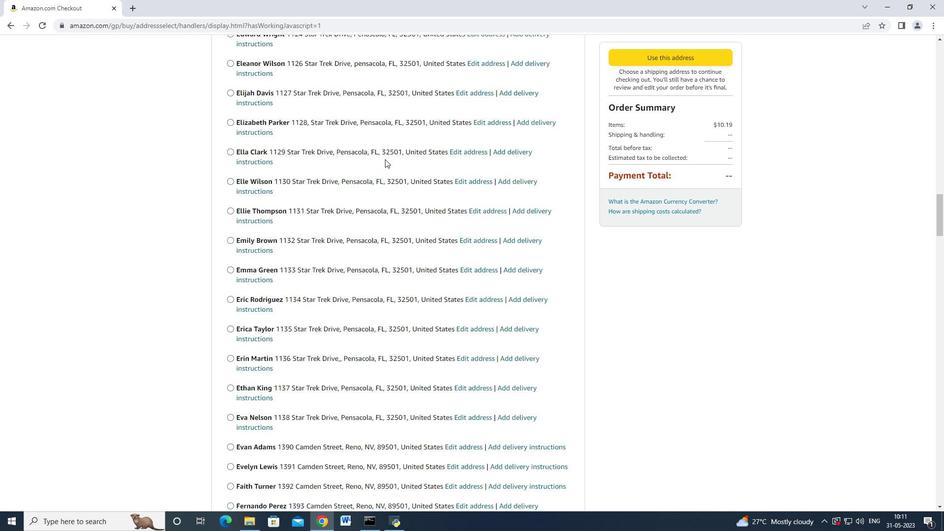 
Action: Mouse scrolled (385, 158) with delta (0, 0)
Screenshot: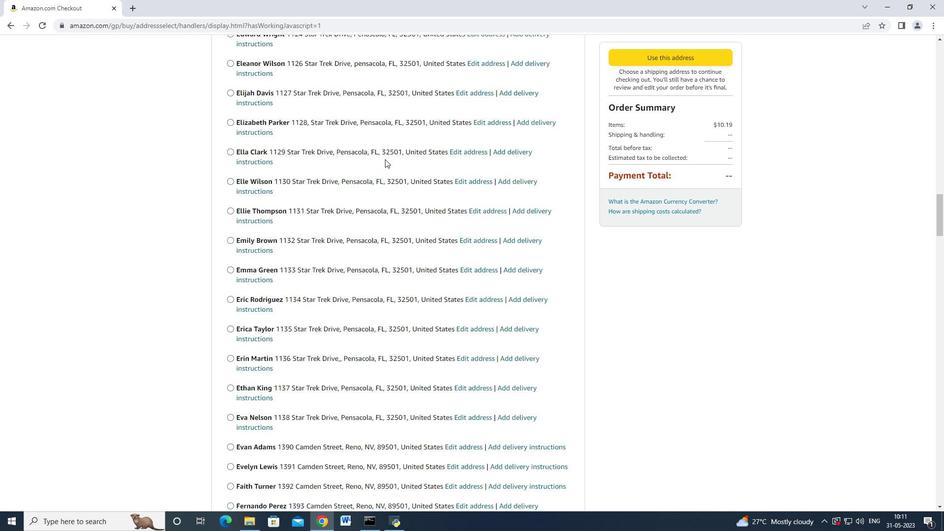 
Action: Mouse scrolled (385, 158) with delta (0, 0)
Screenshot: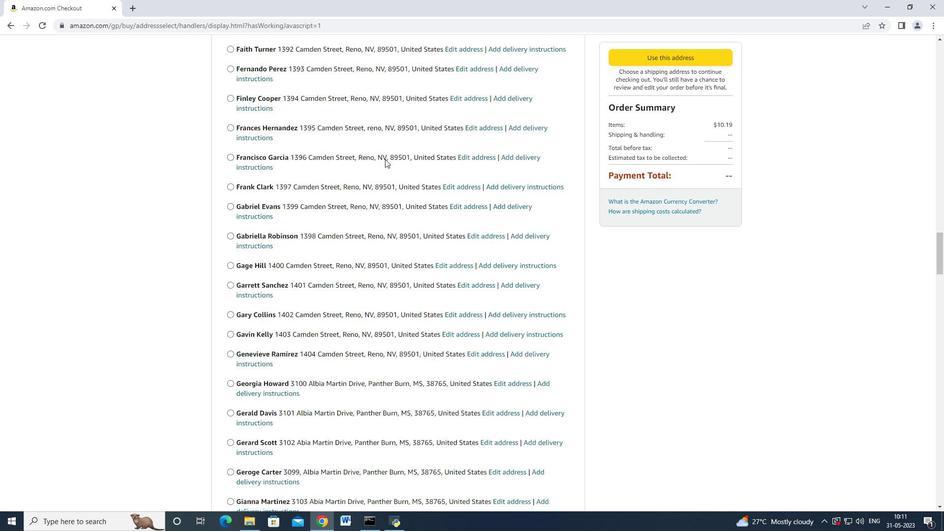 
Action: Mouse moved to (385, 159)
Screenshot: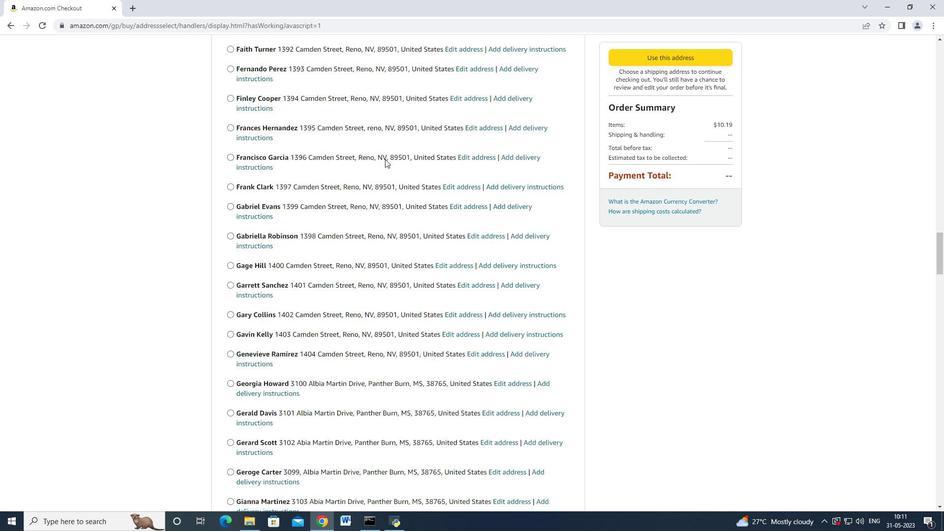 
Action: Mouse scrolled (385, 159) with delta (0, 0)
Screenshot: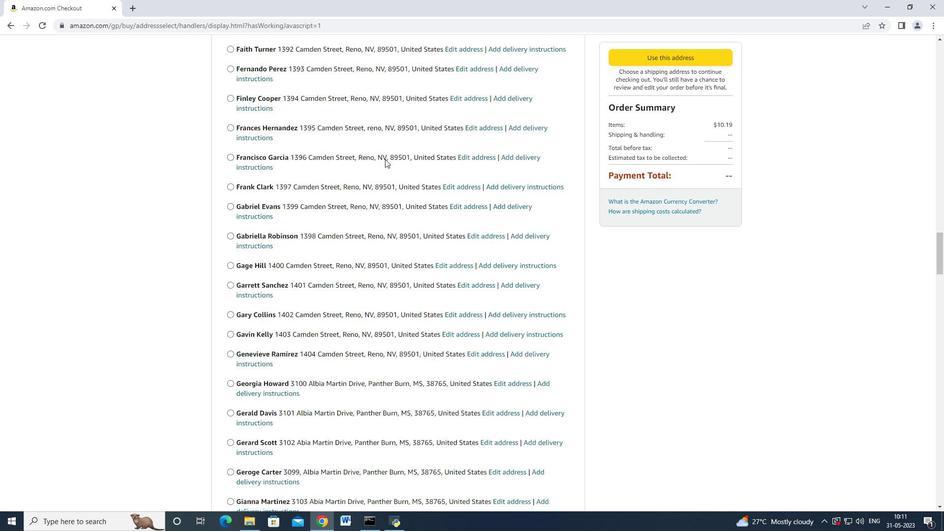 
Action: Mouse scrolled (385, 159) with delta (0, 0)
Screenshot: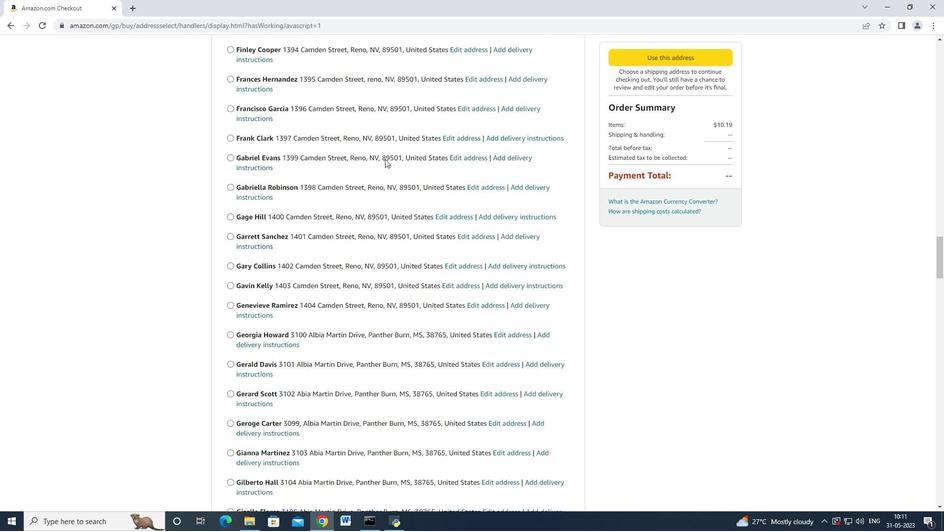 
Action: Mouse moved to (385, 159)
Screenshot: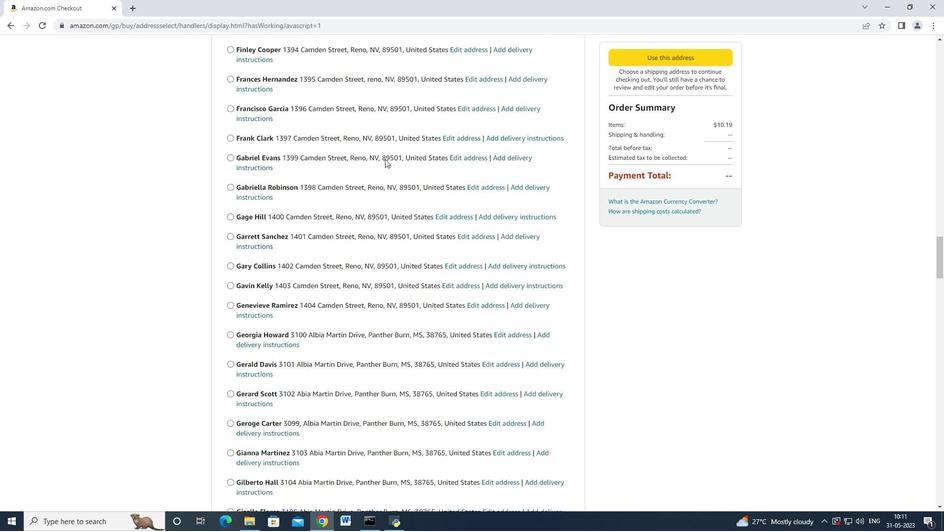 
Action: Mouse scrolled (385, 159) with delta (0, 0)
Screenshot: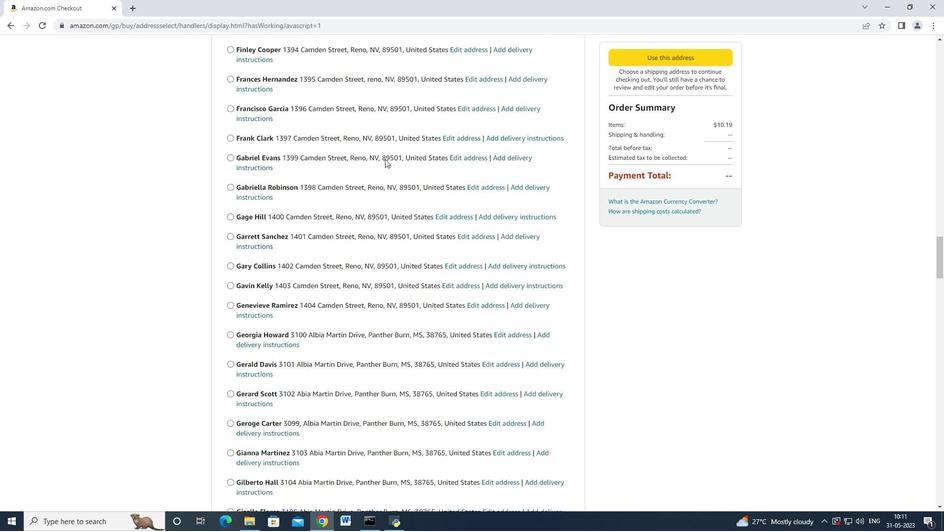 
Action: Mouse scrolled (385, 159) with delta (0, 0)
Screenshot: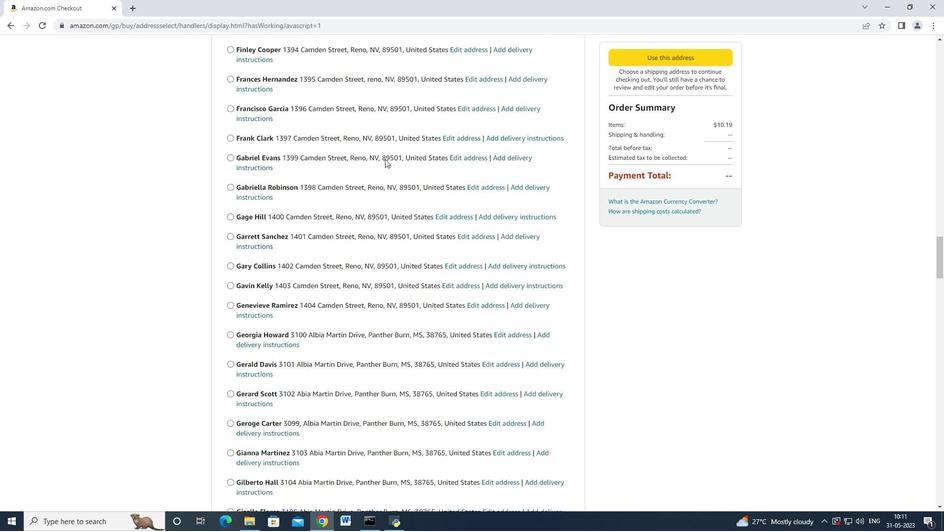 
Action: Mouse scrolled (385, 159) with delta (0, 0)
Screenshot: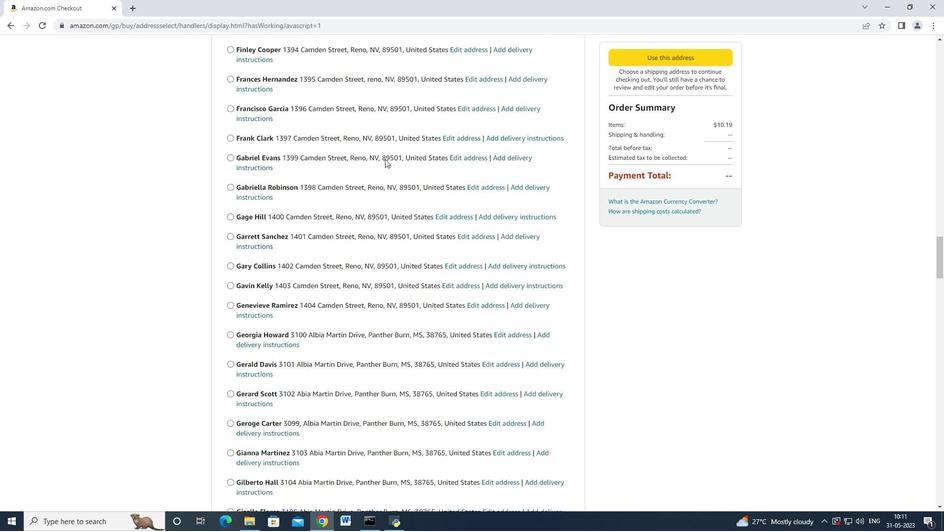 
Action: Mouse moved to (385, 160)
Screenshot: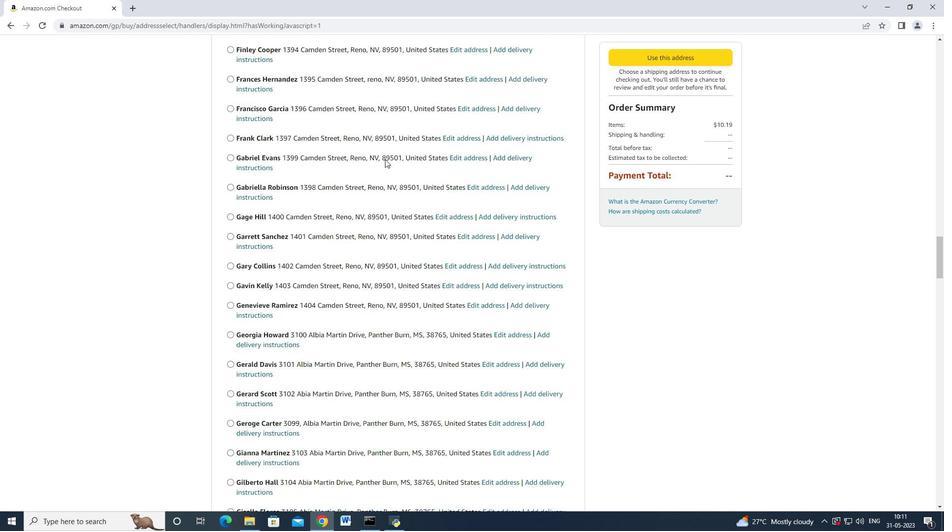 
Action: Mouse scrolled (385, 159) with delta (0, 0)
Screenshot: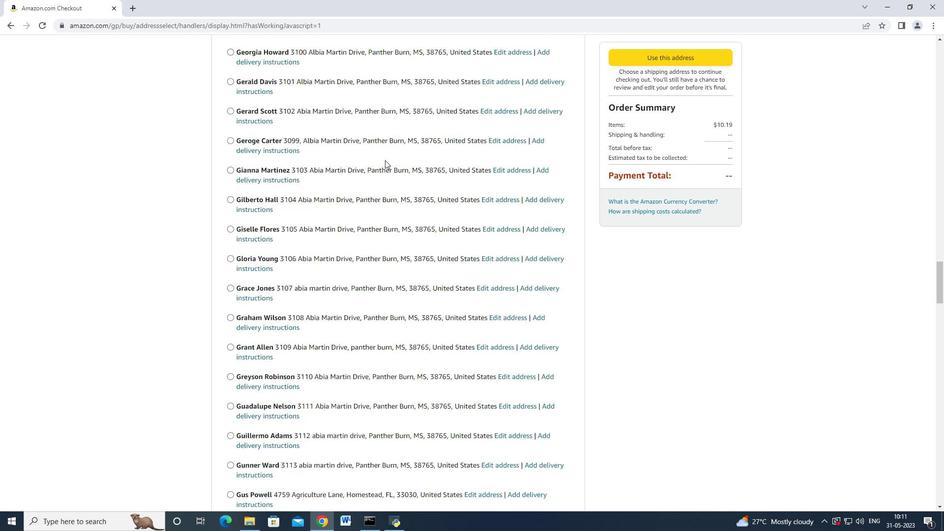 
Action: Mouse scrolled (385, 159) with delta (0, 0)
Screenshot: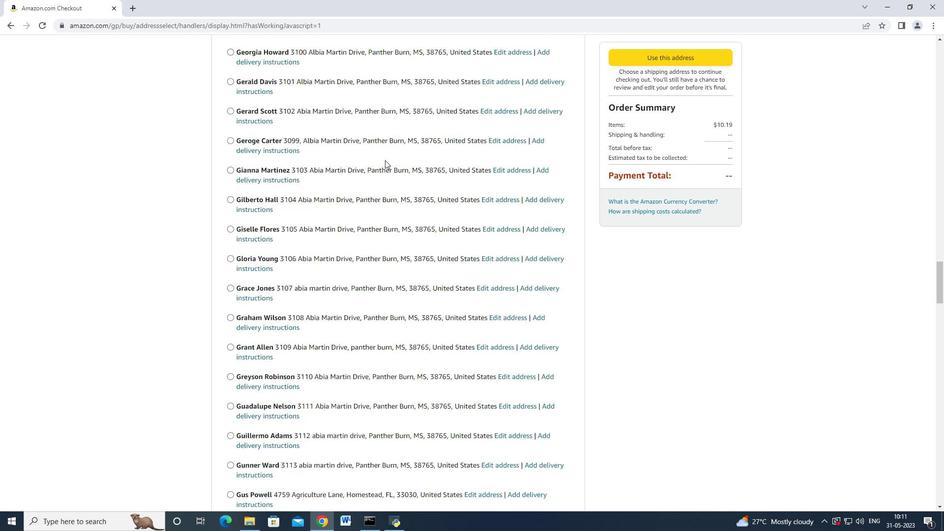
Action: Mouse scrolled (385, 159) with delta (0, 0)
Screenshot: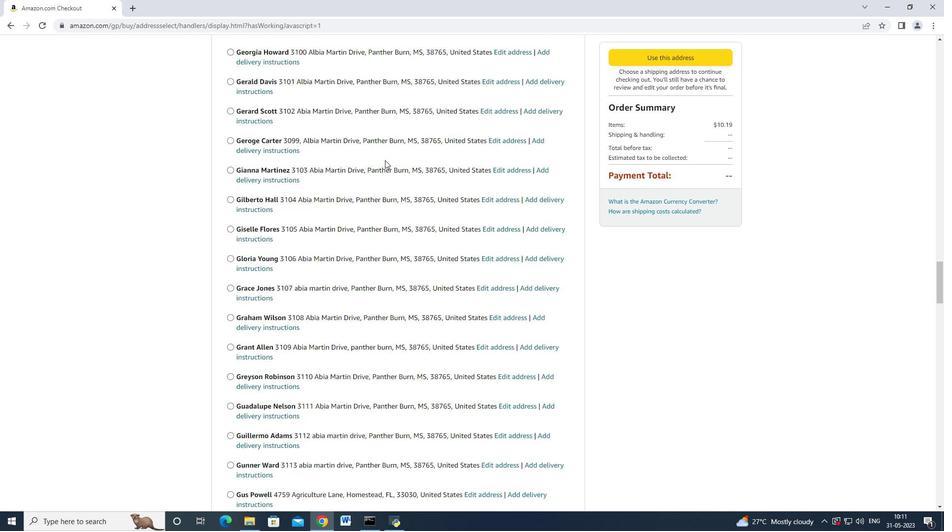 
Action: Mouse scrolled (385, 159) with delta (0, 0)
Screenshot: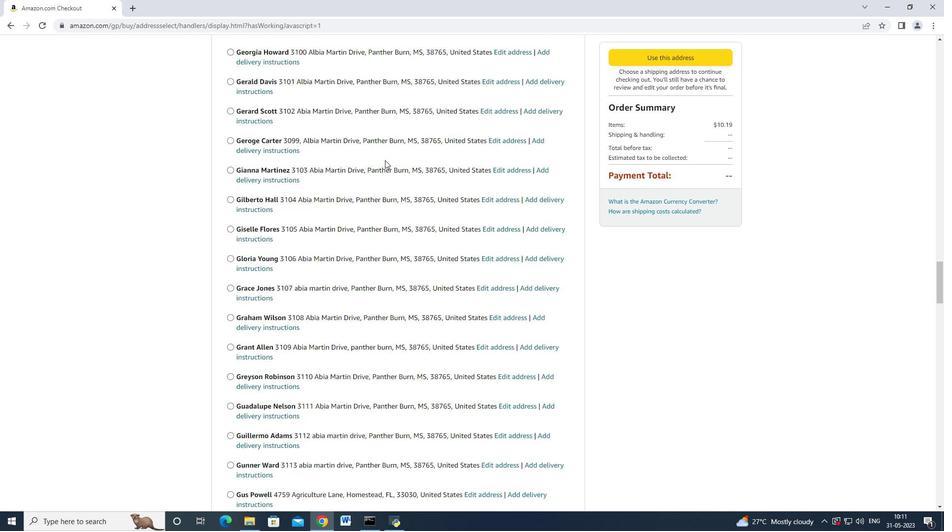 
Action: Mouse scrolled (385, 159) with delta (0, 0)
Screenshot: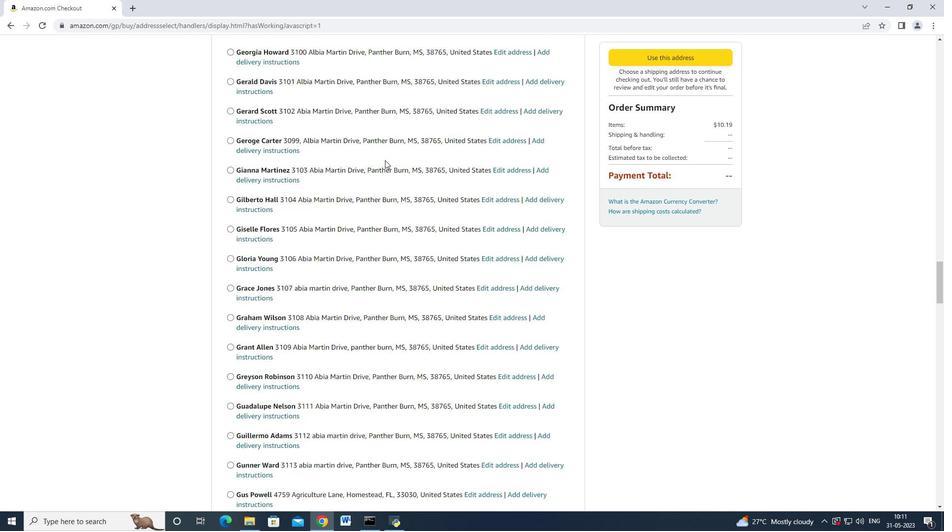 
Action: Mouse scrolled (385, 159) with delta (0, 0)
Screenshot: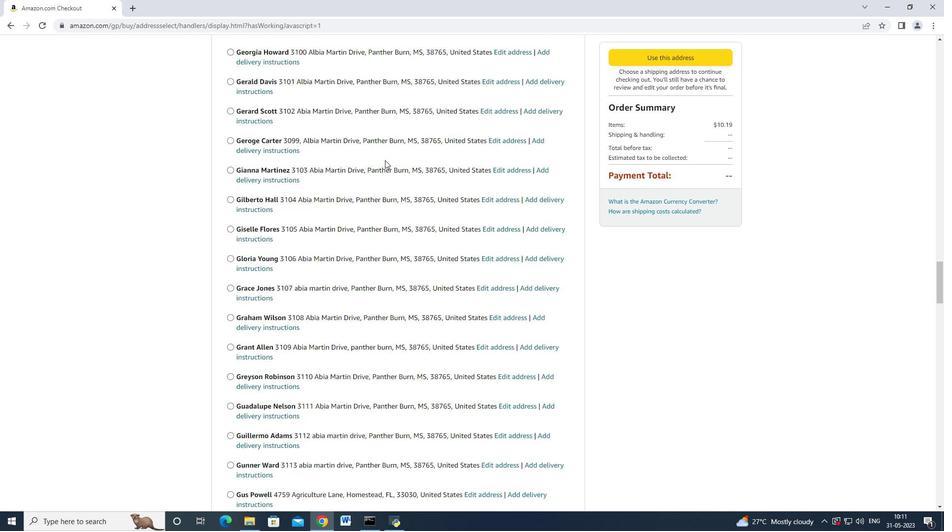 
Action: Mouse scrolled (385, 159) with delta (0, 0)
Screenshot: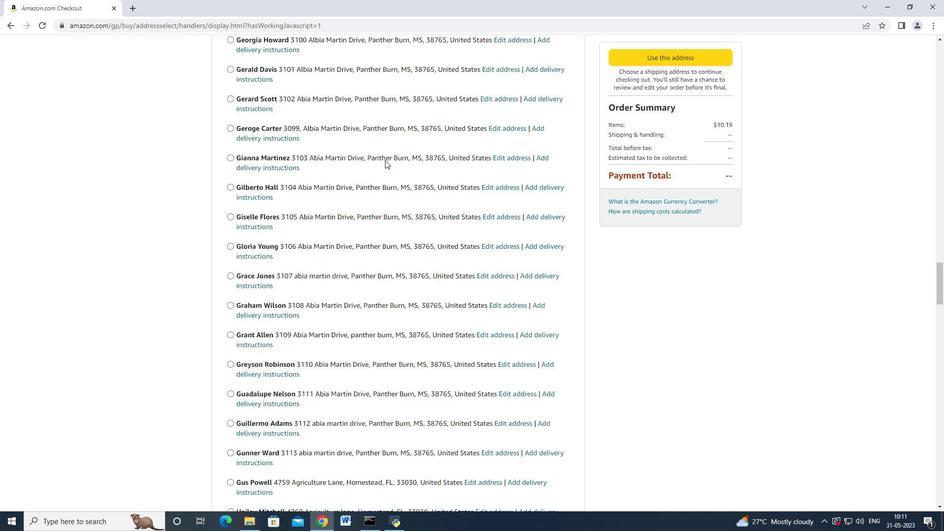 
Action: Mouse moved to (385, 160)
Screenshot: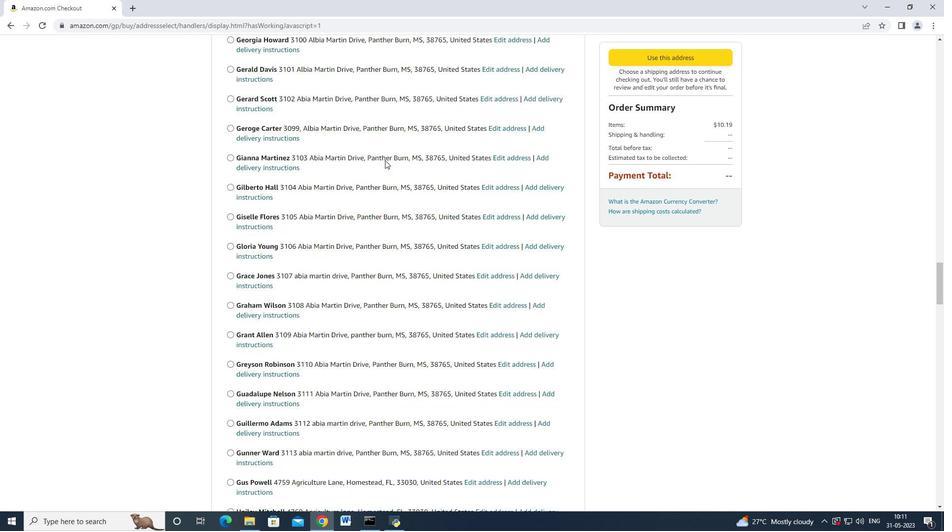 
Action: Mouse scrolled (385, 159) with delta (0, 0)
Screenshot: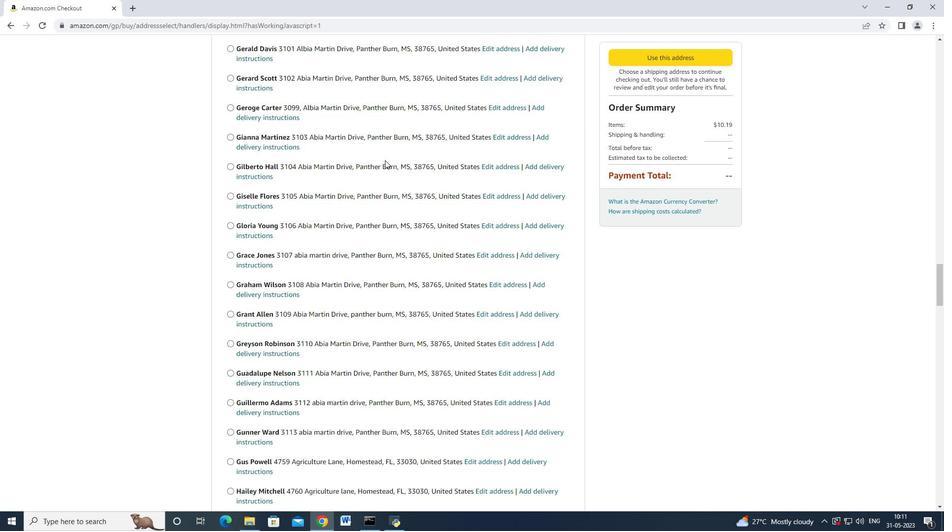 
Action: Mouse moved to (385, 160)
Screenshot: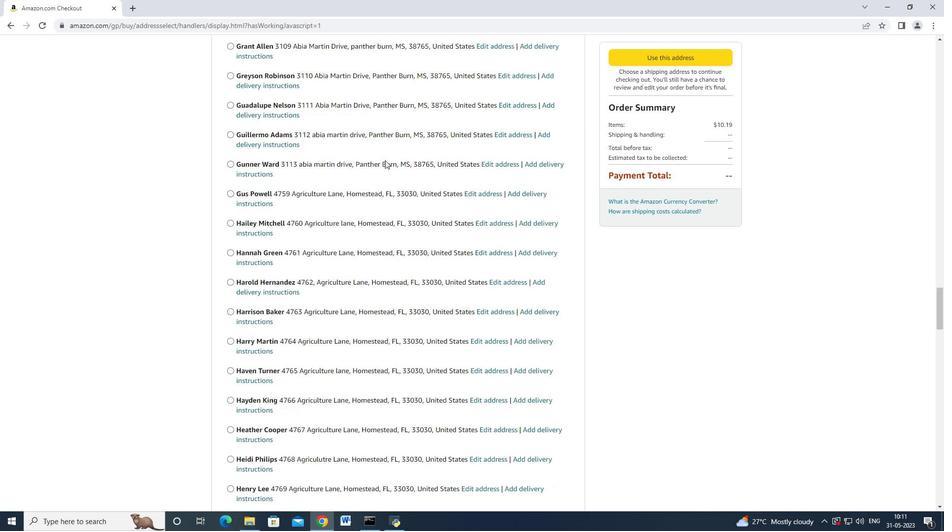 
Action: Mouse scrolled (385, 159) with delta (0, 0)
Screenshot: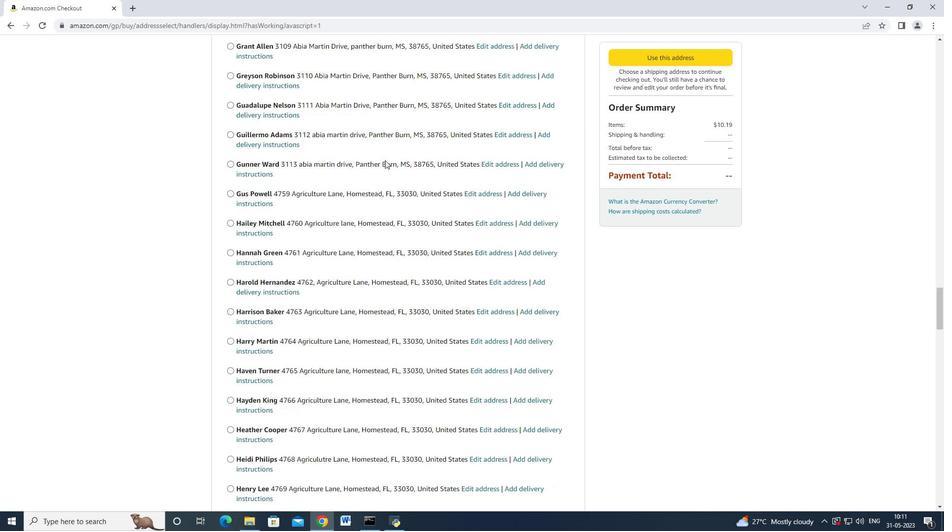 
Action: Mouse scrolled (385, 159) with delta (0, 0)
Screenshot: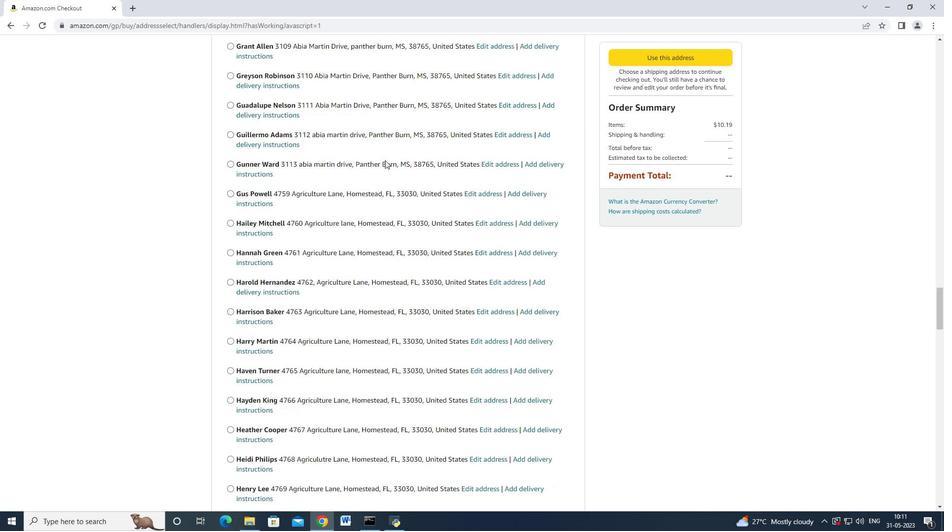 
Action: Mouse scrolled (385, 160) with delta (0, 0)
Screenshot: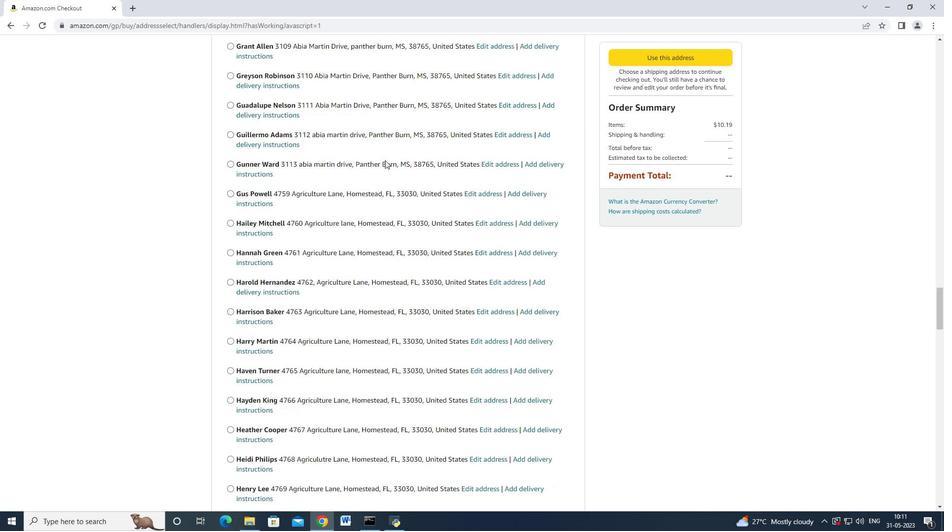 
Action: Mouse scrolled (385, 160) with delta (0, 0)
Screenshot: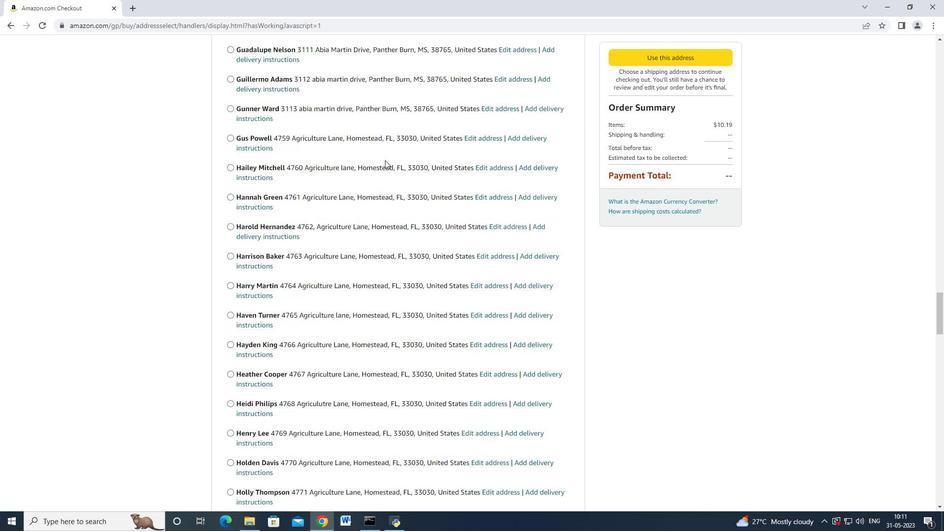
Action: Mouse scrolled (385, 160) with delta (0, 0)
Screenshot: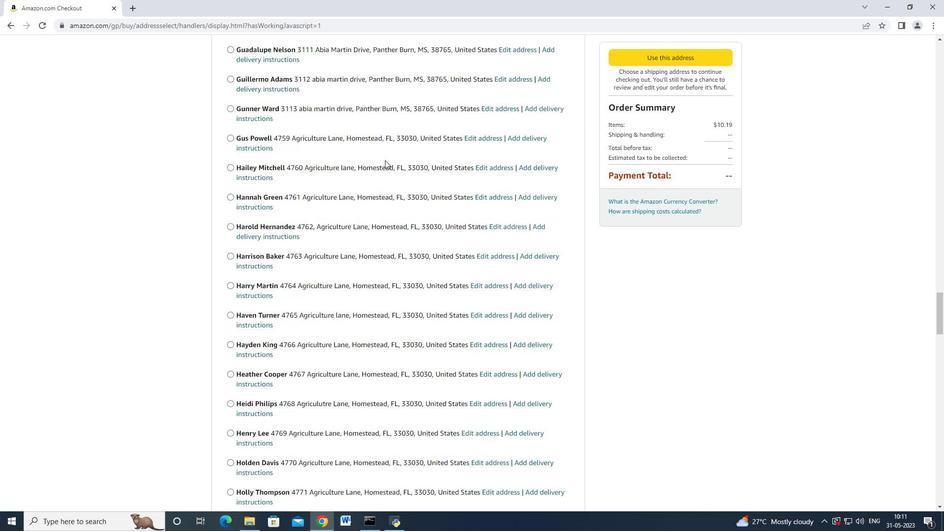 
Action: Mouse moved to (385, 160)
Screenshot: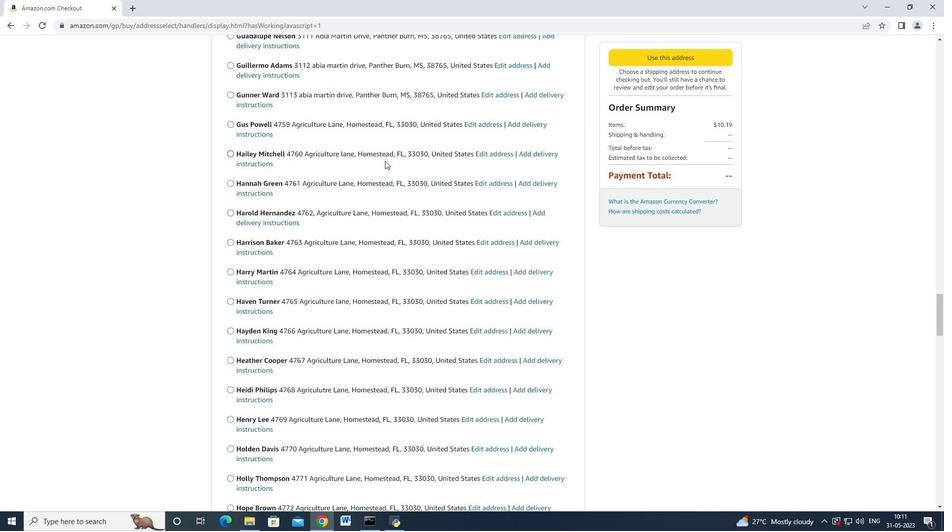 
Action: Mouse scrolled (385, 160) with delta (0, 0)
Screenshot: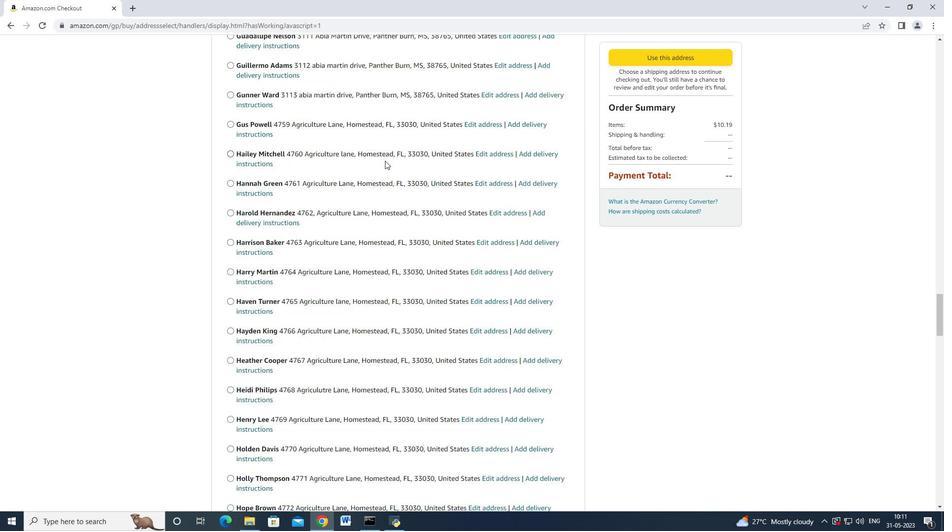 
Action: Mouse scrolled (385, 160) with delta (0, 0)
Screenshot: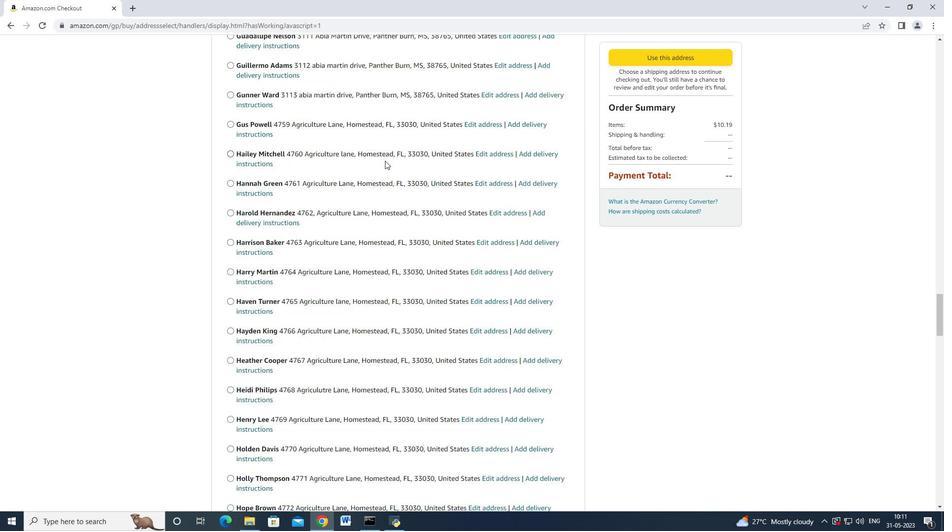 
Action: Mouse scrolled (385, 160) with delta (0, 0)
Screenshot: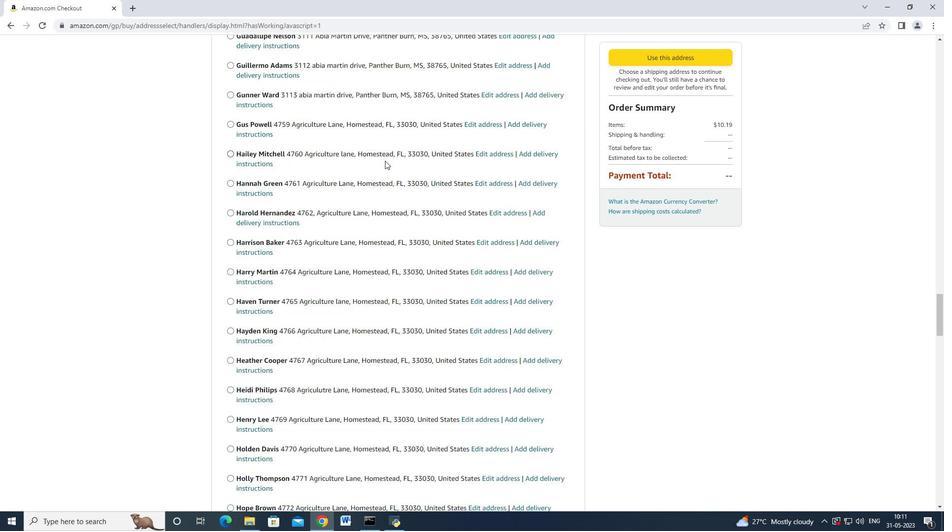 
Action: Mouse scrolled (385, 160) with delta (0, 0)
Screenshot: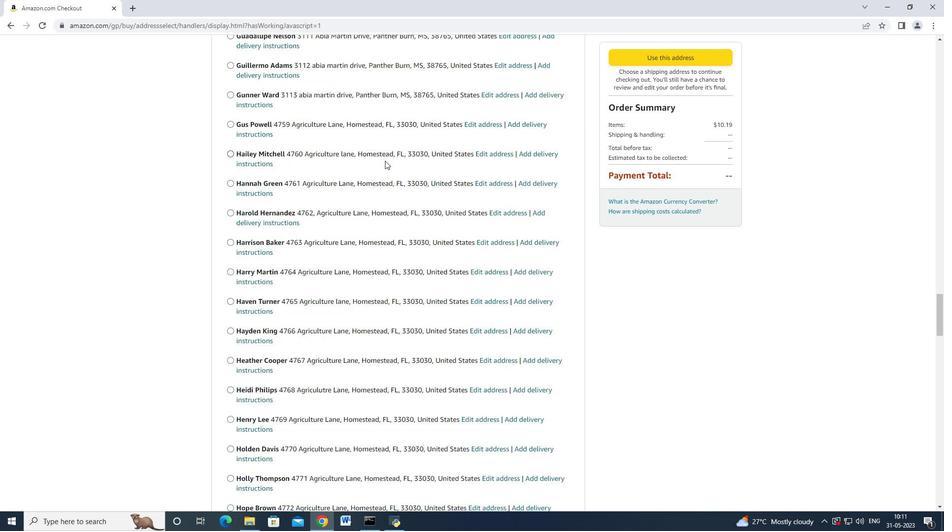 
Action: Mouse scrolled (385, 160) with delta (0, 0)
Screenshot: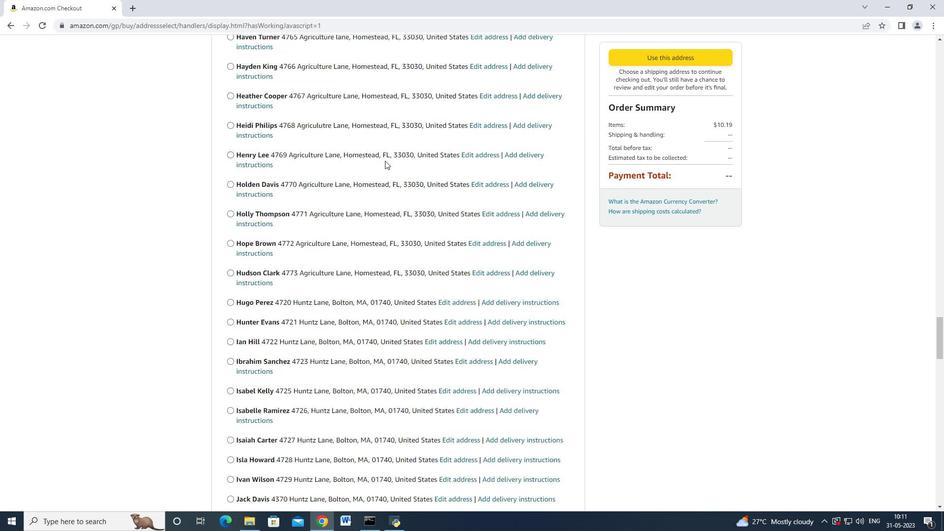 
Action: Mouse scrolled (385, 160) with delta (0, 0)
Screenshot: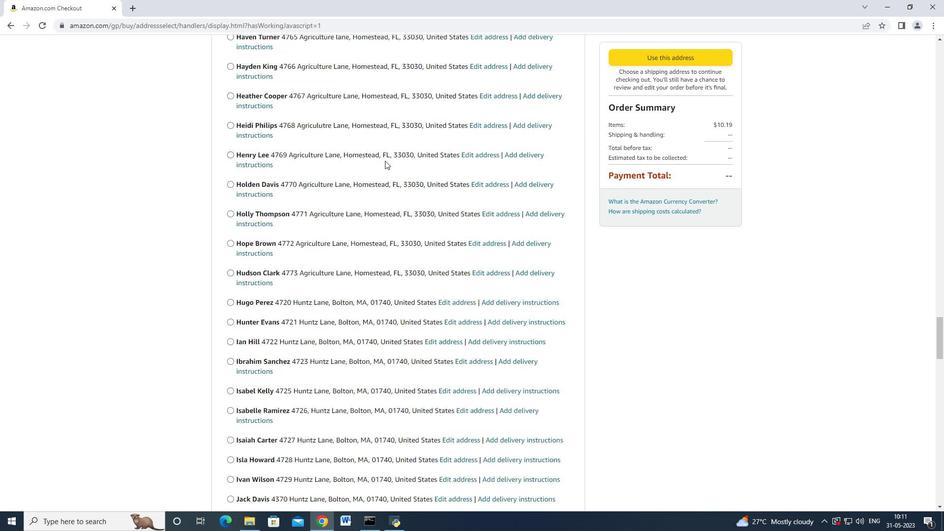 
Action: Mouse moved to (385, 161)
Screenshot: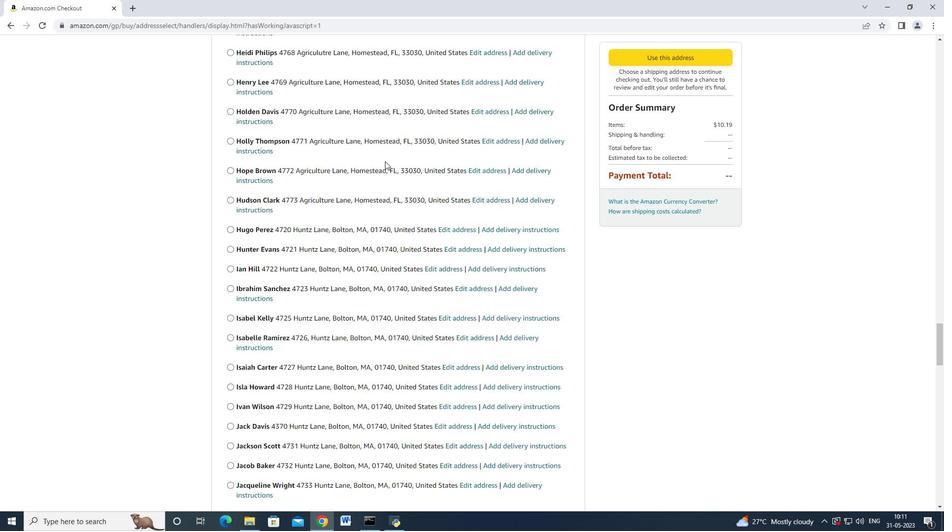 
Action: Mouse scrolled (385, 161) with delta (0, 0)
Screenshot: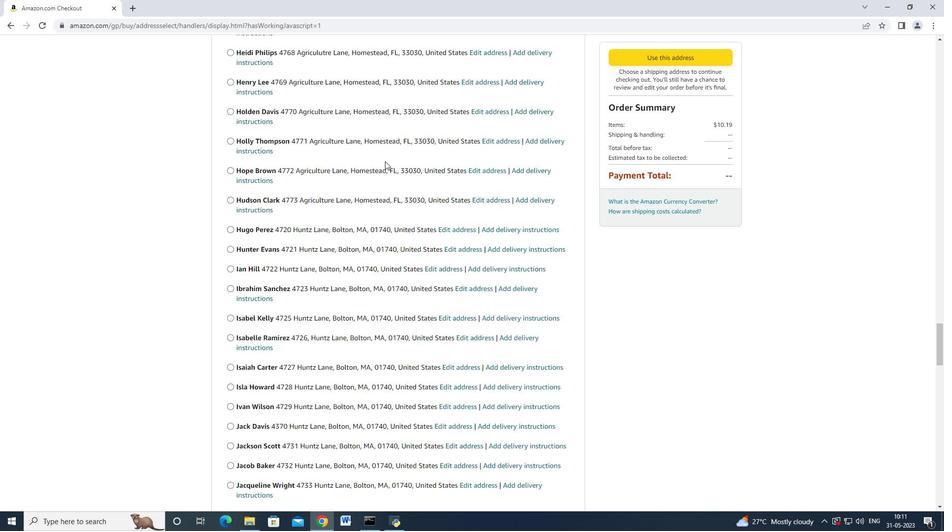 
Action: Mouse scrolled (385, 161) with delta (0, 0)
Screenshot: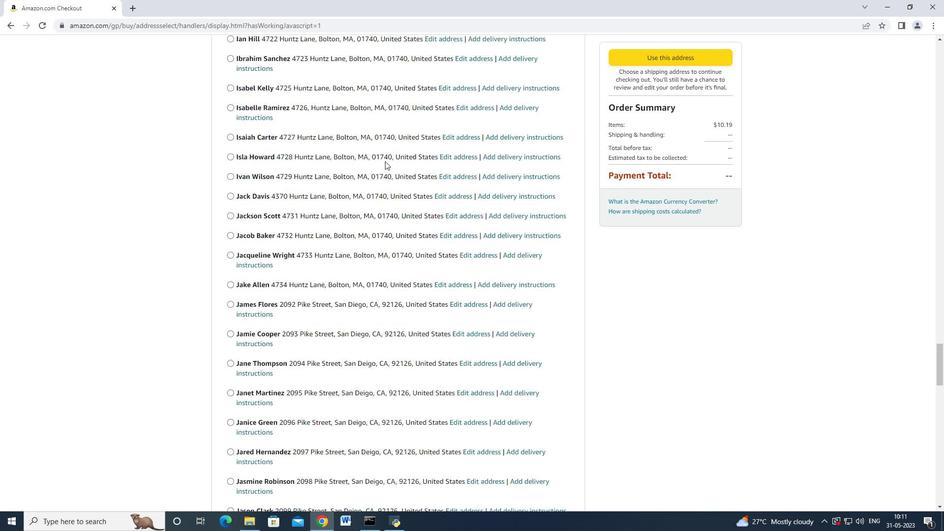 
Action: Mouse scrolled (385, 161) with delta (0, 0)
Screenshot: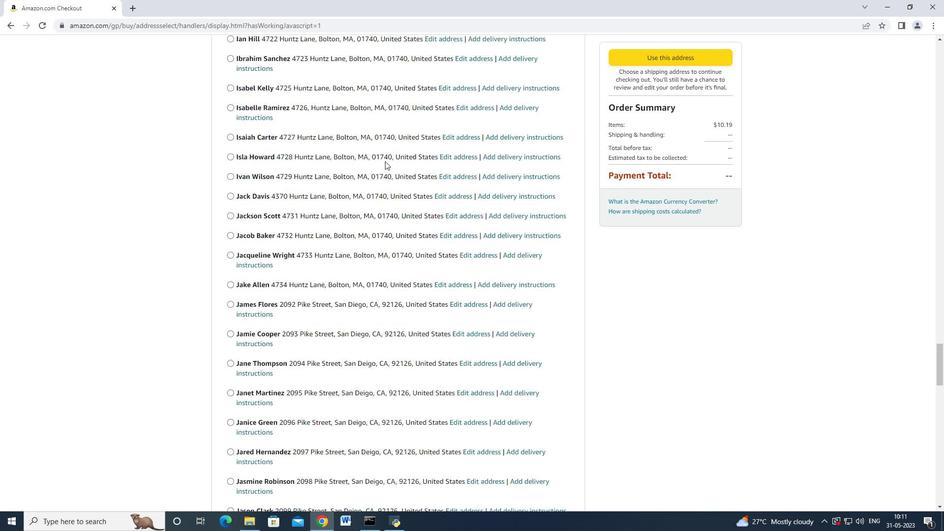 
Action: Mouse scrolled (385, 161) with delta (0, 0)
Screenshot: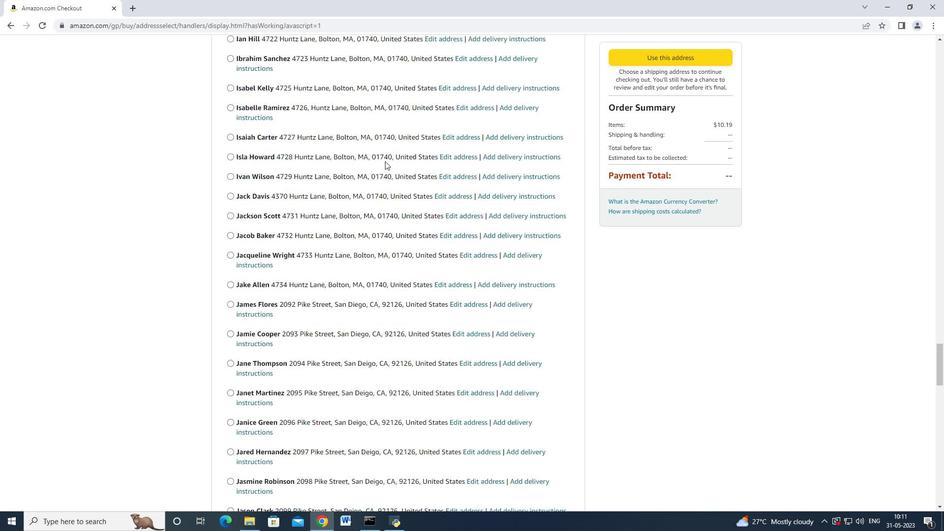 
Action: Mouse scrolled (385, 161) with delta (0, 0)
Screenshot: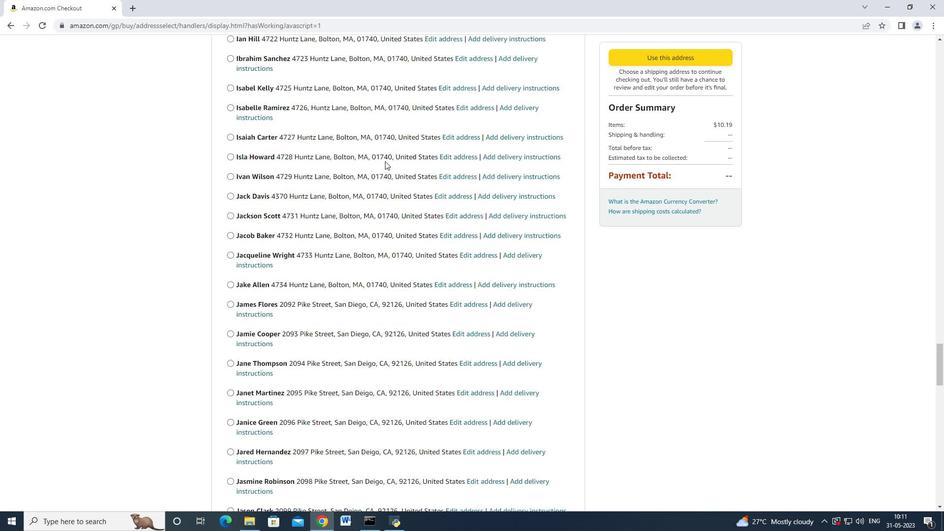 
Action: Mouse moved to (385, 161)
Screenshot: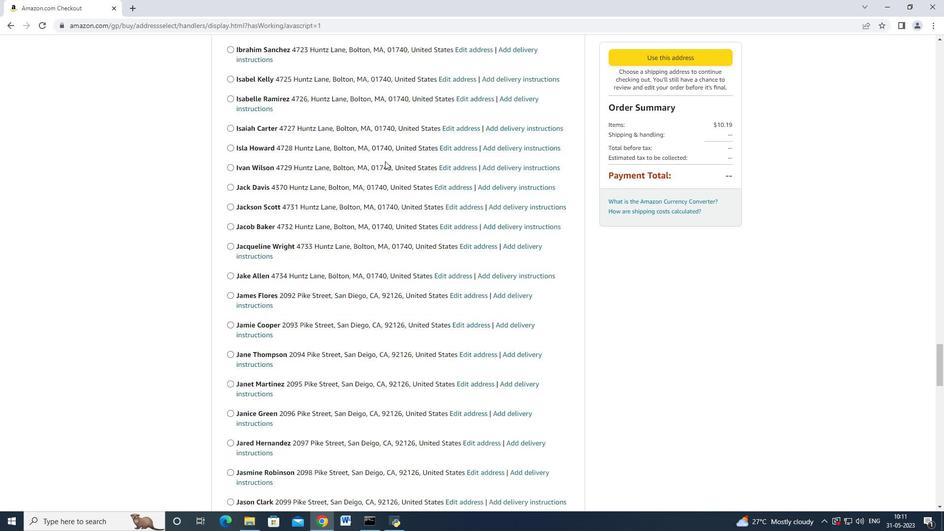 
Action: Mouse scrolled (385, 161) with delta (0, 0)
Screenshot: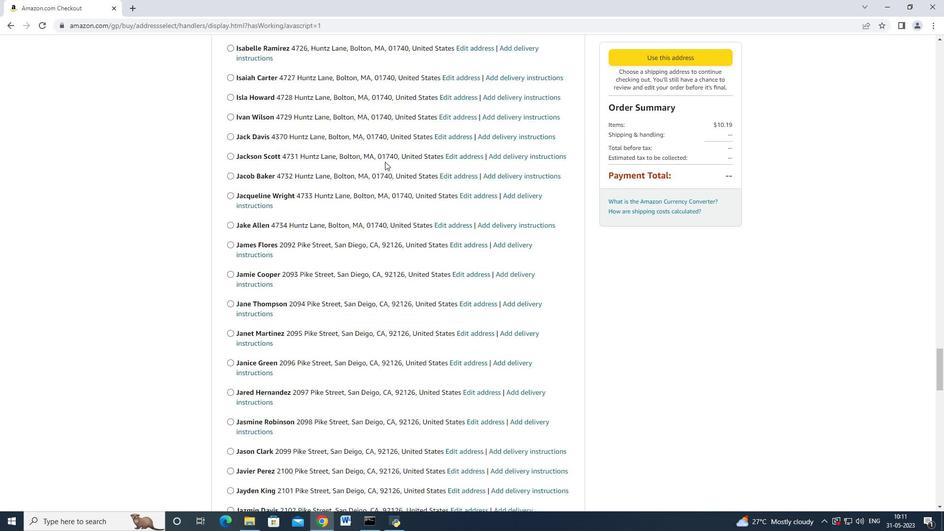 
Action: Mouse scrolled (385, 161) with delta (0, 0)
Screenshot: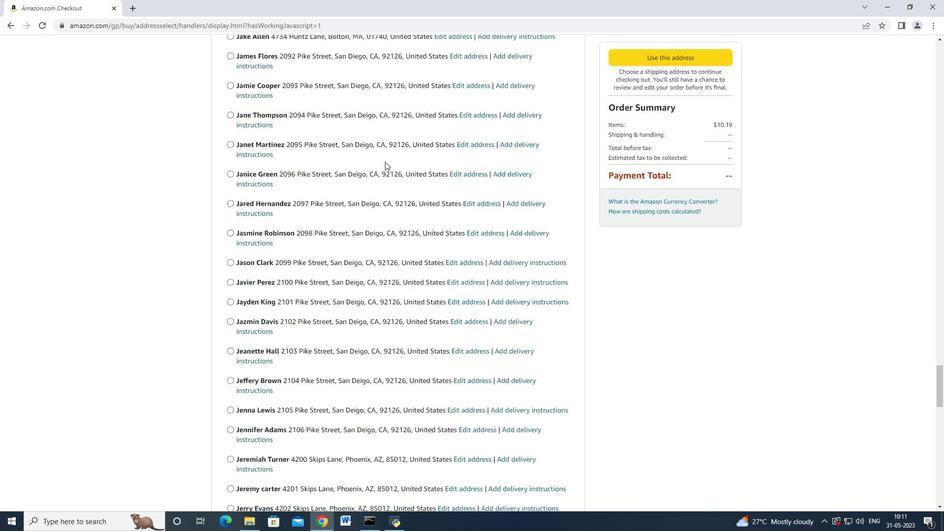 
Action: Mouse scrolled (385, 161) with delta (0, 0)
Screenshot: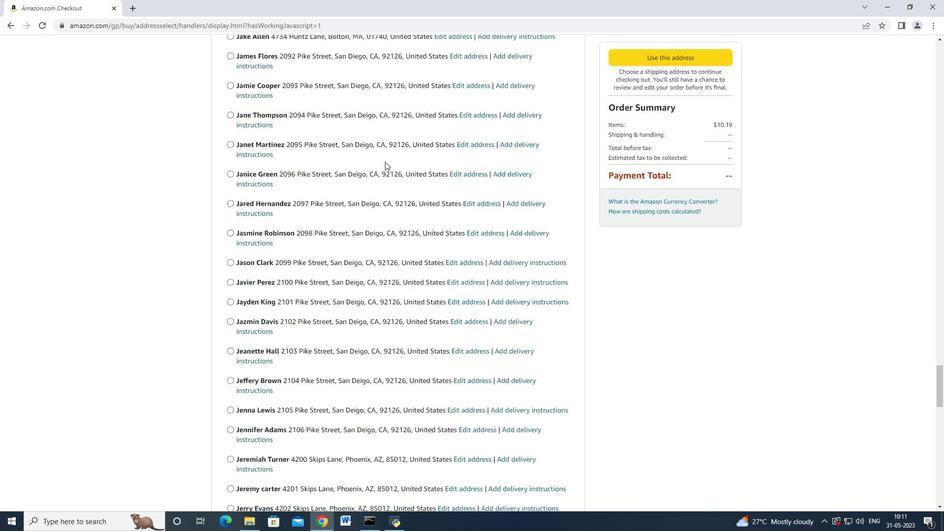 
Action: Mouse scrolled (385, 161) with delta (0, 0)
Screenshot: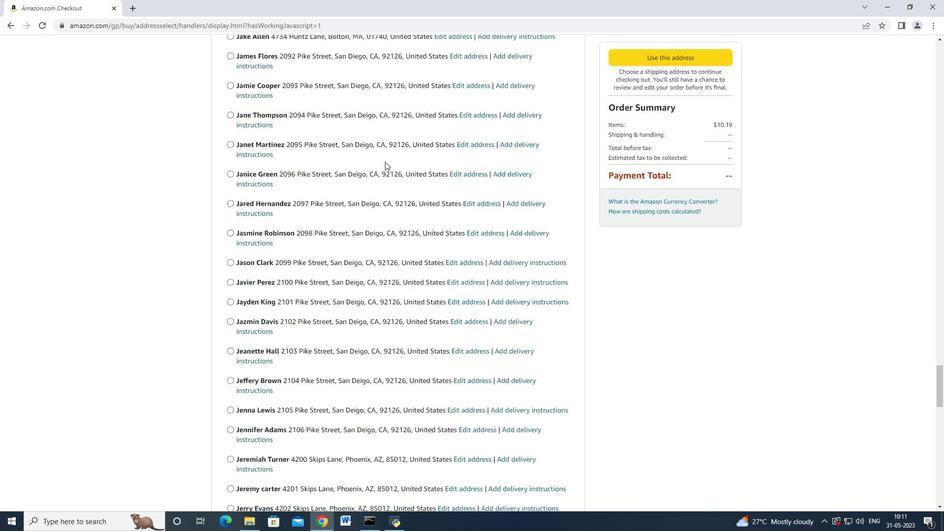 
Action: Mouse scrolled (385, 161) with delta (0, 0)
Screenshot: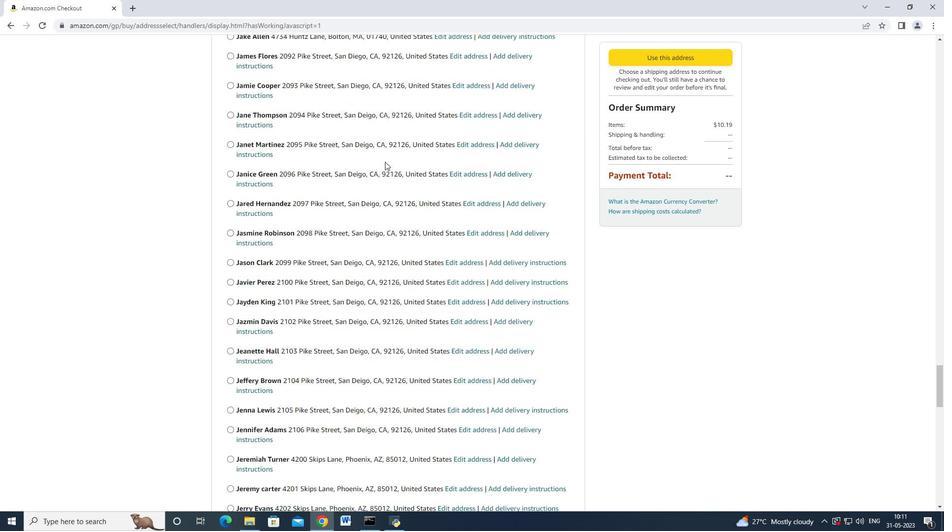 
Action: Mouse scrolled (385, 161) with delta (0, 0)
Screenshot: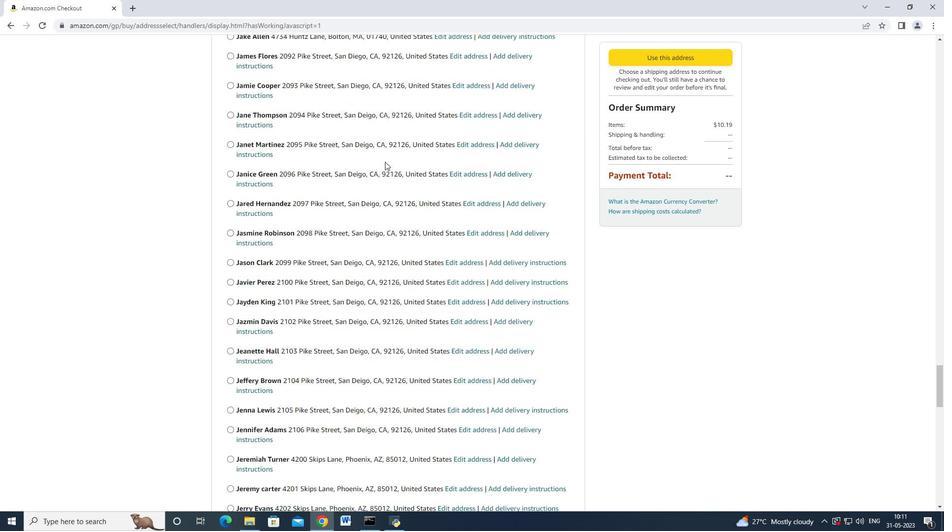 
Action: Mouse scrolled (385, 161) with delta (0, 0)
Screenshot: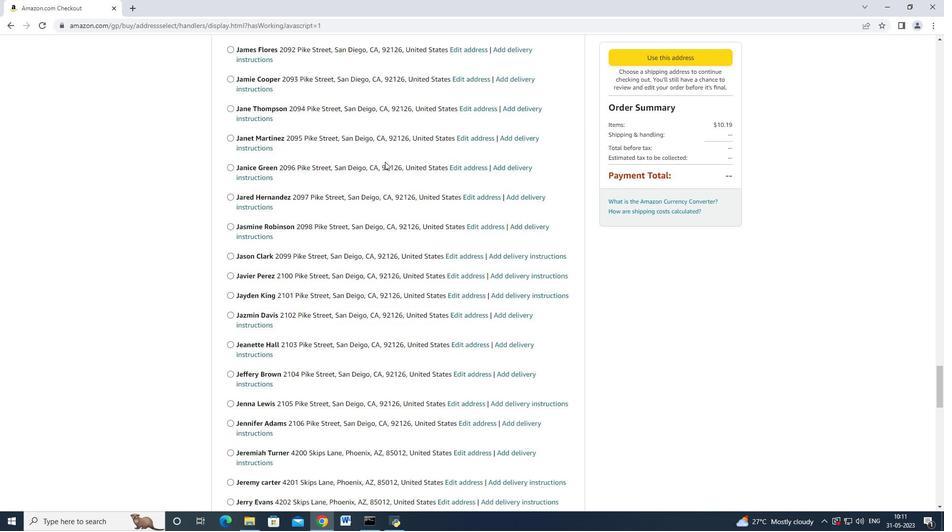 
Action: Mouse moved to (385, 162)
Screenshot: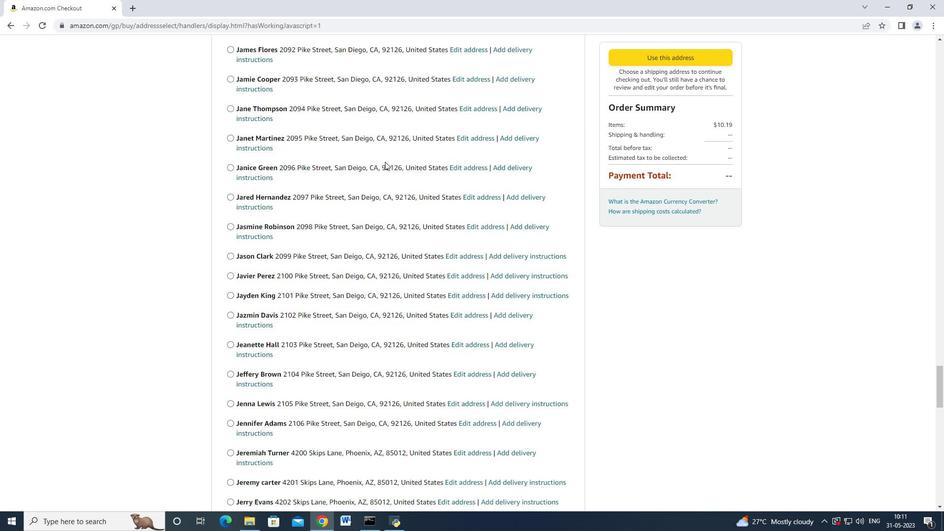 
Action: Mouse scrolled (385, 161) with delta (0, 0)
Screenshot: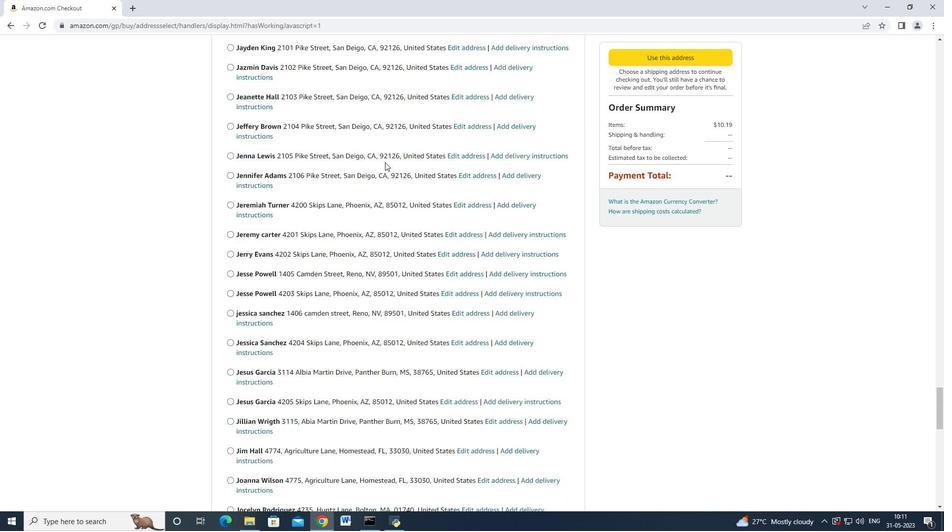 
Action: Mouse scrolled (385, 161) with delta (0, 0)
Screenshot: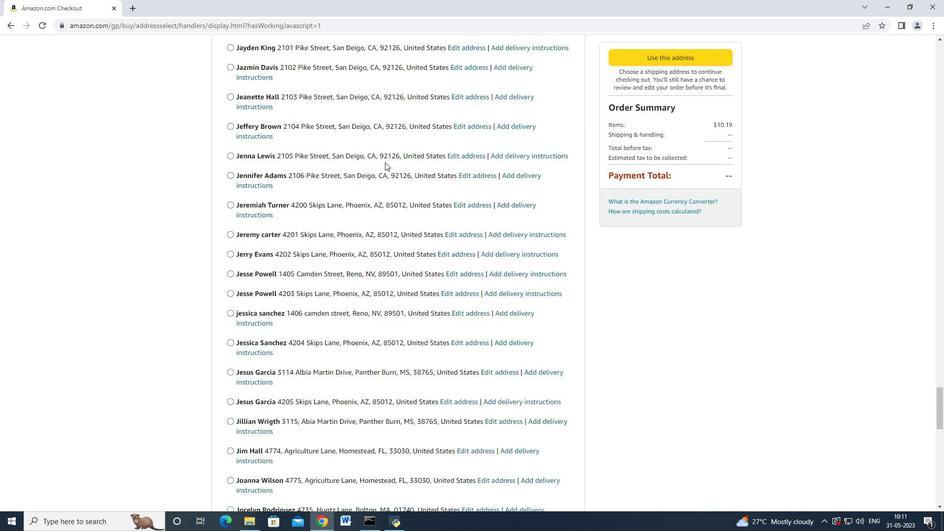 
Action: Mouse scrolled (385, 161) with delta (0, 0)
Screenshot: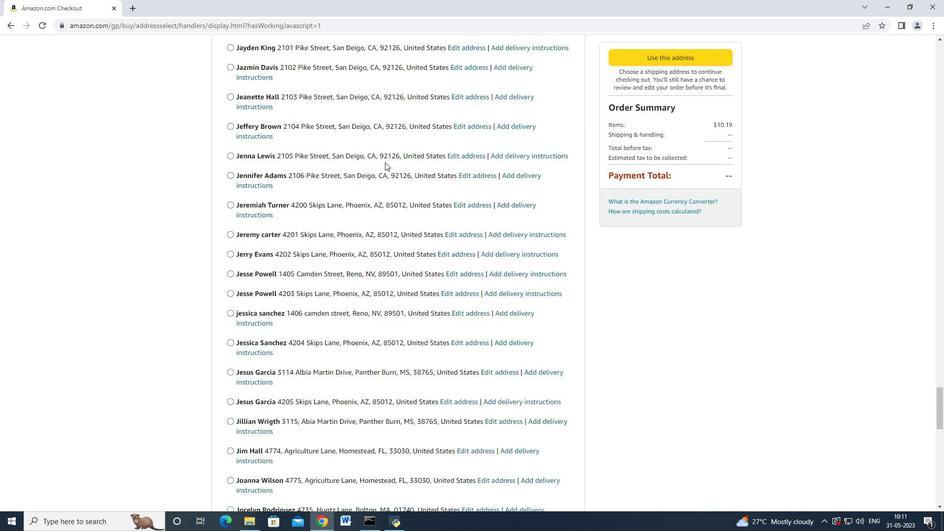
Action: Mouse scrolled (385, 161) with delta (0, 0)
Screenshot: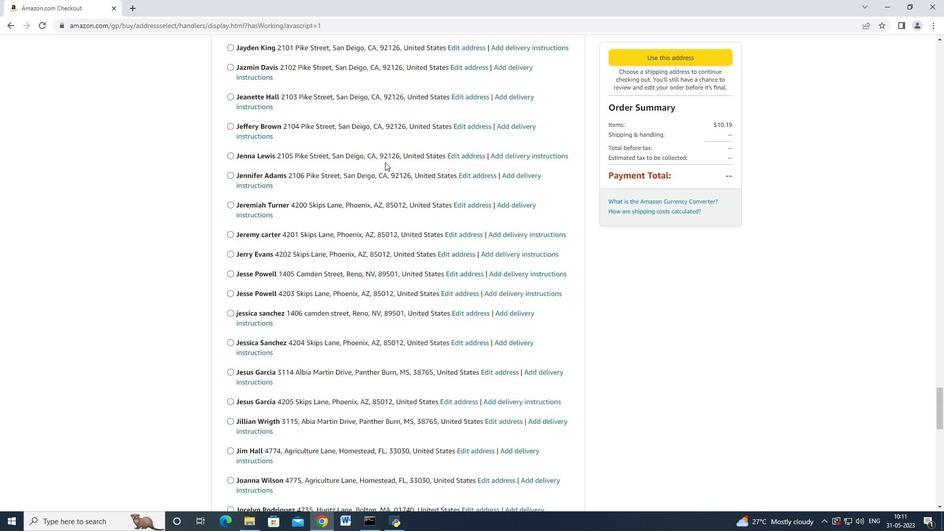
Action: Mouse scrolled (385, 161) with delta (0, 0)
Screenshot: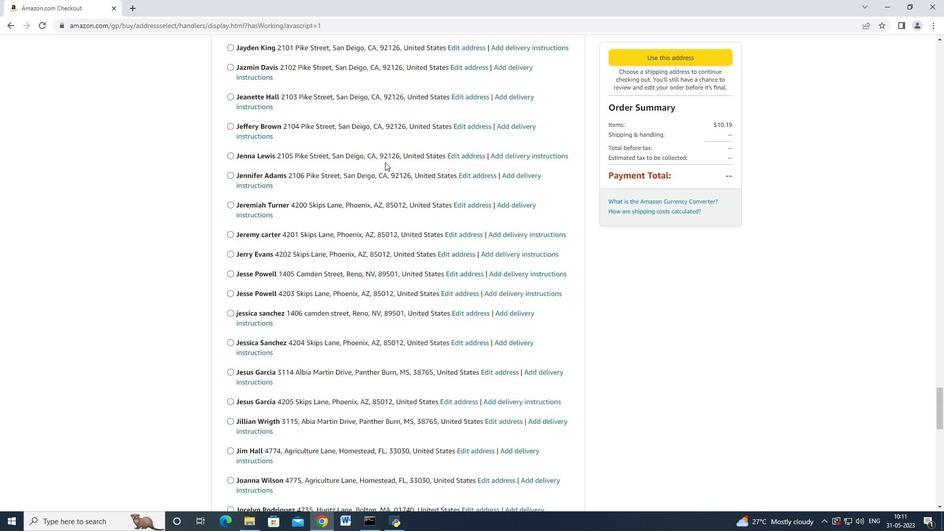 
Action: Mouse scrolled (385, 161) with delta (0, 0)
Screenshot: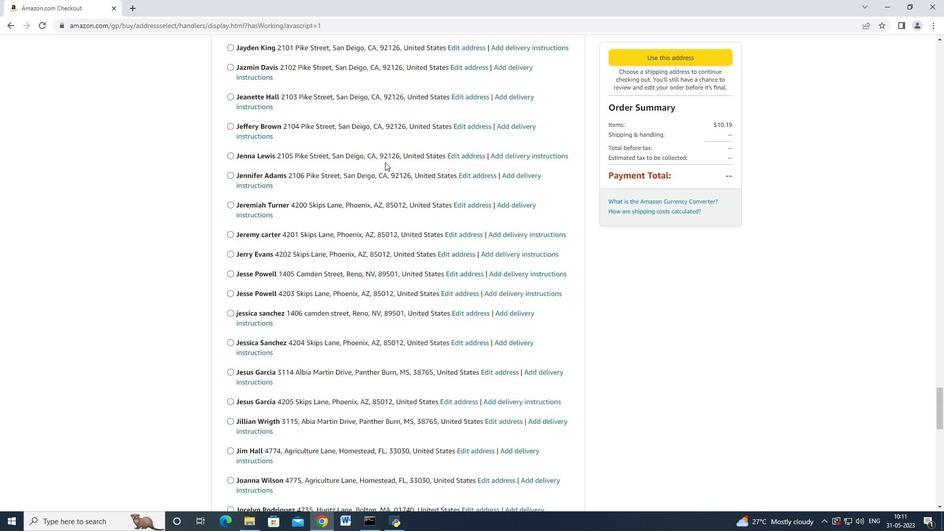 
Action: Mouse moved to (385, 162)
Screenshot: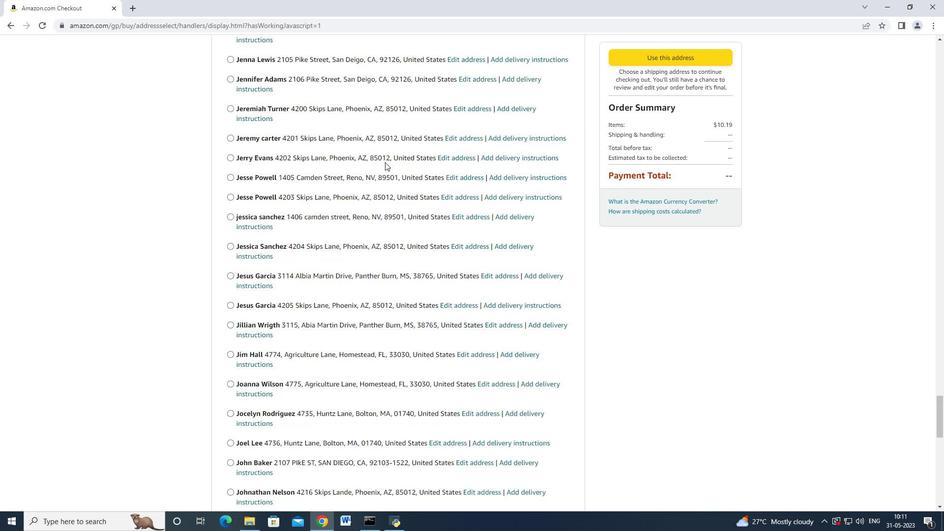 
Action: Mouse scrolled (385, 161) with delta (0, 0)
Screenshot: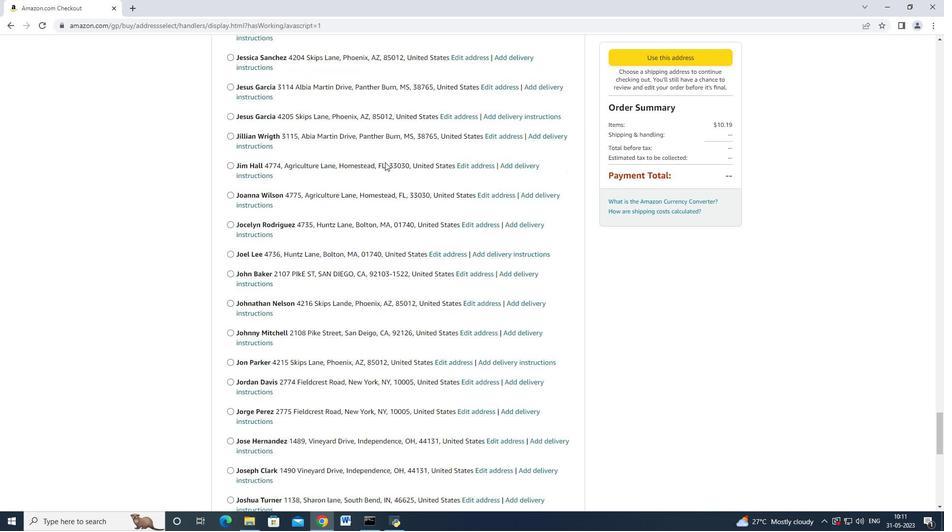 
Action: Mouse scrolled (385, 161) with delta (0, 0)
Screenshot: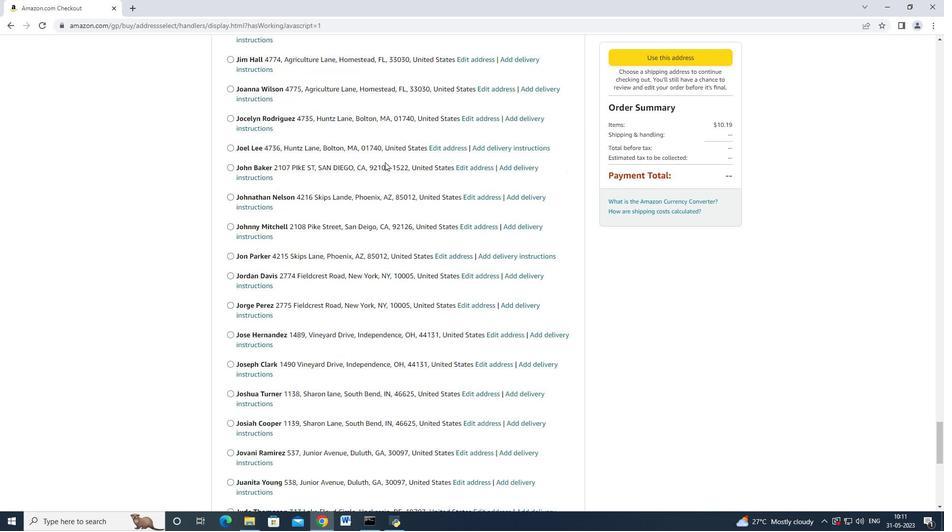 
Action: Mouse scrolled (385, 161) with delta (0, 0)
Screenshot: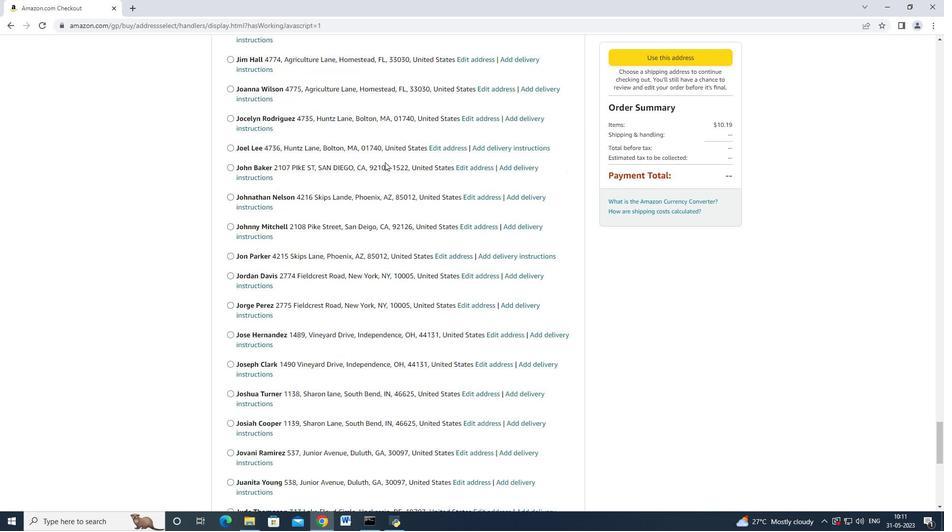 
Action: Mouse scrolled (385, 161) with delta (0, 0)
Screenshot: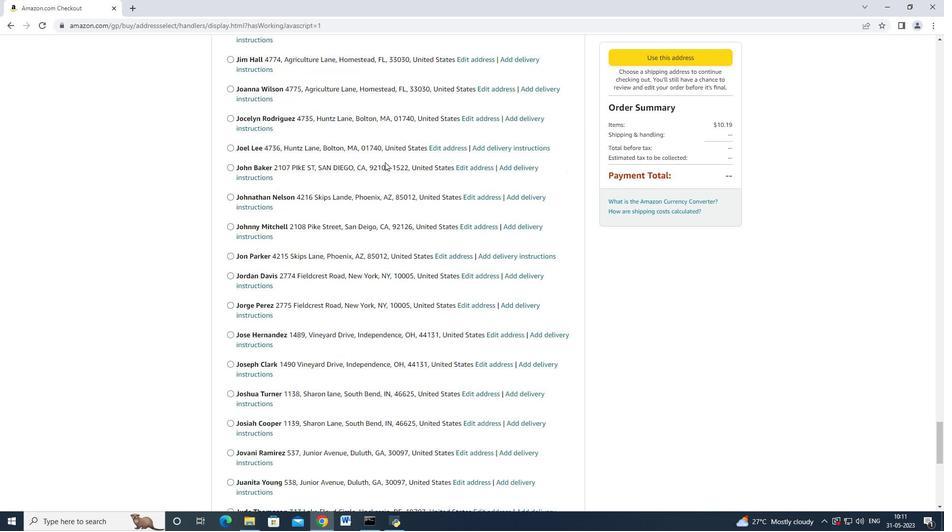 
Action: Mouse scrolled (385, 161) with delta (0, 0)
Screenshot: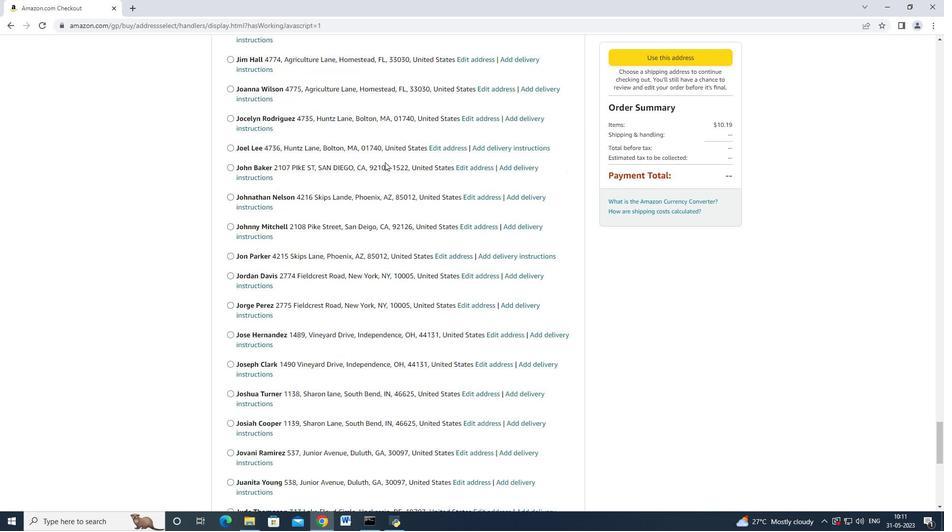 
Action: Mouse scrolled (385, 161) with delta (0, 0)
Screenshot: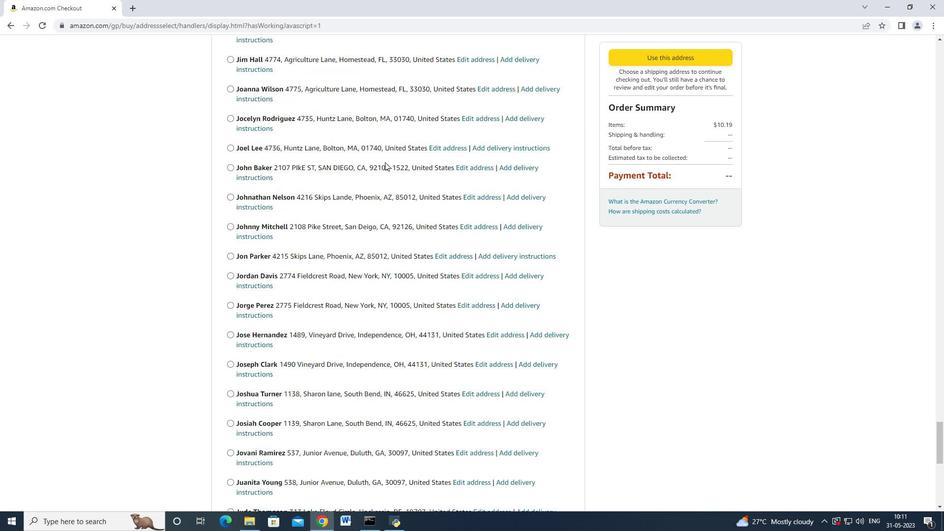 
Action: Mouse scrolled (385, 161) with delta (0, 0)
Screenshot: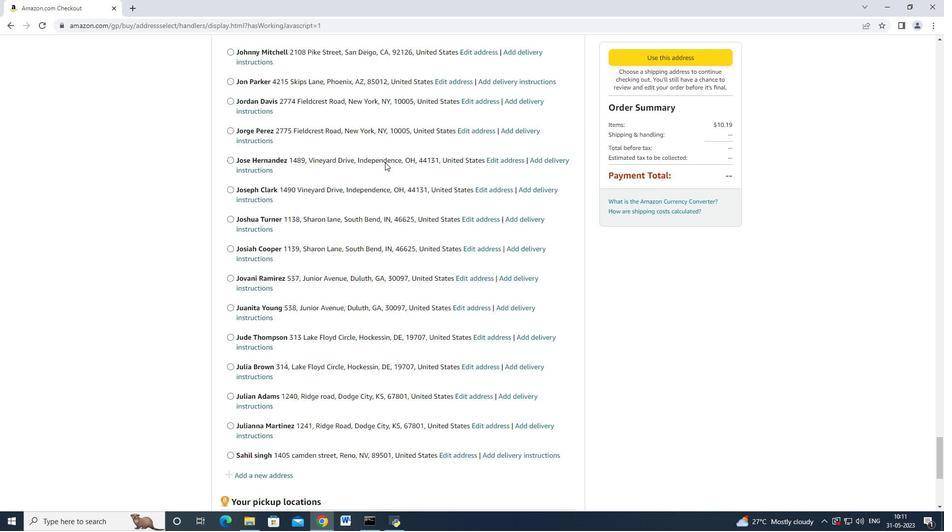
Action: Mouse scrolled (385, 161) with delta (0, 0)
Screenshot: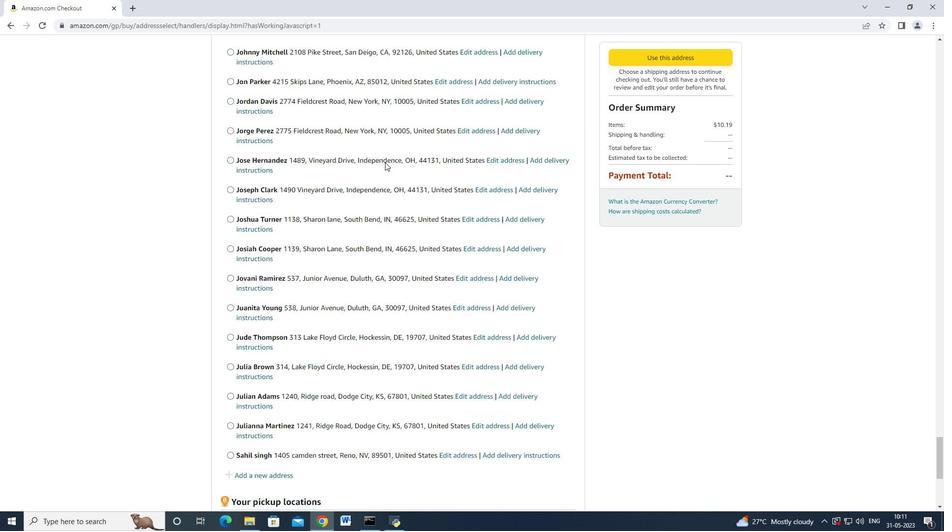 
Action: Mouse scrolled (385, 161) with delta (0, 0)
Screenshot: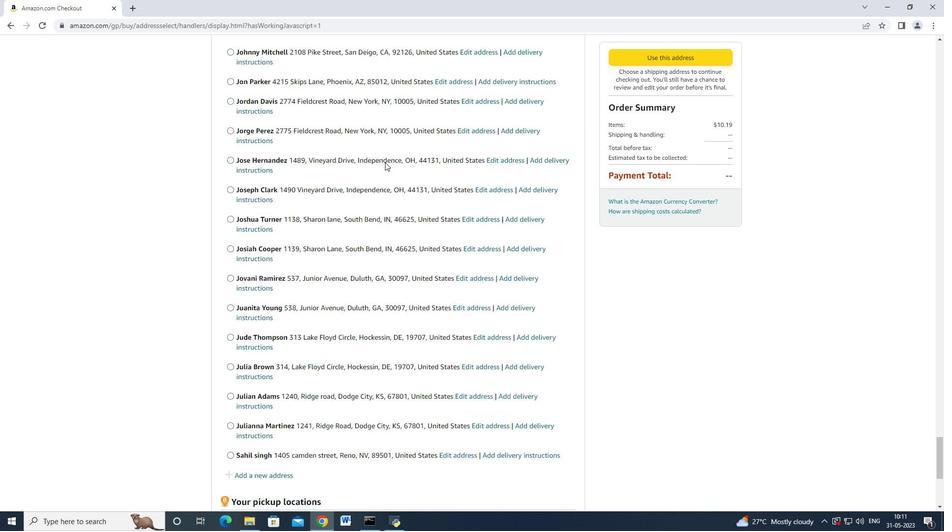 
Action: Mouse scrolled (385, 161) with delta (0, 0)
Screenshot: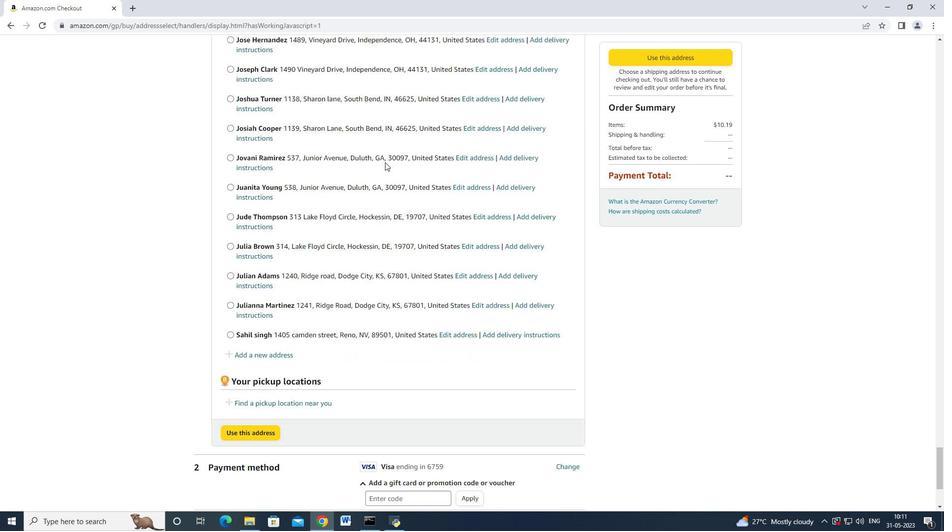 
Action: Mouse scrolled (385, 161) with delta (0, 0)
Screenshot: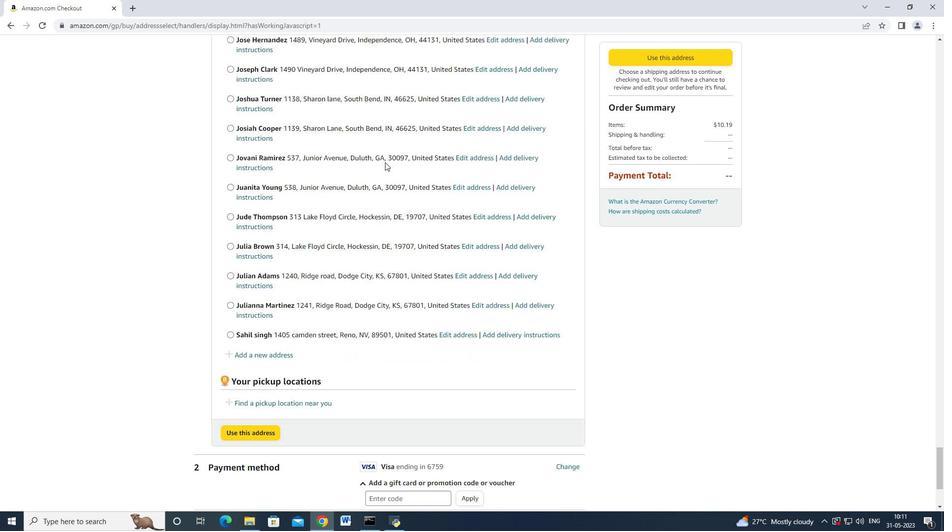 
Action: Mouse scrolled (385, 161) with delta (0, 0)
Screenshot: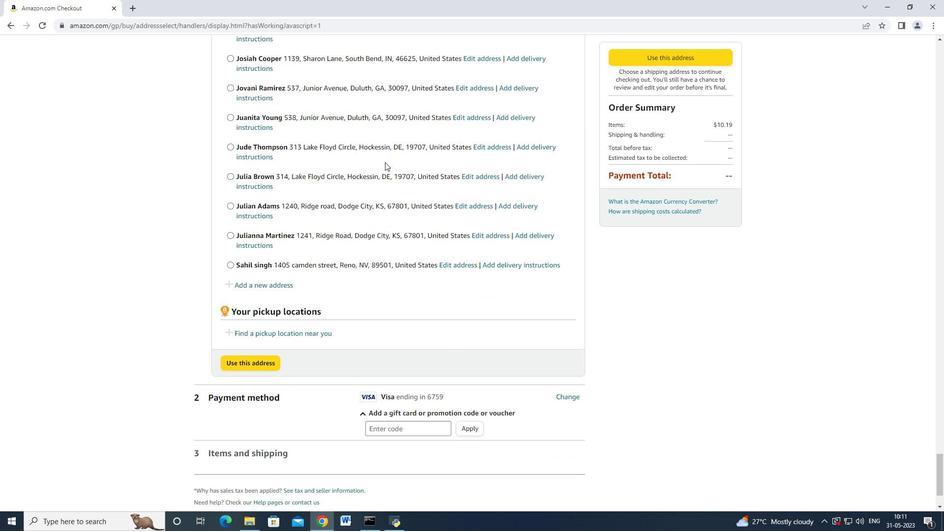 
Action: Mouse scrolled (385, 161) with delta (0, 0)
Screenshot: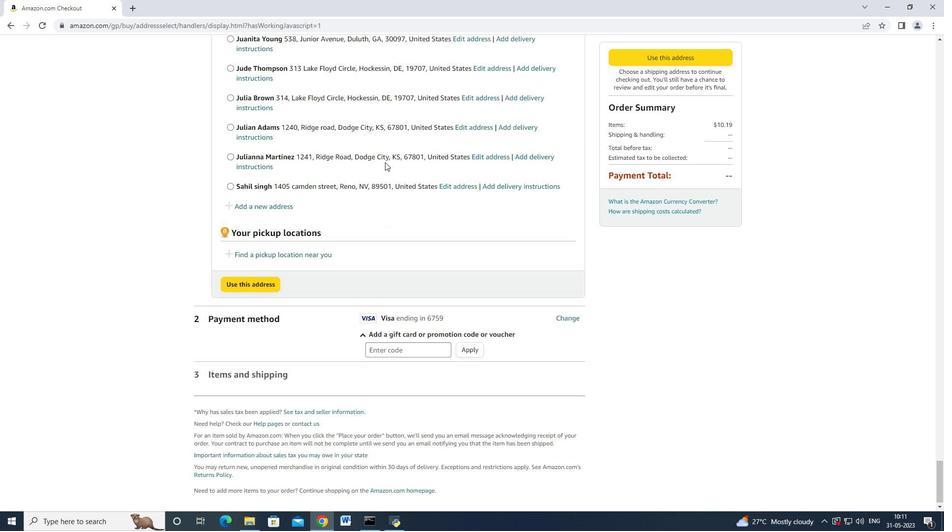 
Action: Mouse scrolled (385, 161) with delta (0, 0)
Screenshot: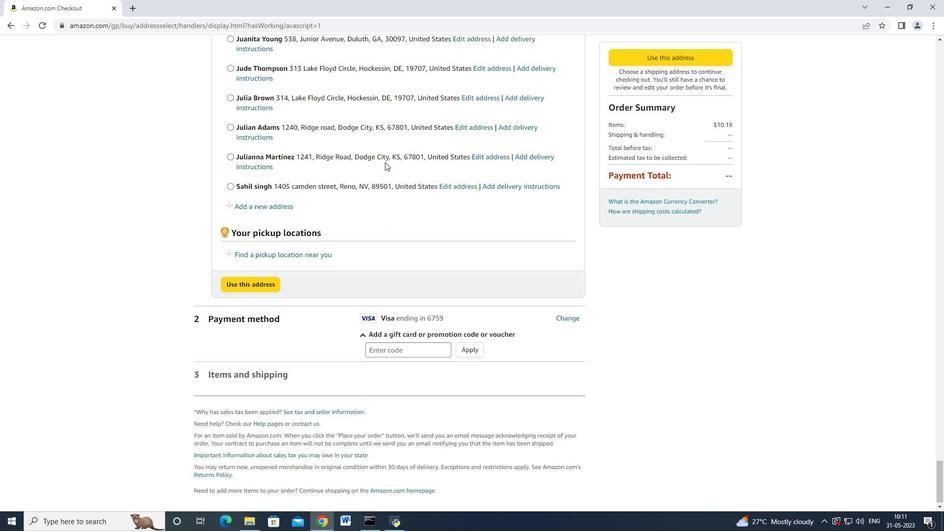 
Action: Mouse scrolled (385, 161) with delta (0, 0)
Screenshot: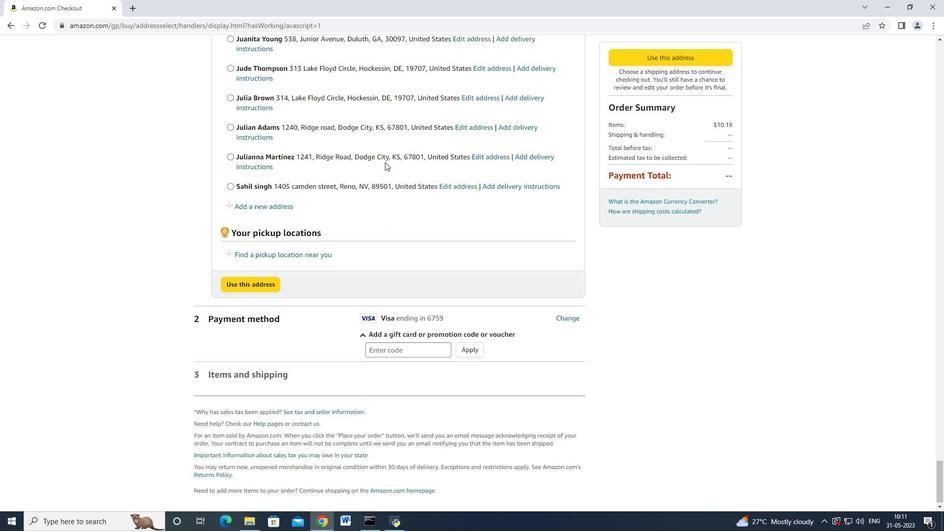 
Action: Mouse scrolled (385, 161) with delta (0, 0)
Screenshot: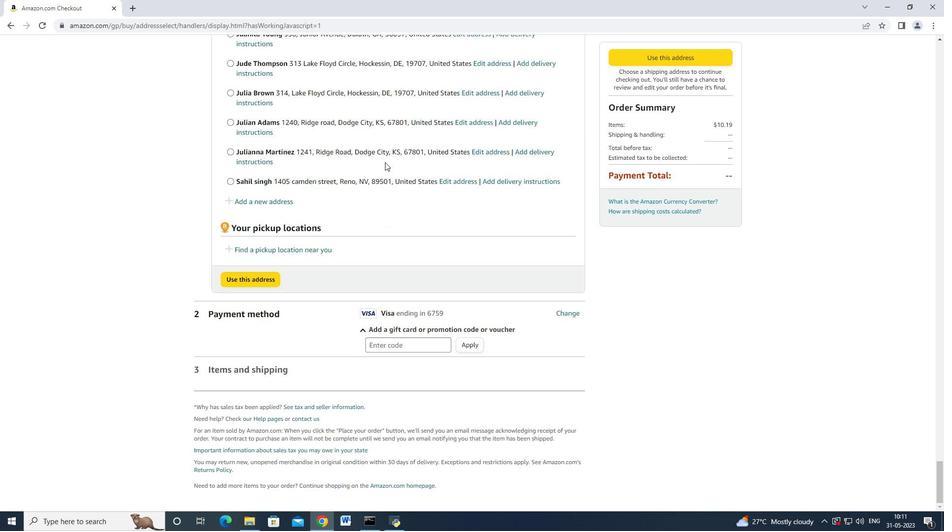 
Action: Mouse scrolled (385, 161) with delta (0, 0)
Screenshot: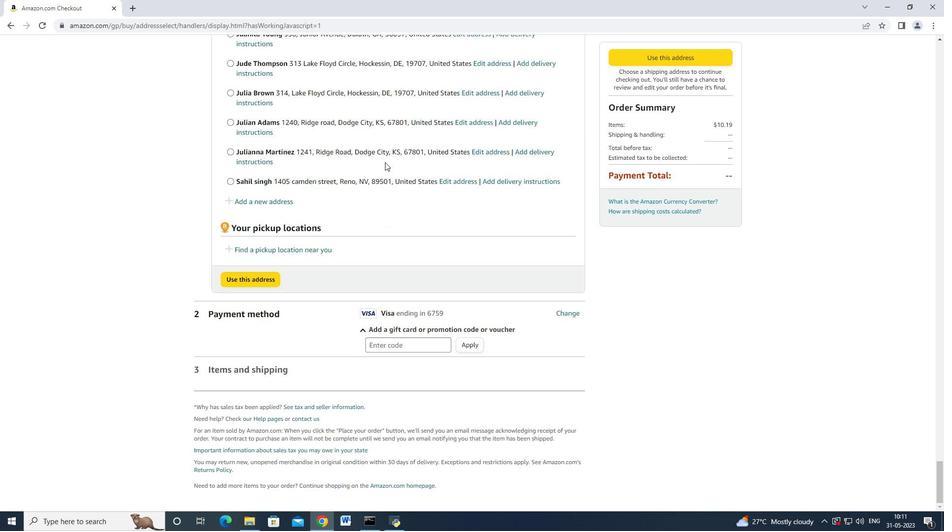 
Action: Mouse scrolled (385, 161) with delta (0, 0)
Screenshot: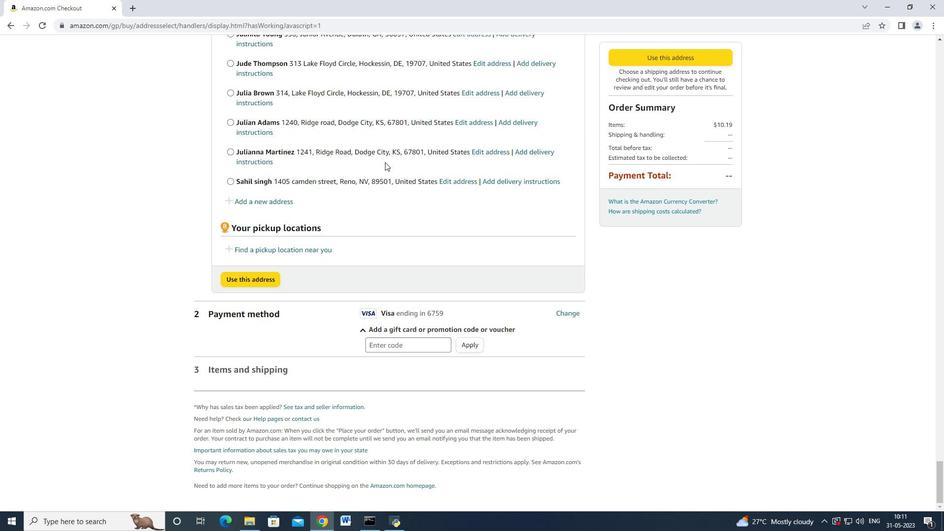 
Action: Mouse scrolled (385, 161) with delta (0, 0)
Screenshot: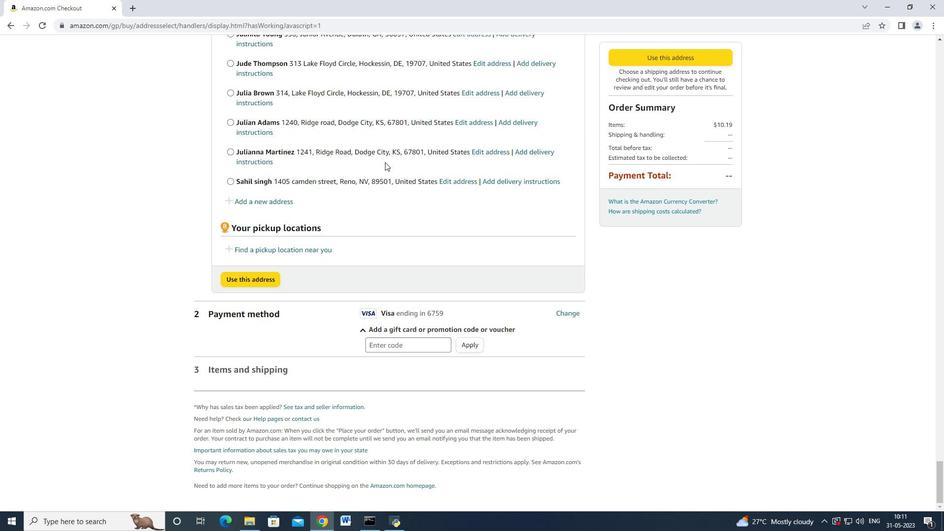 
Action: Mouse scrolled (385, 161) with delta (0, 0)
Screenshot: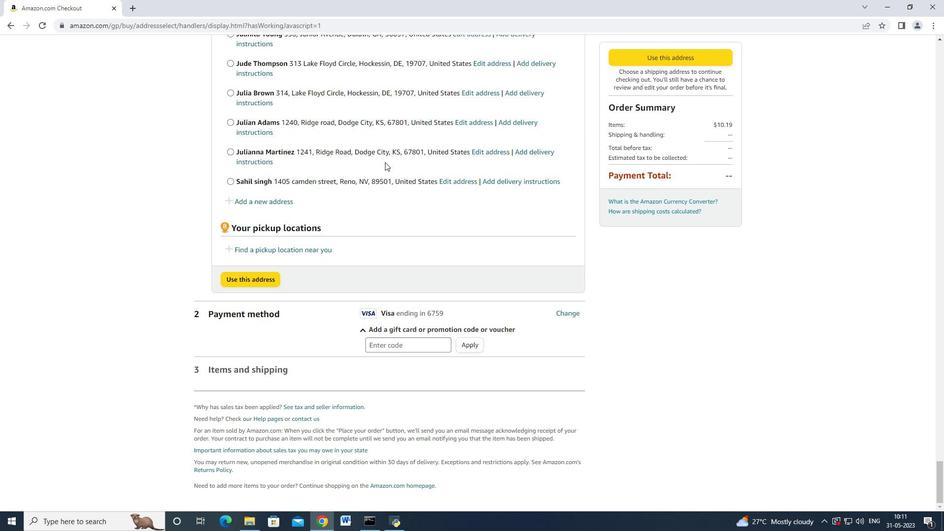 
Action: Mouse scrolled (385, 161) with delta (0, 0)
Screenshot: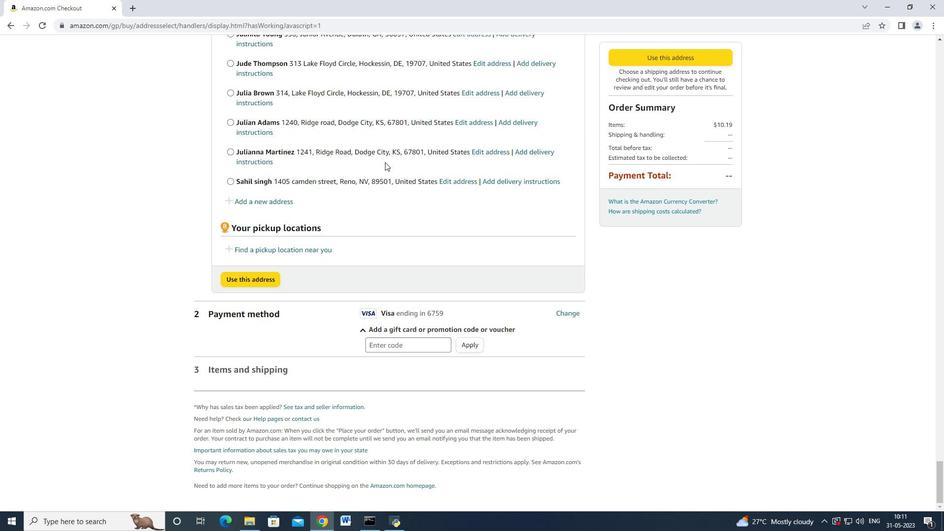 
Action: Mouse scrolled (385, 161) with delta (0, 0)
Screenshot: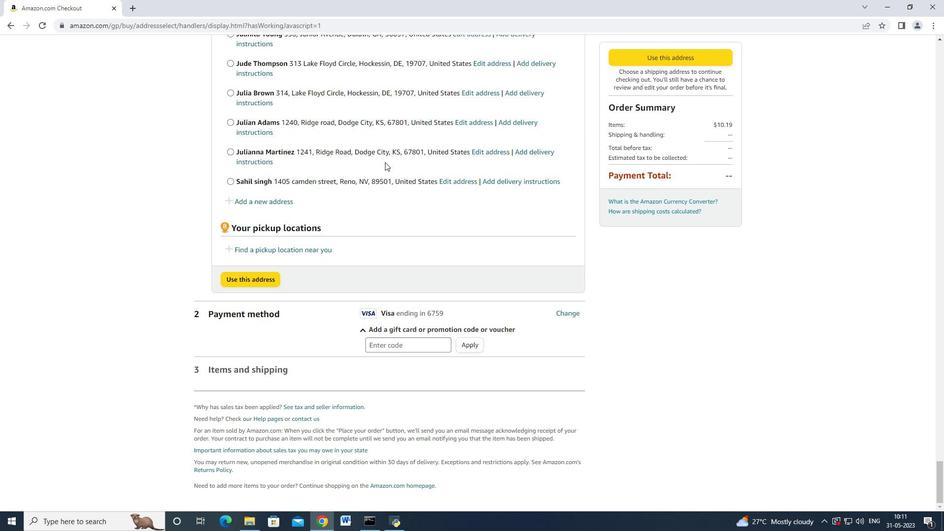
Action: Mouse scrolled (385, 161) with delta (0, 0)
Screenshot: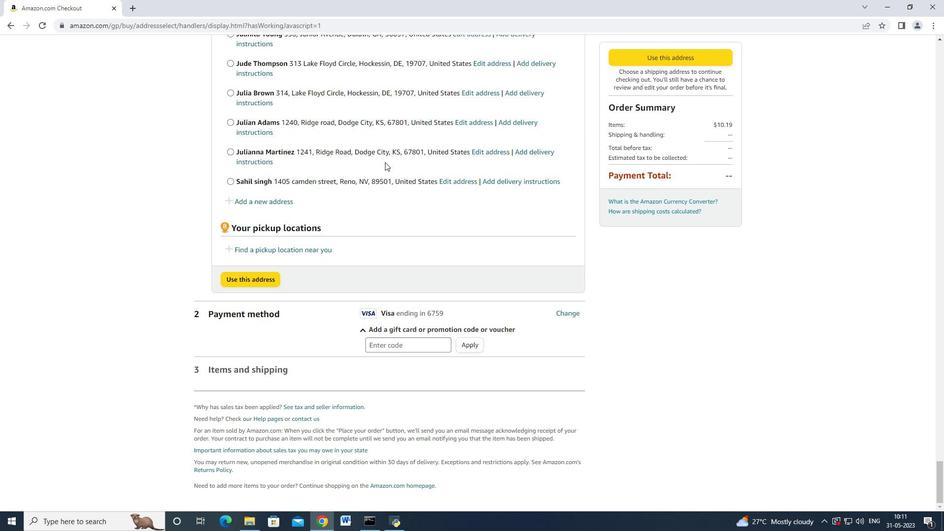 
Action: Mouse moved to (384, 162)
Screenshot: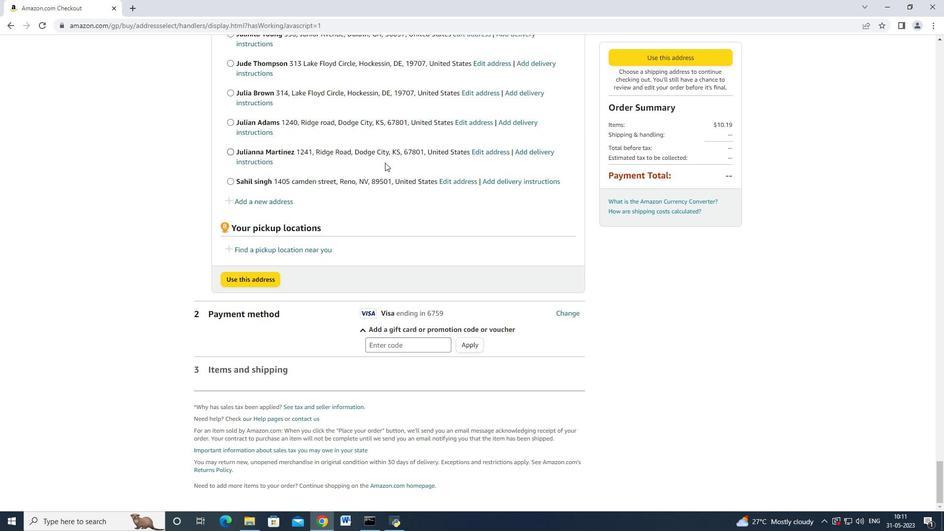 
Action: Mouse scrolled (384, 162) with delta (0, 0)
Screenshot: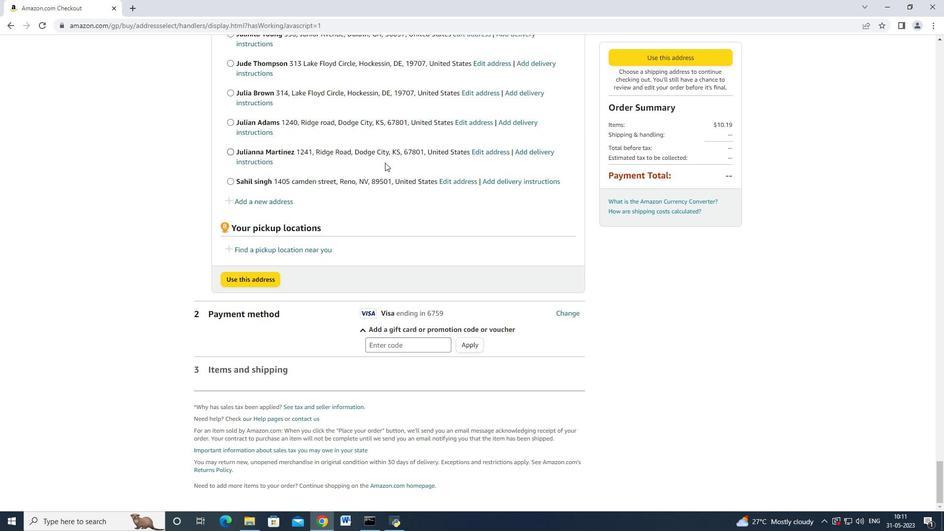 
Action: Mouse moved to (383, 163)
Screenshot: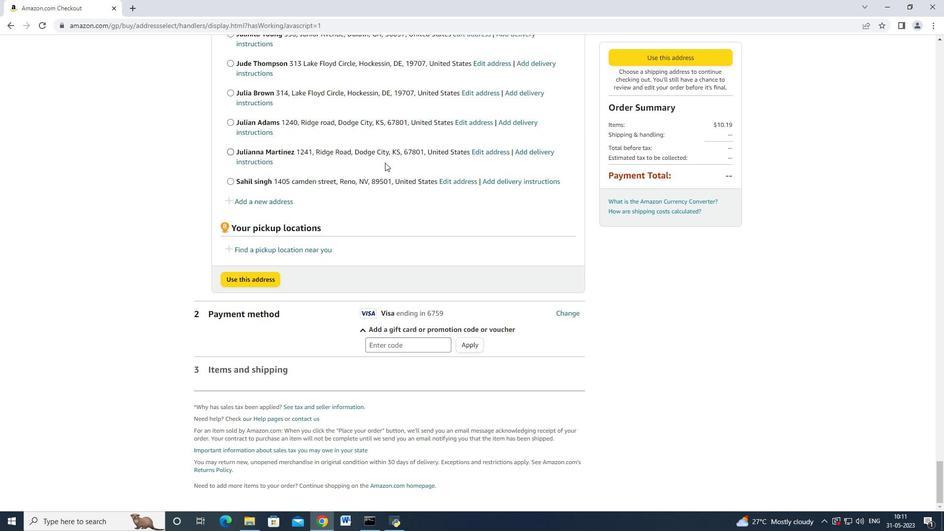 
Action: Mouse scrolled (383, 162) with delta (0, 0)
Screenshot: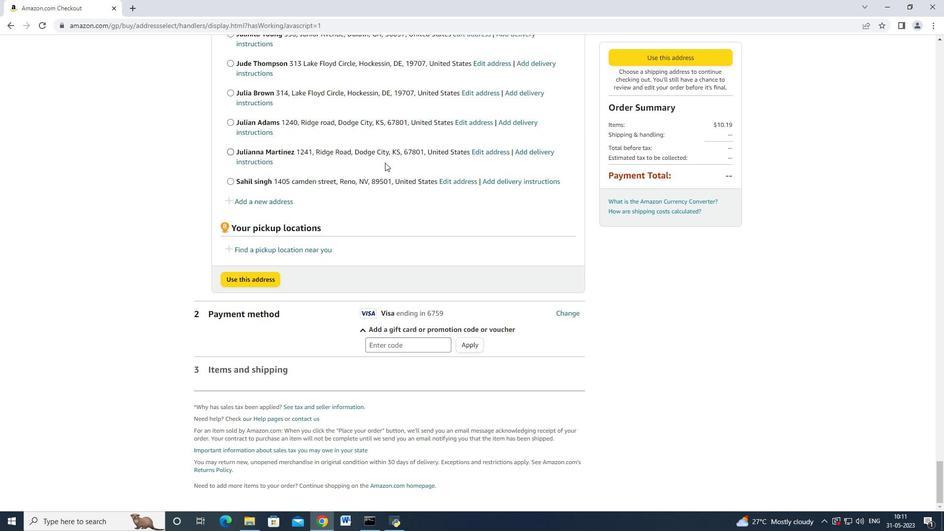 
Action: Mouse scrolled (383, 162) with delta (0, 0)
Screenshot: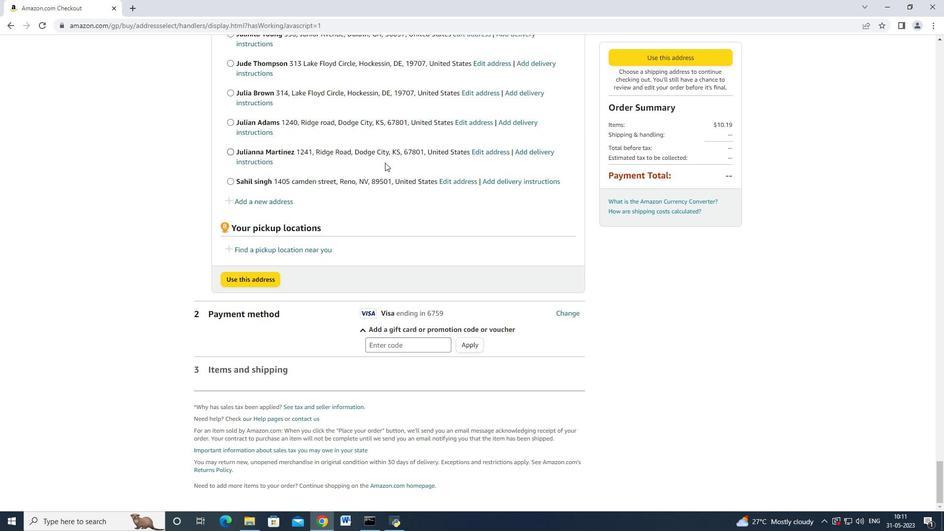 
Action: Mouse scrolled (383, 162) with delta (0, 0)
Screenshot: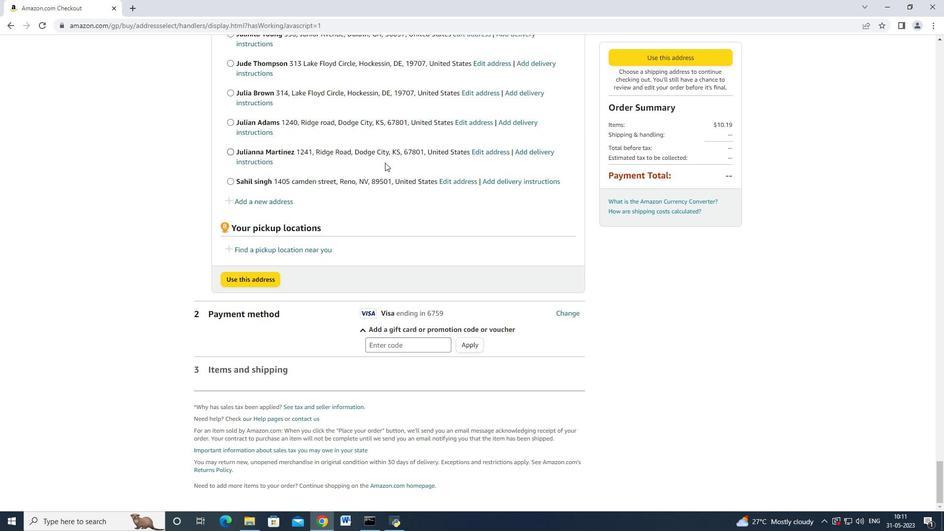 
Action: Mouse scrolled (383, 162) with delta (0, 0)
Screenshot: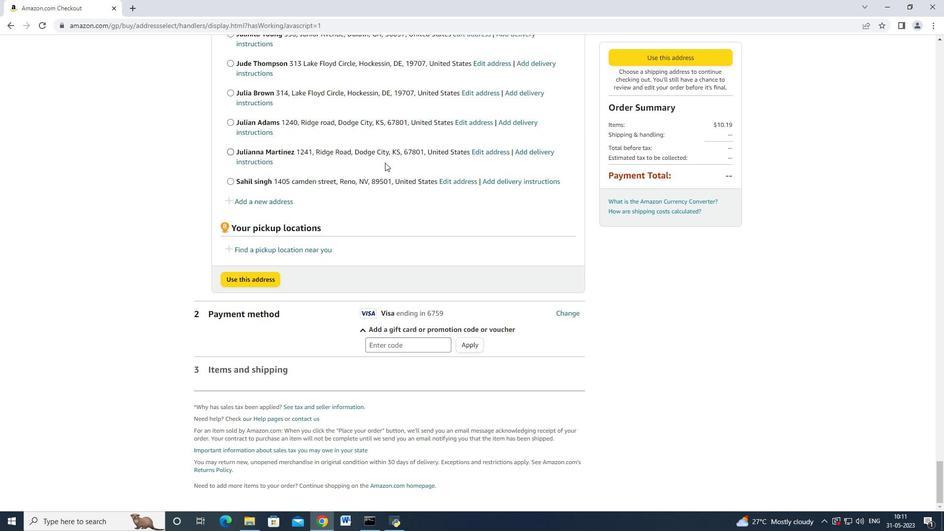 
Action: Mouse moved to (267, 200)
Screenshot: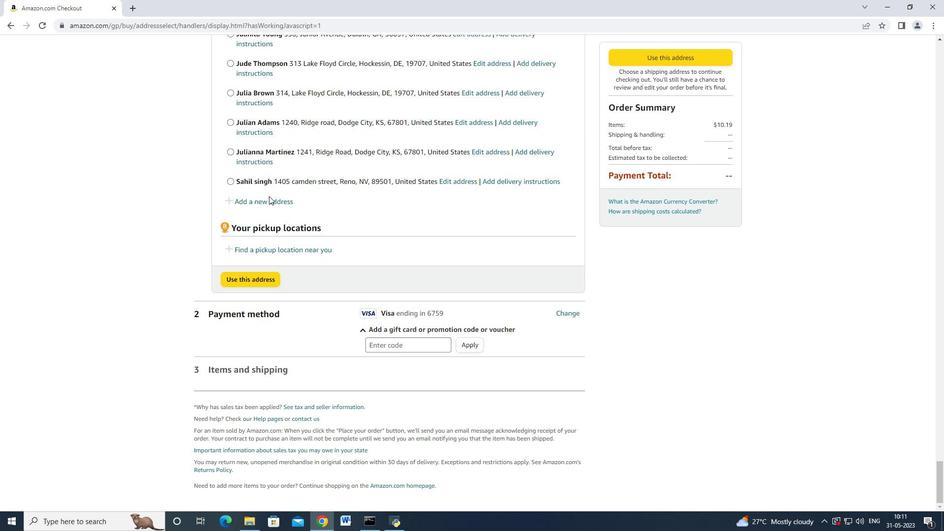 
Action: Mouse pressed left at (267, 200)
Screenshot: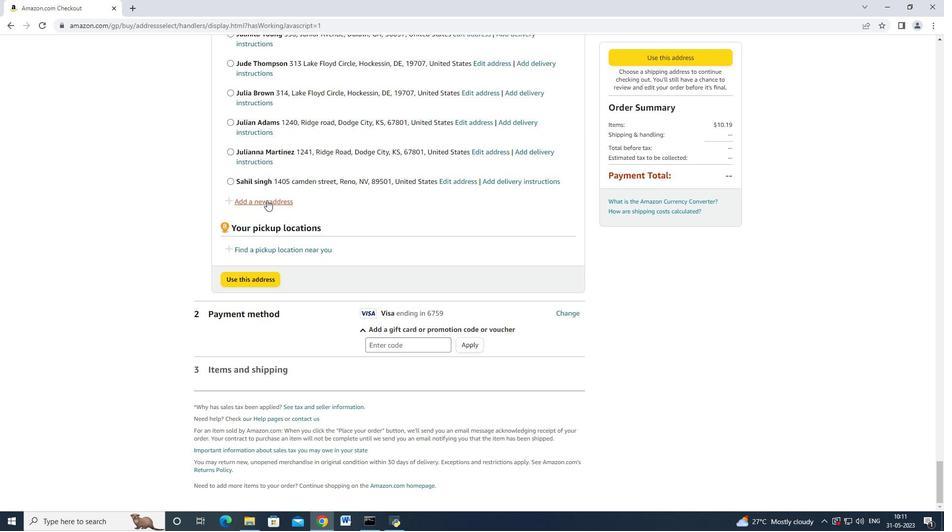 
Action: Mouse moved to (324, 230)
Screenshot: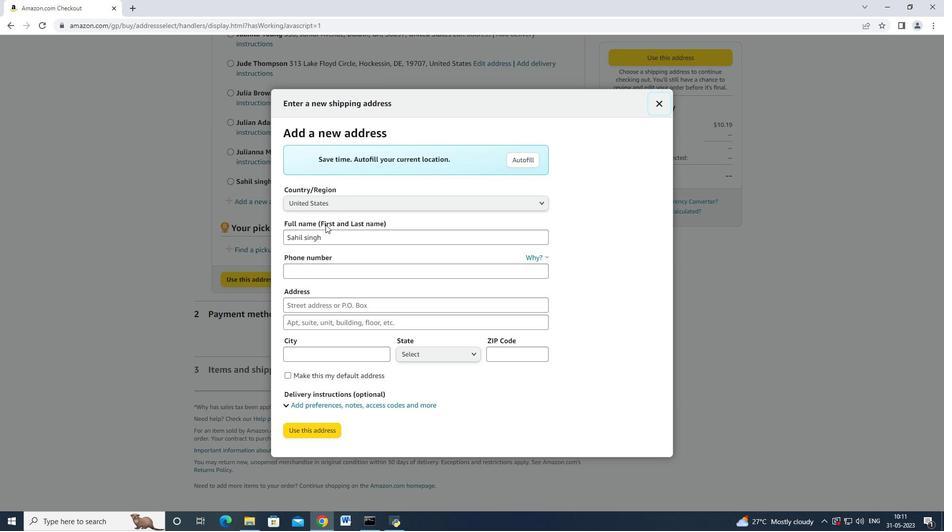 
Action: Mouse pressed left at (324, 230)
Screenshot: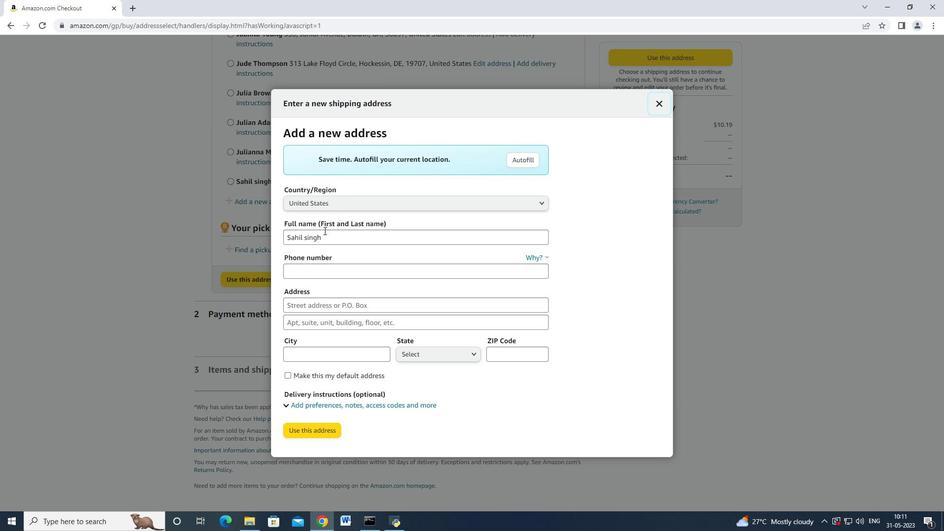 
Action: Mouse moved to (324, 232)
Screenshot: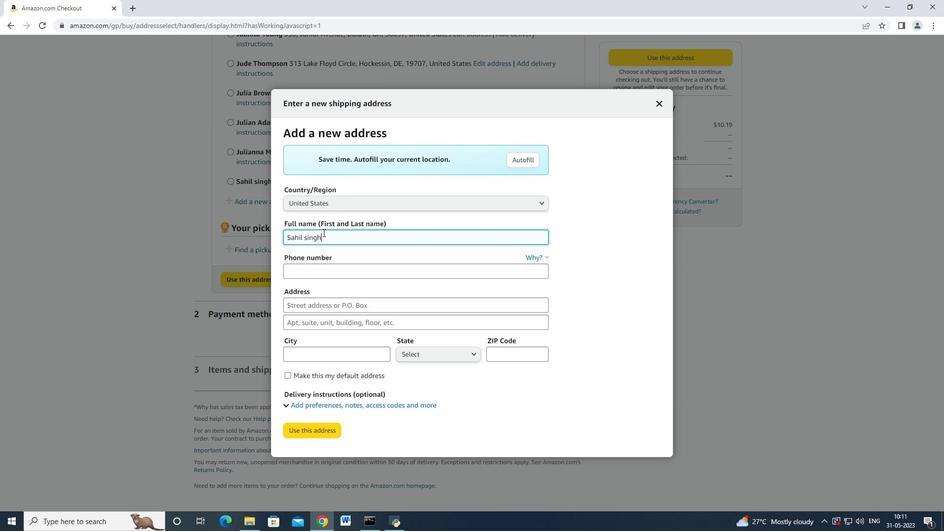 
Action: Mouse pressed left at (324, 232)
Screenshot: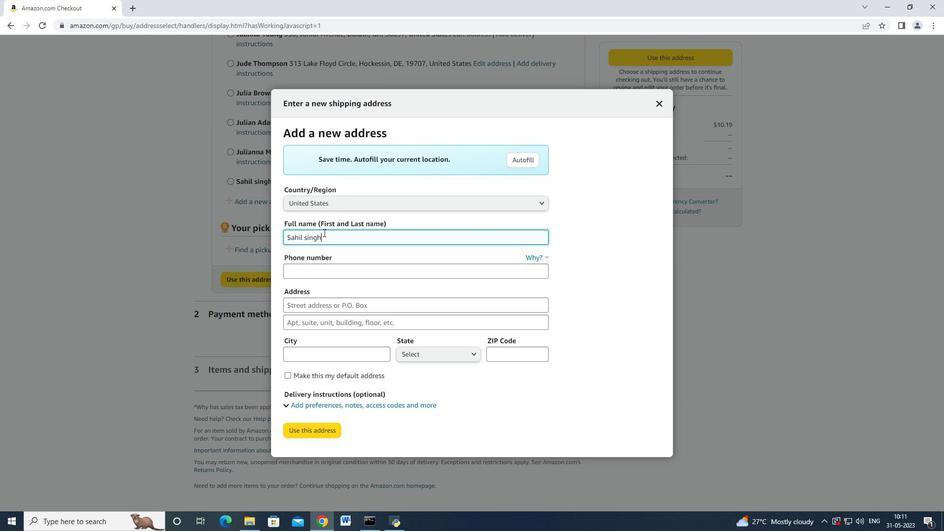 
Action: Mouse moved to (285, 234)
Screenshot: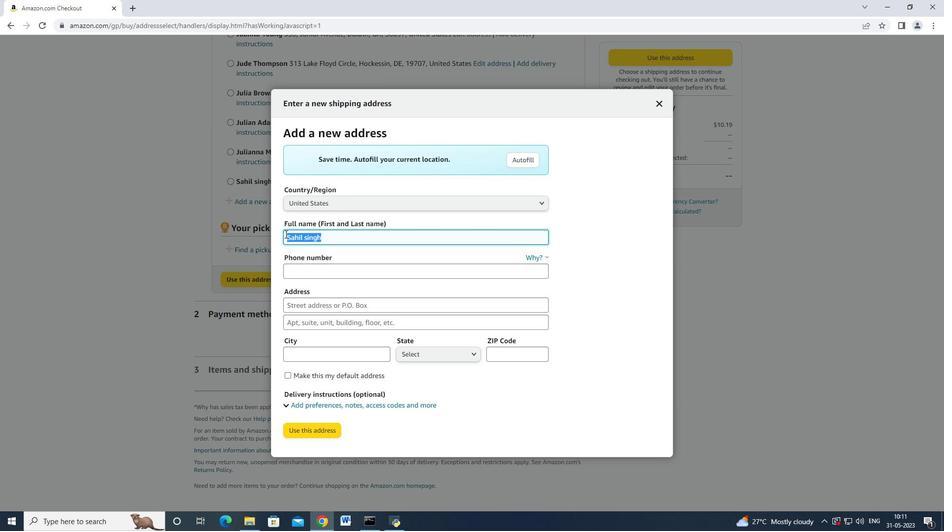 
Action: Key pressed <Key.backspace><Key.shift>Jillian<Key.space><Key.shift_r>Wright<Key.tab><Key.tab>9285042162
Screenshot: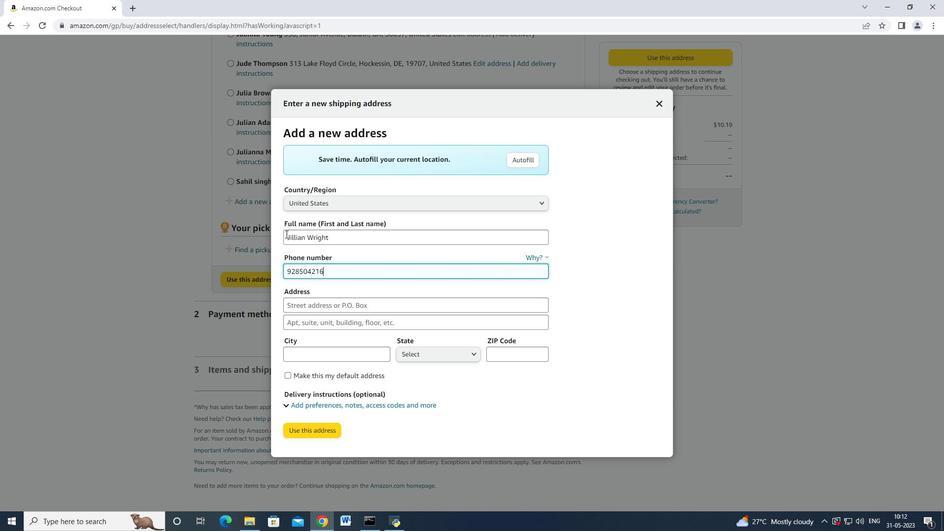
Action: Mouse moved to (327, 304)
Screenshot: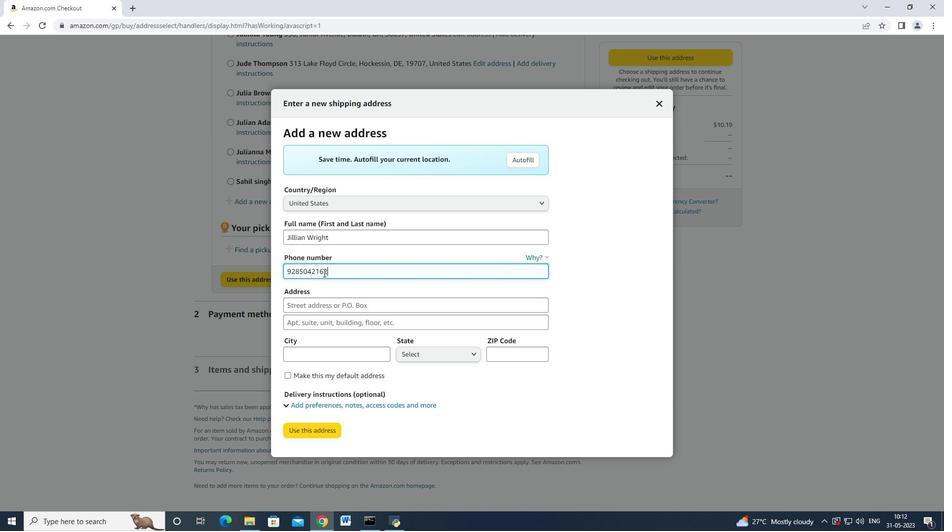 
Action: Mouse pressed left at (327, 304)
Screenshot: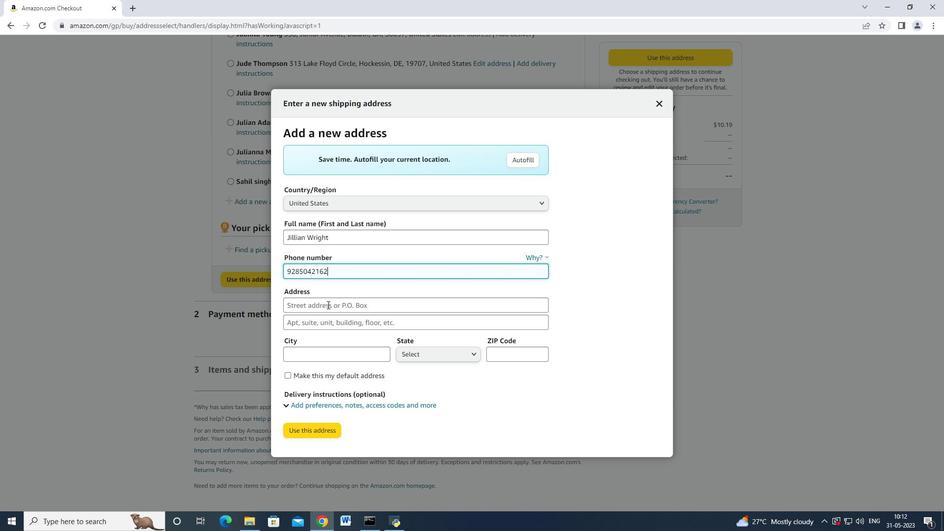 
Action: Mouse moved to (327, 304)
Screenshot: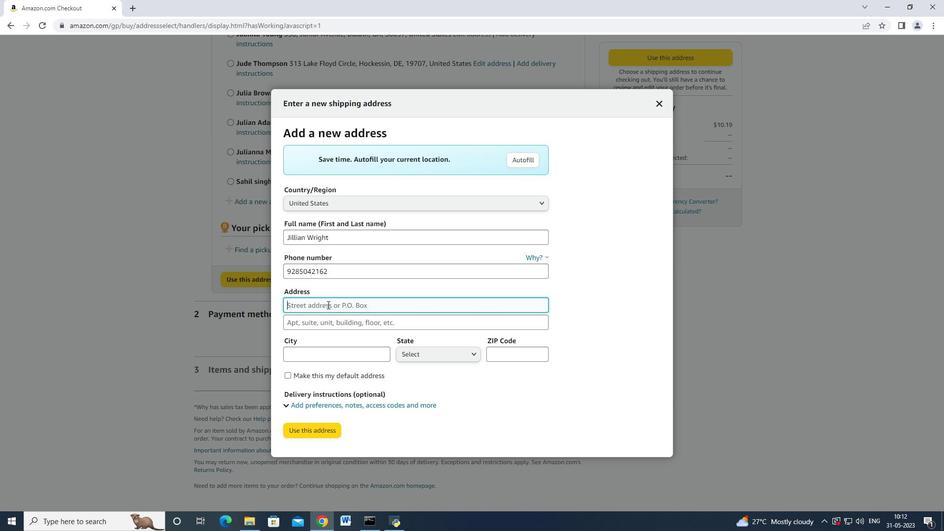 
Action: Key pressed 4206<Key.space><Key.shift_r>Skips<Key.space><Key.shift>Lane<Key.space><Key.tab><Key.tab><Key.shift>Phoenix<Key.space><Key.tab>
Screenshot: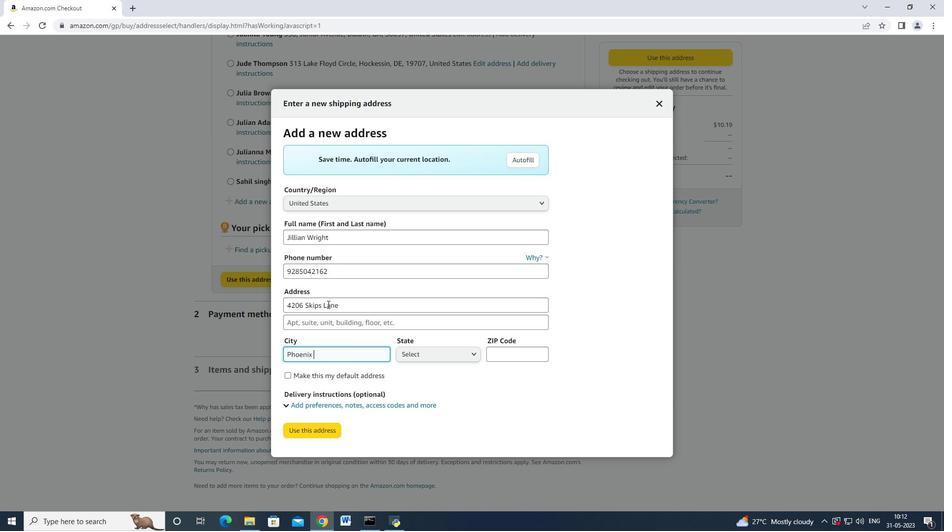
Action: Mouse moved to (454, 356)
Screenshot: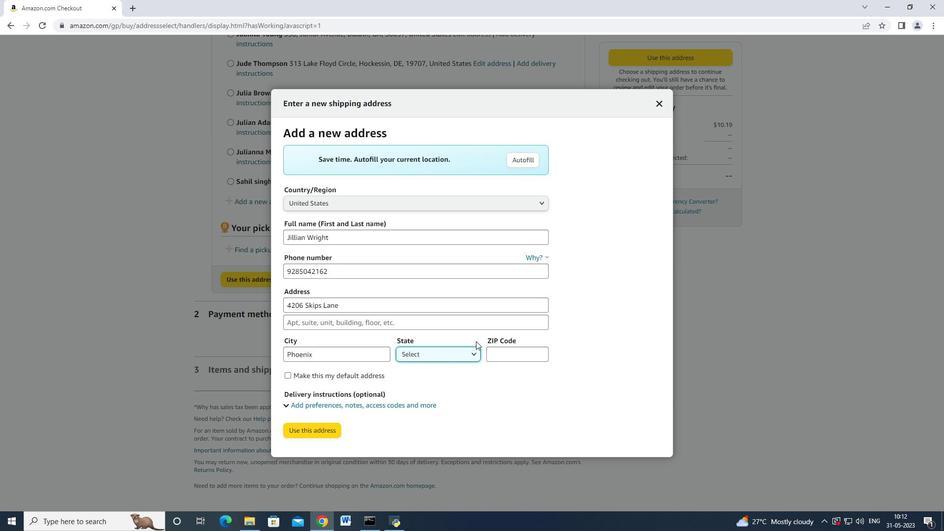 
Action: Mouse pressed left at (454, 356)
Screenshot: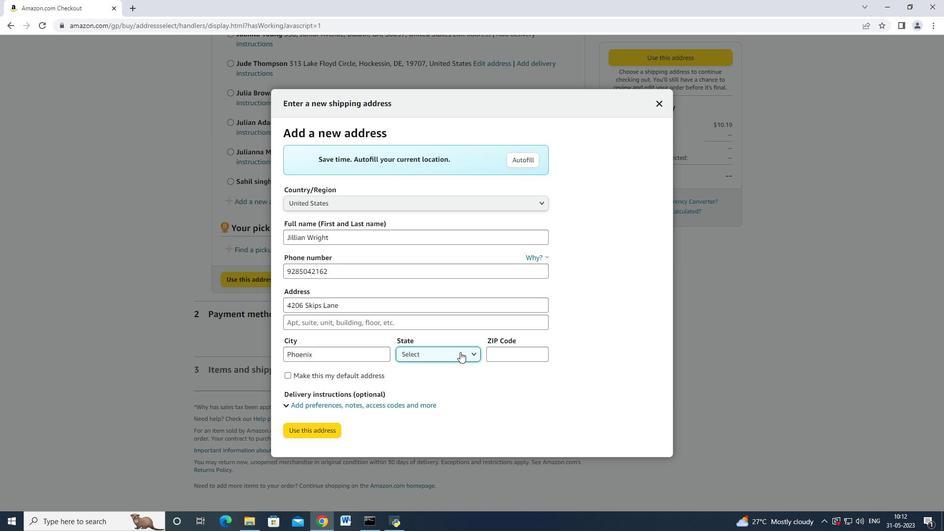 
Action: Mouse moved to (430, 94)
Screenshot: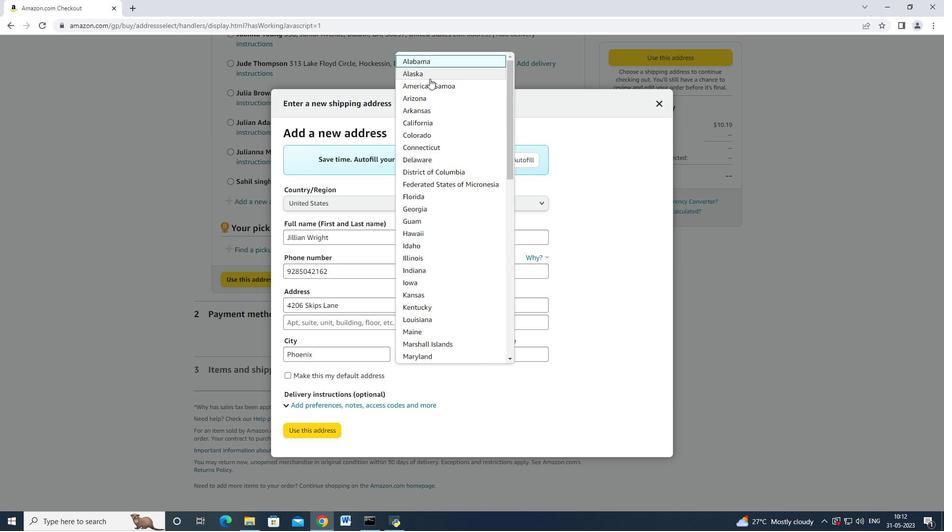 
Action: Mouse pressed left at (430, 94)
Screenshot: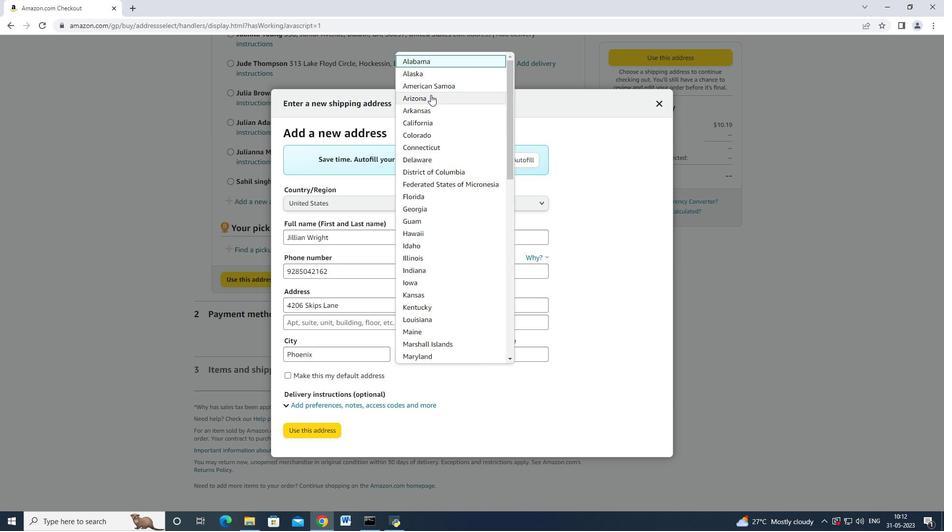 
Action: Mouse moved to (515, 355)
Screenshot: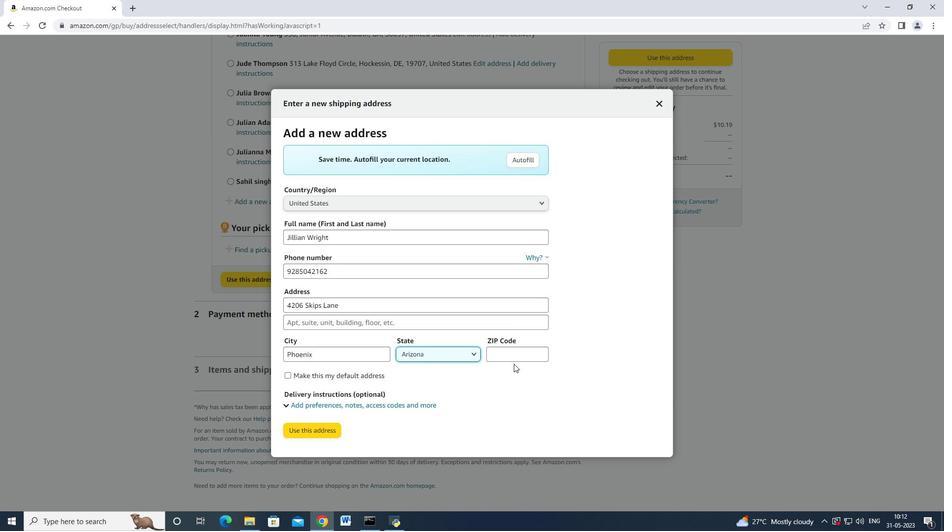 
Action: Mouse pressed left at (515, 355)
Screenshot: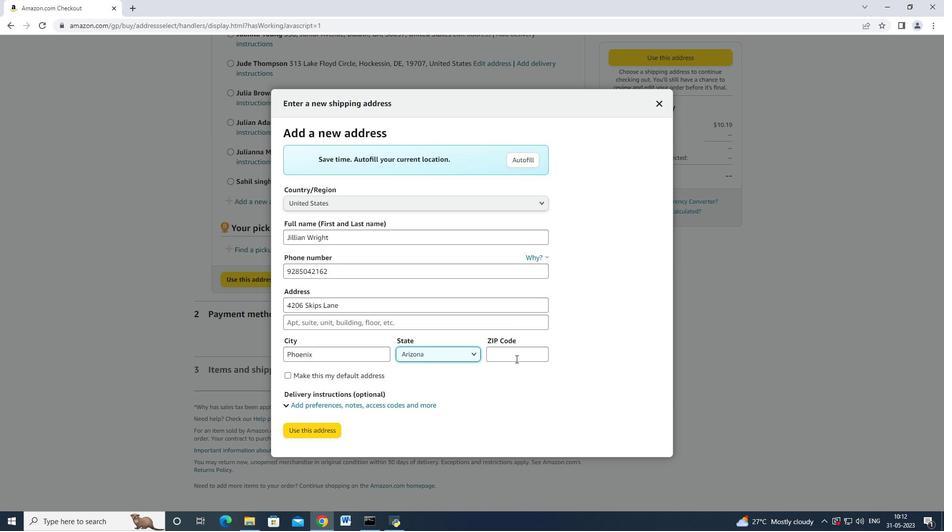 
Action: Key pressed 85012
Screenshot: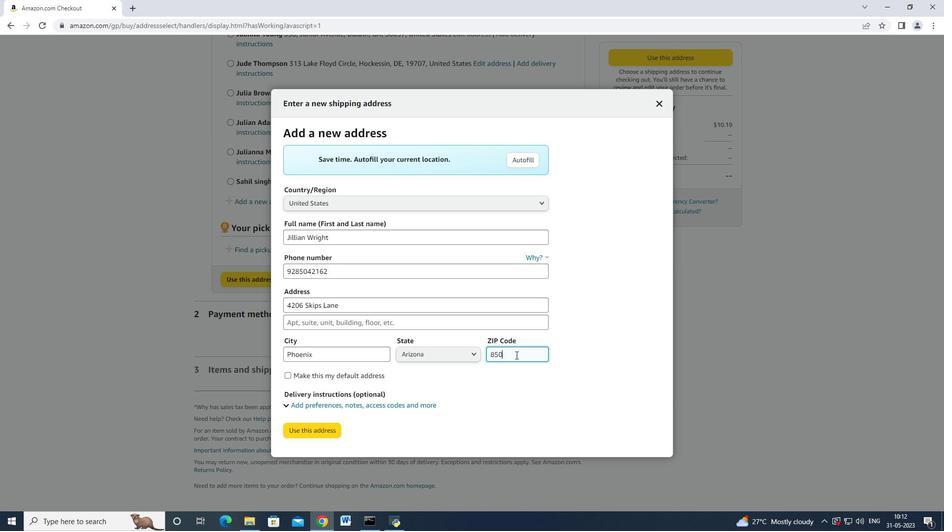 
Action: Mouse moved to (310, 431)
Screenshot: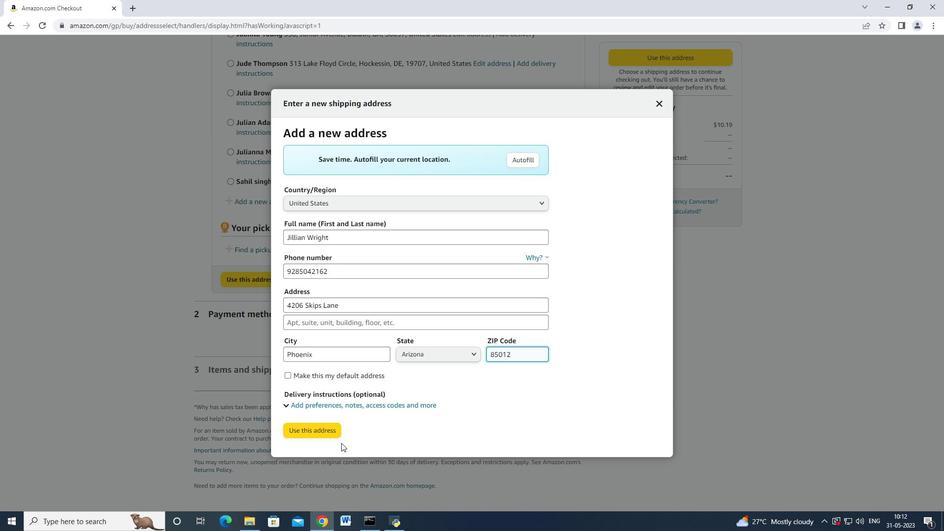 
Action: Mouse pressed left at (310, 431)
Screenshot: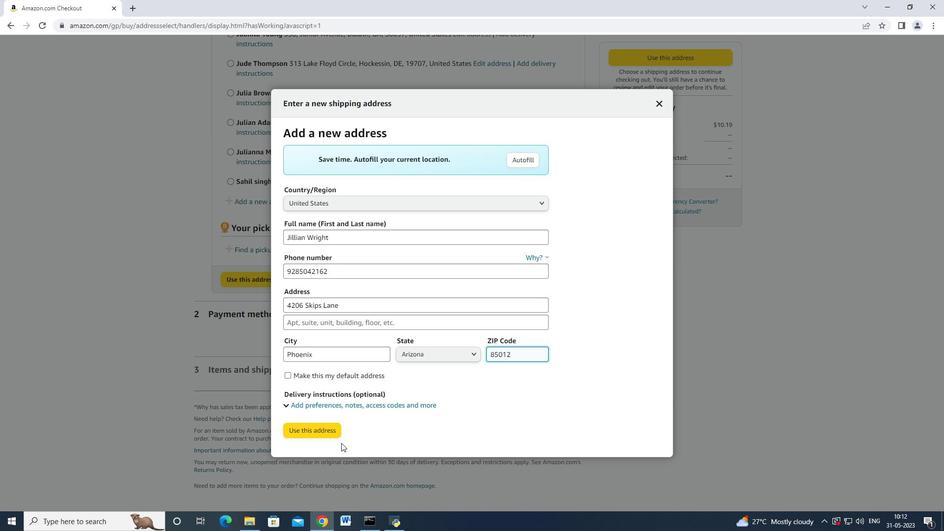 
Action: Mouse moved to (331, 437)
Screenshot: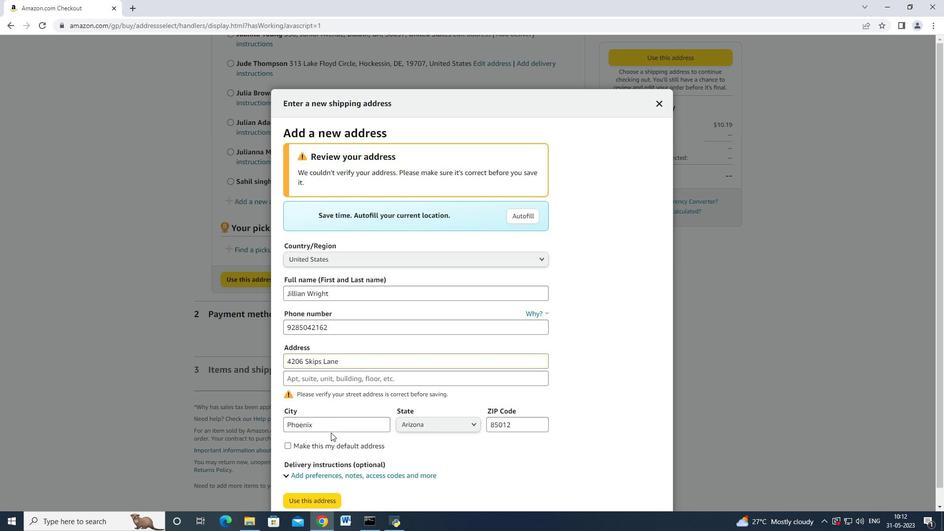 
Action: Mouse scrolled (331, 436) with delta (0, 0)
Screenshot: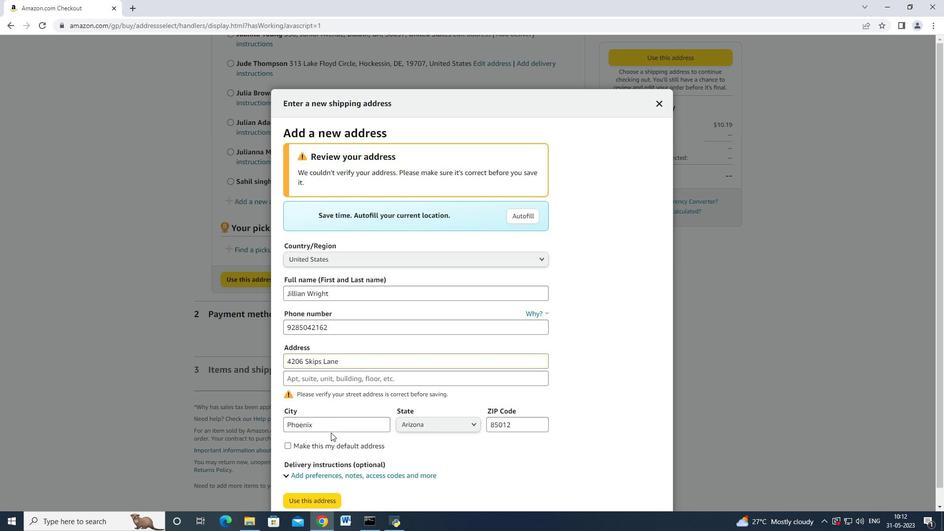 
Action: Mouse scrolled (331, 436) with delta (0, 0)
Screenshot: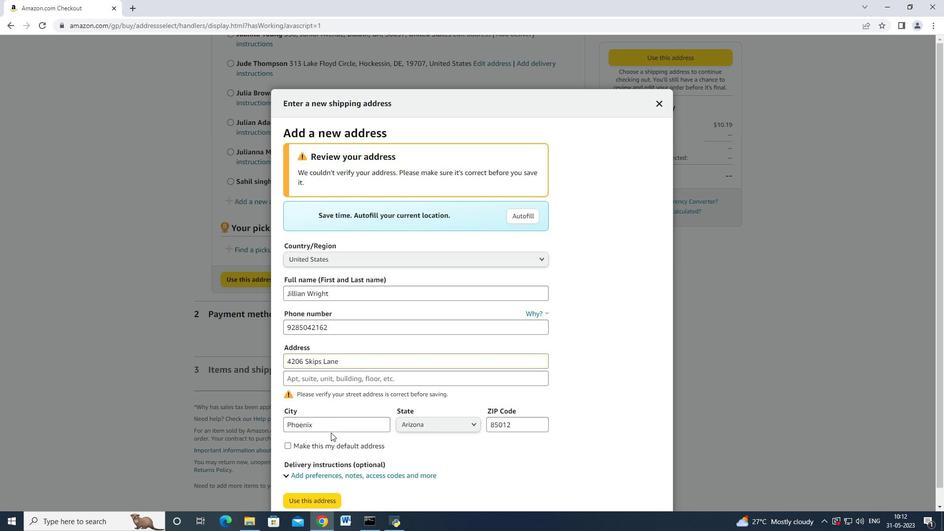 
Action: Mouse moved to (331, 437)
Screenshot: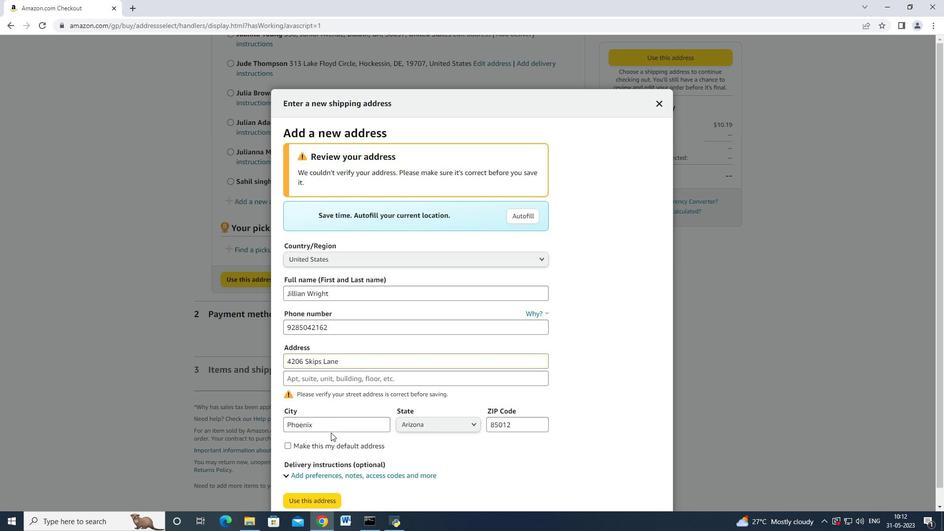 
Action: Mouse scrolled (331, 436) with delta (0, 0)
Screenshot: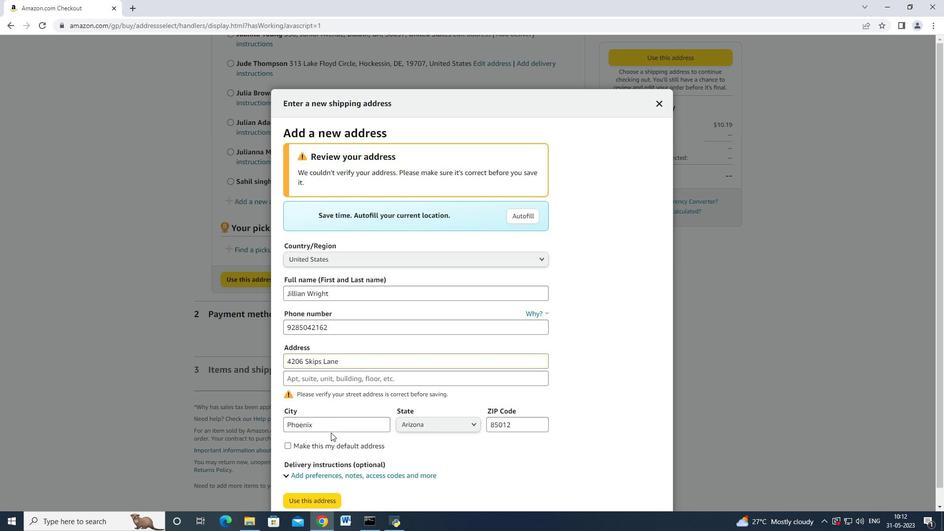 
Action: Mouse moved to (330, 483)
Screenshot: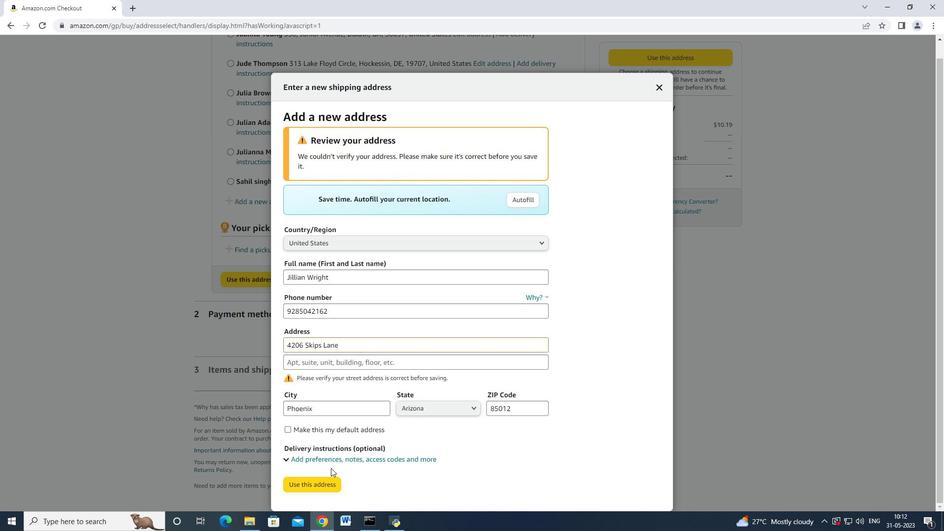 
Action: Mouse pressed left at (330, 483)
Screenshot: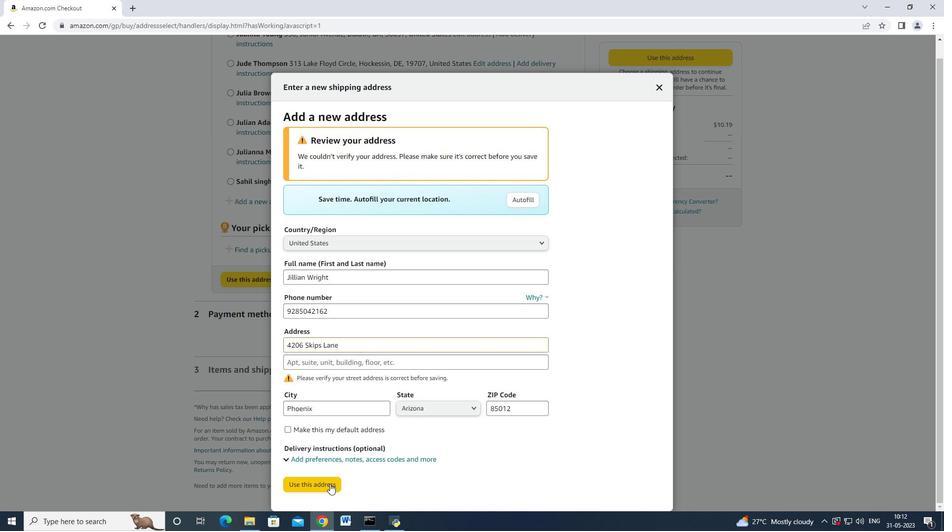 
Action: Mouse moved to (500, 249)
Screenshot: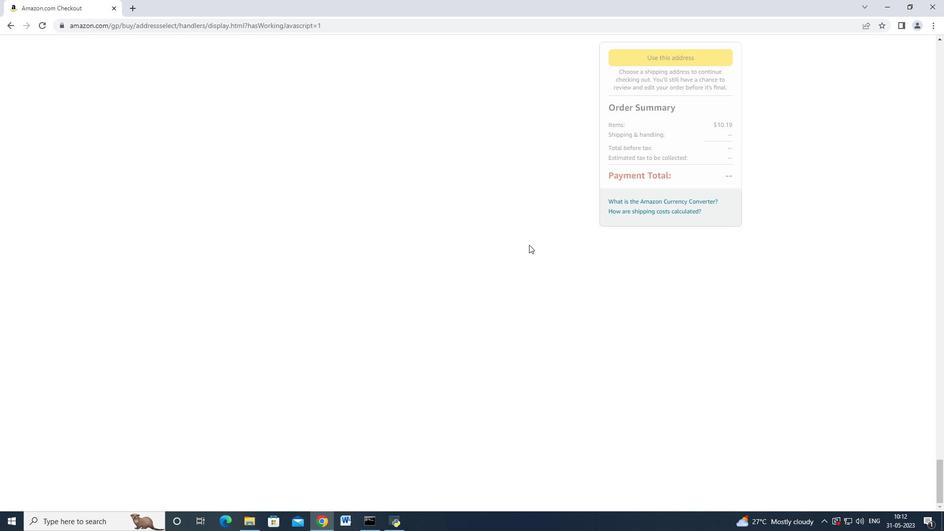 
Action: Mouse scrolled (500, 250) with delta (0, 0)
Screenshot: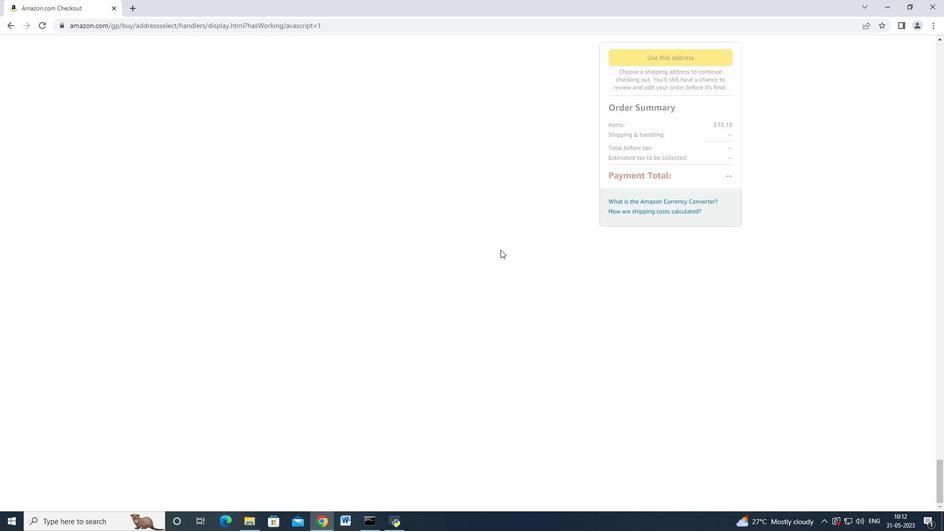 
Action: Mouse scrolled (500, 250) with delta (0, 0)
Screenshot: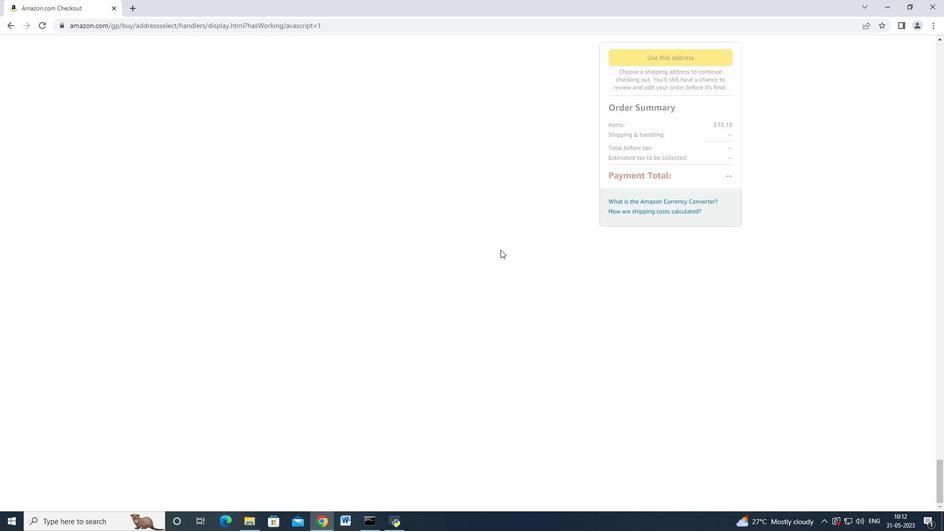 
Action: Mouse moved to (343, 248)
Screenshot: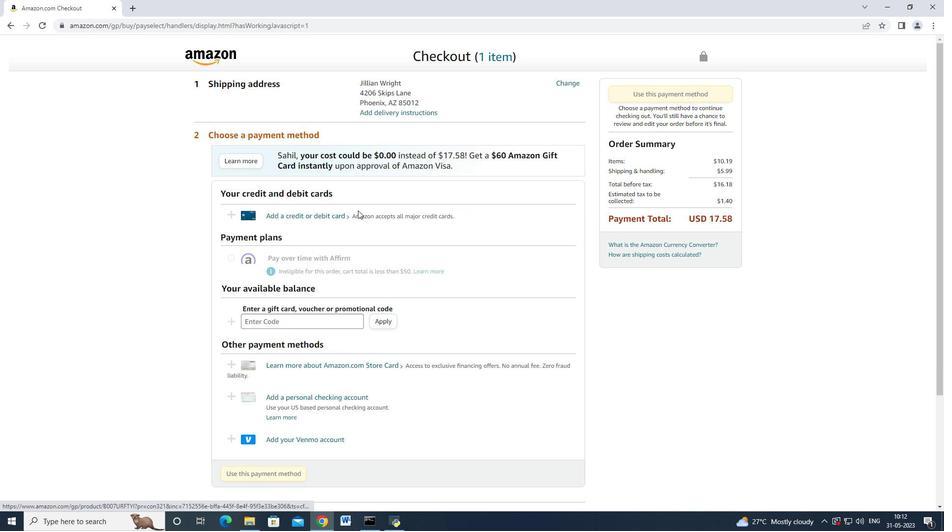 
Action: Mouse scrolled (343, 247) with delta (0, 0)
Screenshot: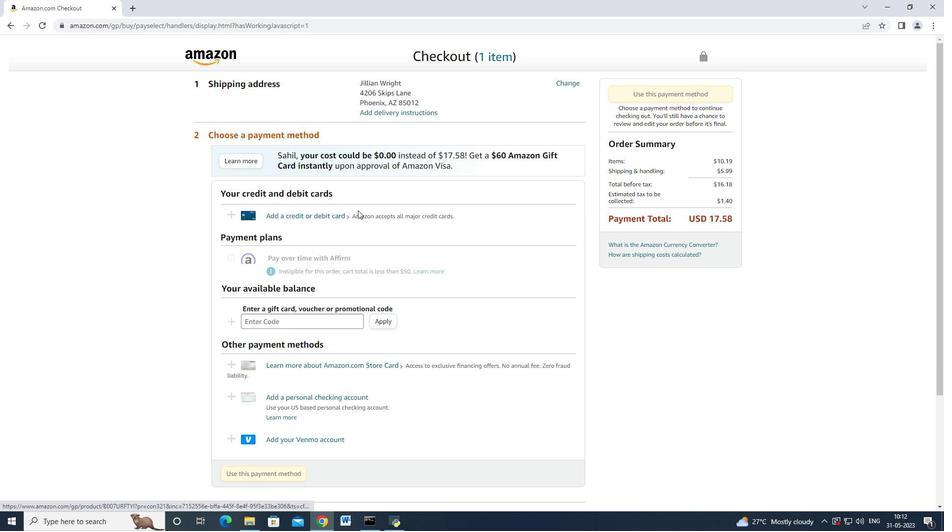 
Action: Mouse moved to (343, 248)
Screenshot: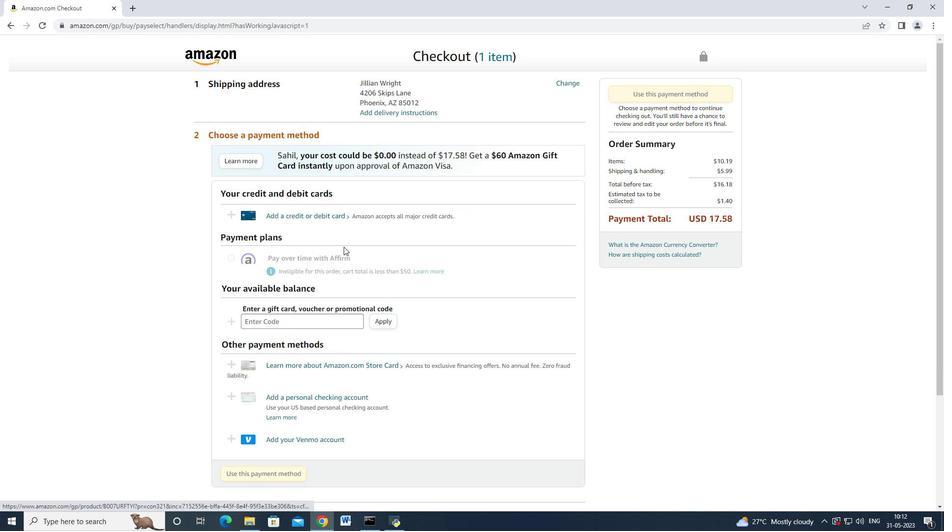 
Action: Mouse scrolled (343, 247) with delta (0, 0)
Screenshot: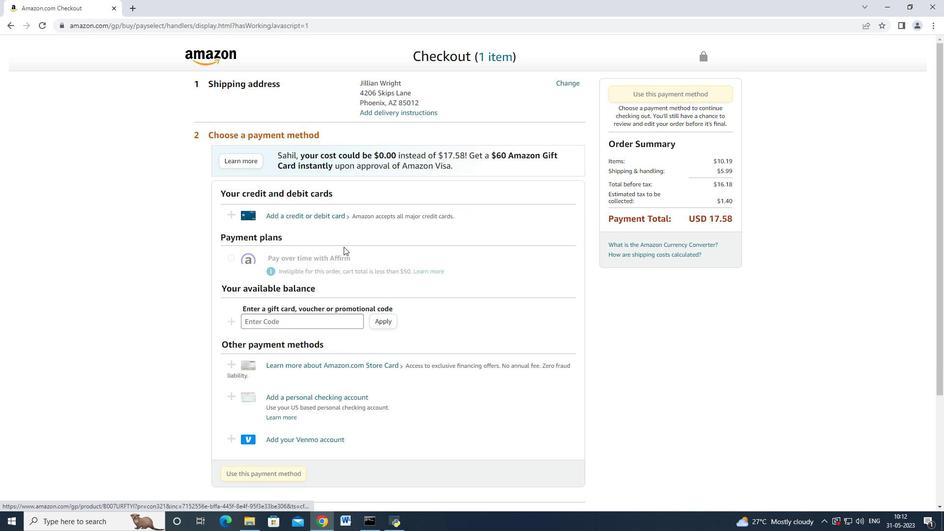 
Action: Mouse moved to (310, 118)
